 Task: In the event  named  Team Building Game: Laser Tag Competition, Set a range of dates when you can accept meetings  '29 Jul â€" 20 Aug 2023'. Select a duration of  30 min. Select working hours  	_x000D_
MON- SAT 10:00am â€" 6:00pm. Add time before or after your events  as 10 min. Set the frequency of available time slots for invitees as  35 min. Set the minimum notice period and maximum events allowed per day as  40 hour and 6. , logged in from the account softage.4@softage.net and add another guest for the event, softage.7@softage.net
Action: Mouse pressed left at (333, 300)
Screenshot: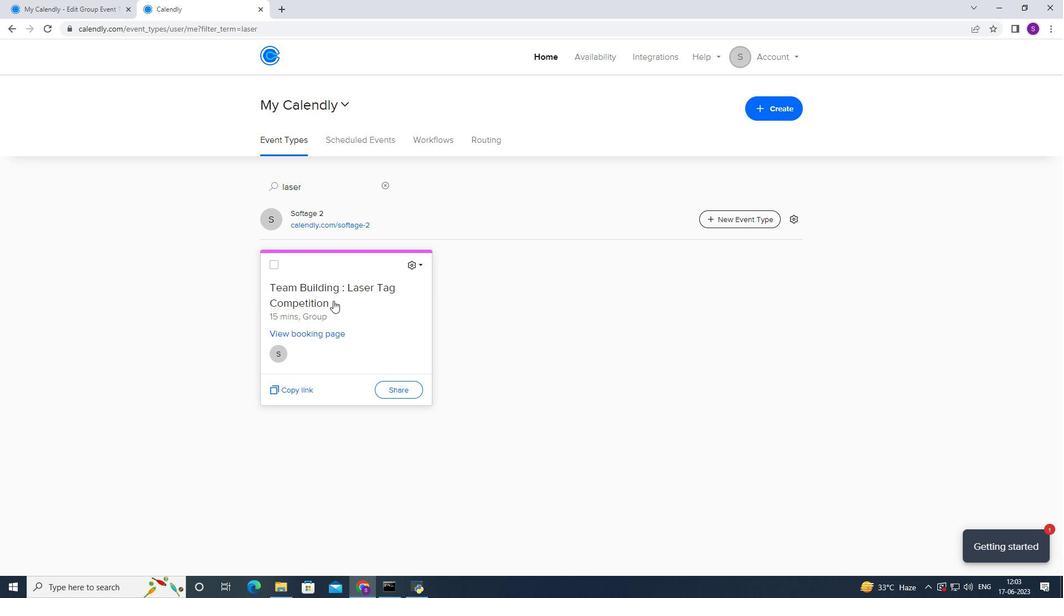 
Action: Mouse moved to (324, 238)
Screenshot: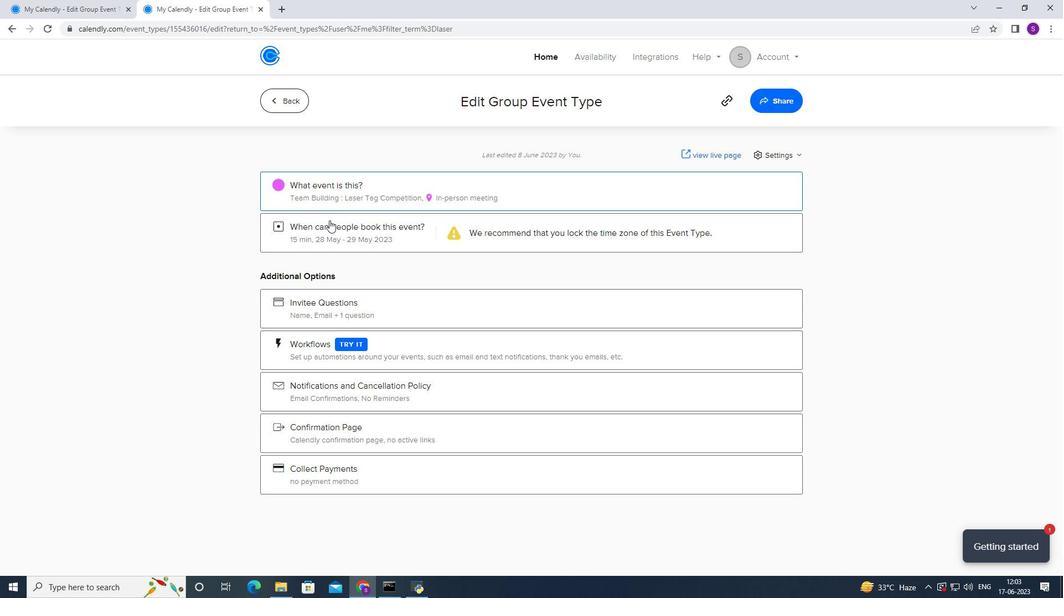 
Action: Mouse pressed left at (324, 238)
Screenshot: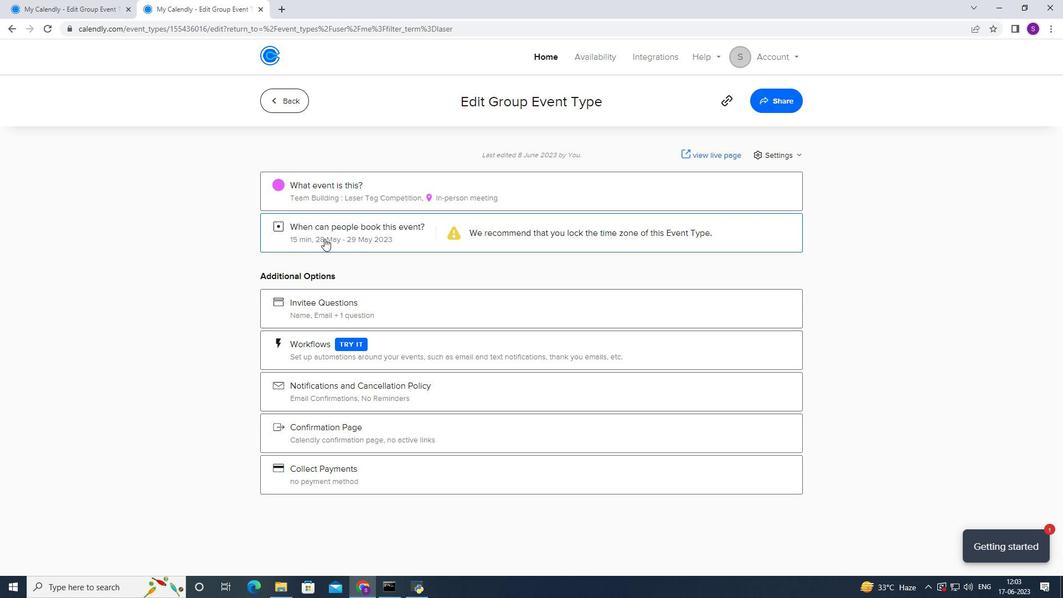 
Action: Mouse moved to (385, 365)
Screenshot: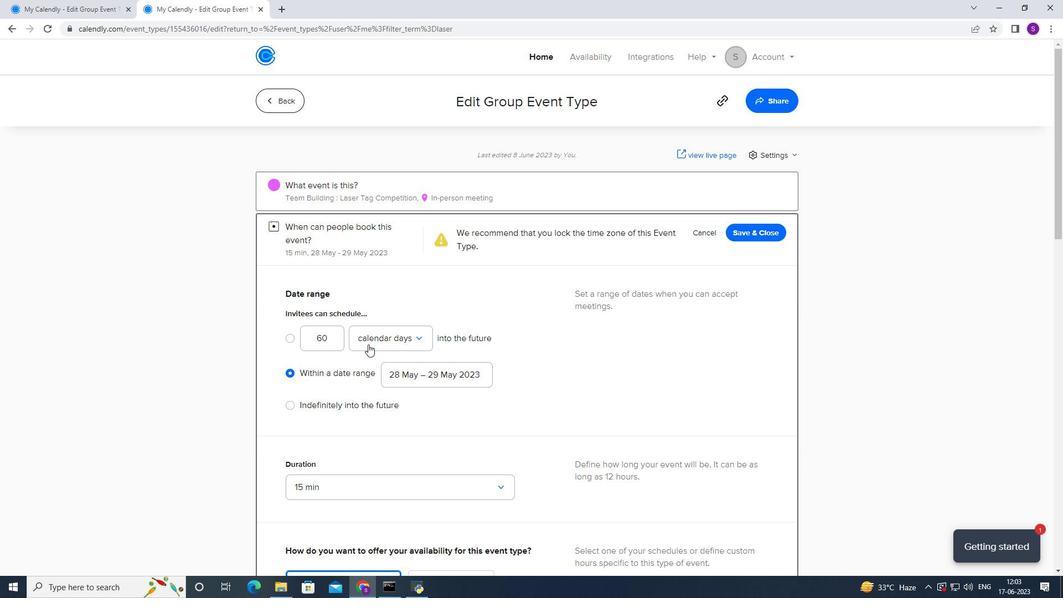 
Action: Mouse pressed left at (385, 365)
Screenshot: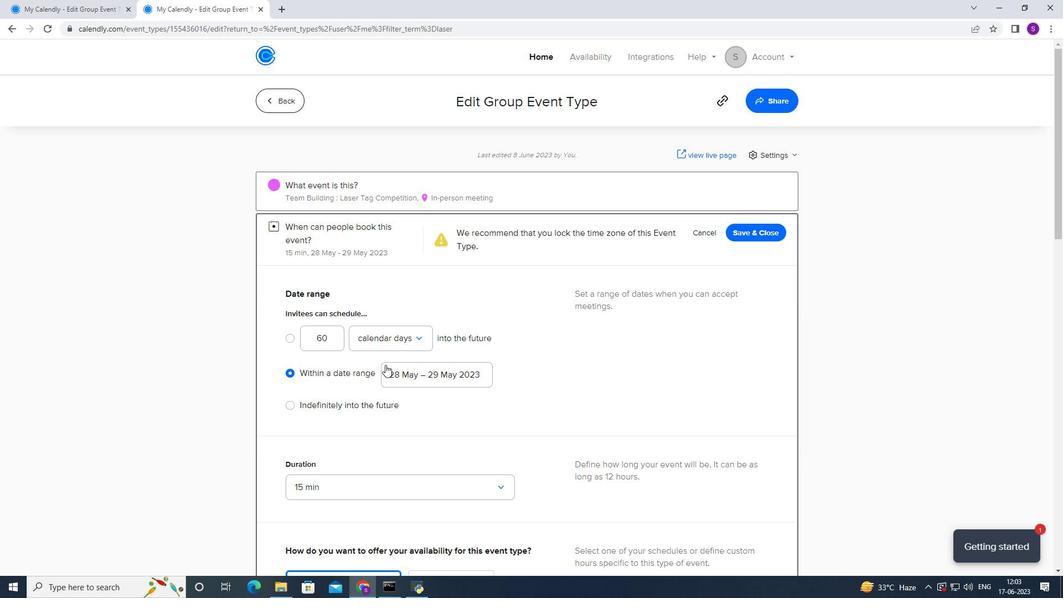 
Action: Mouse moved to (465, 275)
Screenshot: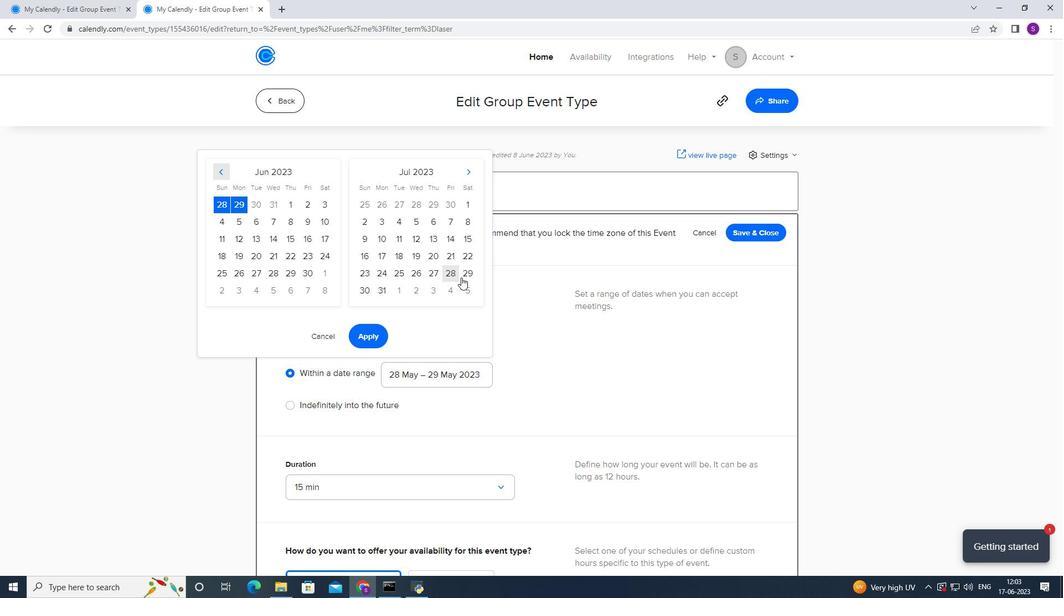 
Action: Mouse pressed left at (465, 275)
Screenshot: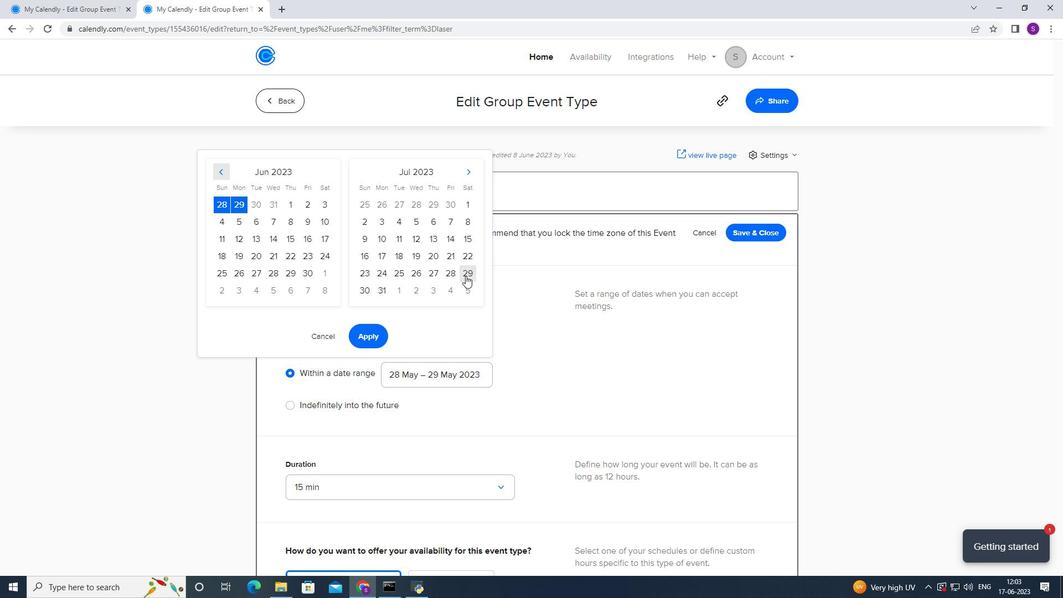 
Action: Mouse moved to (465, 170)
Screenshot: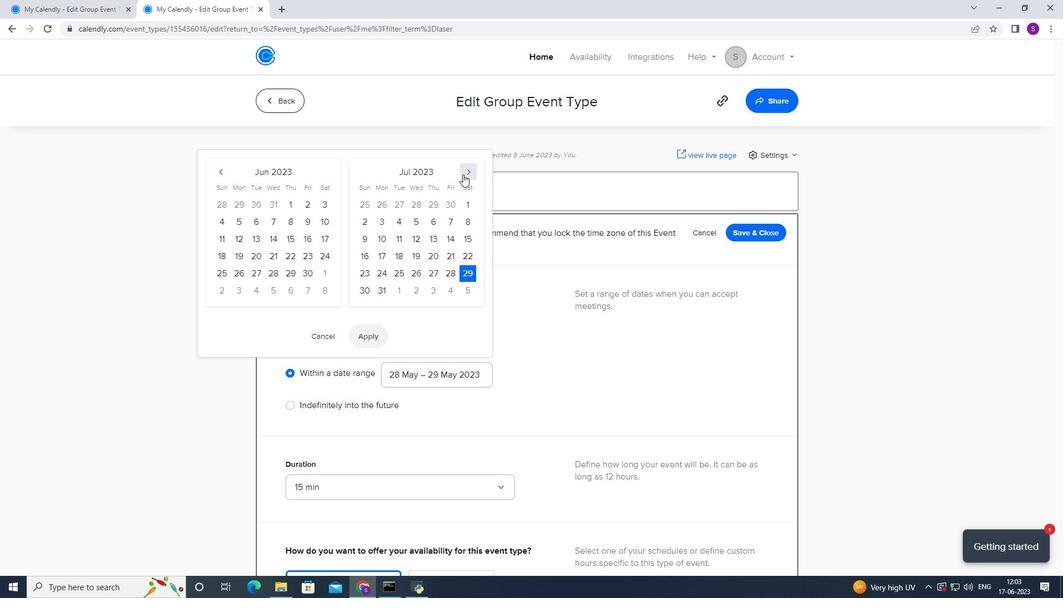 
Action: Mouse pressed left at (465, 170)
Screenshot: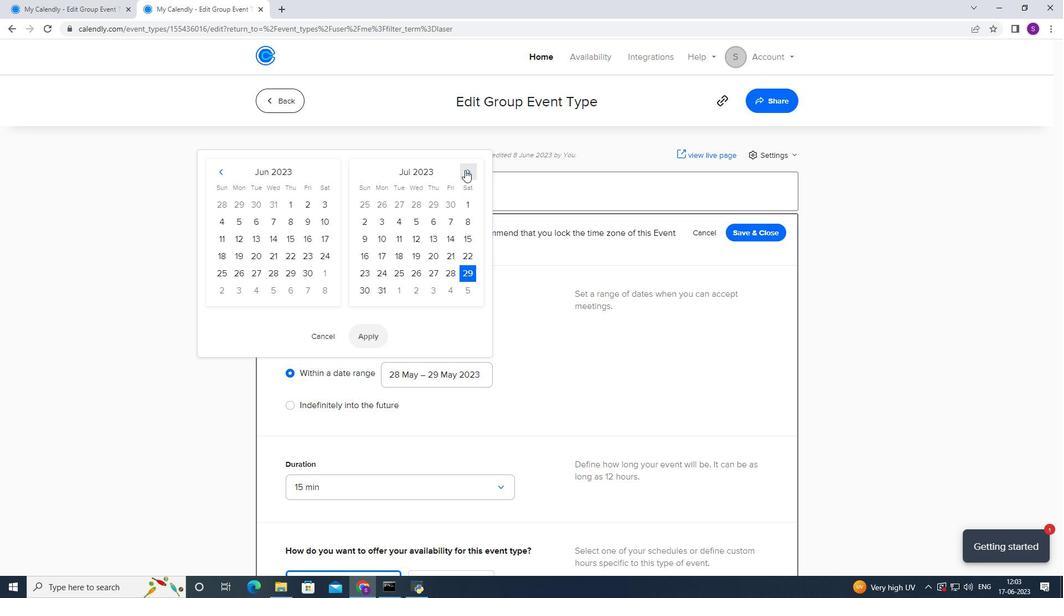 
Action: Mouse moved to (368, 254)
Screenshot: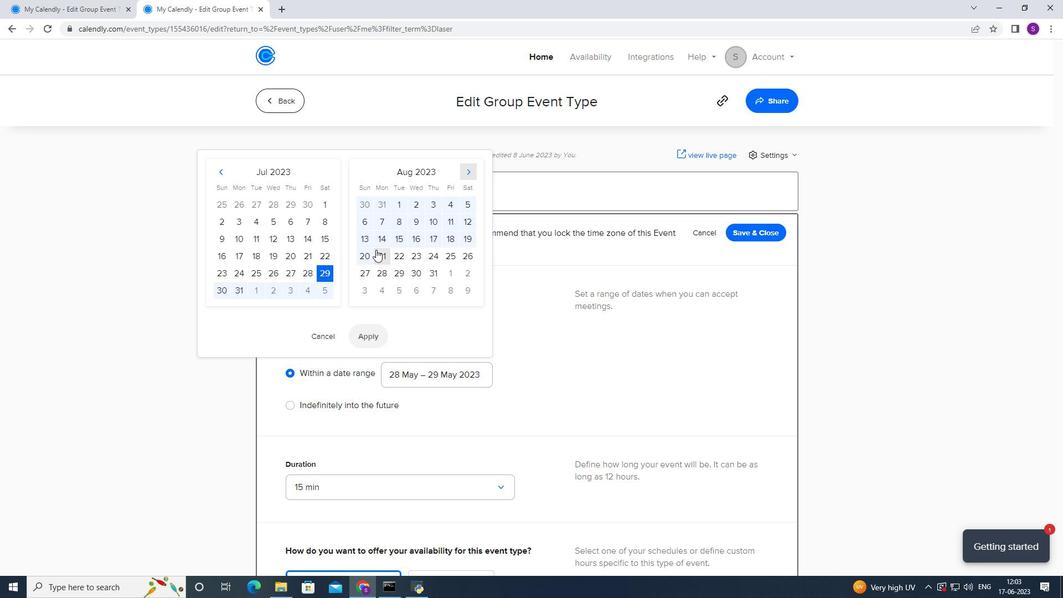 
Action: Mouse pressed left at (368, 254)
Screenshot: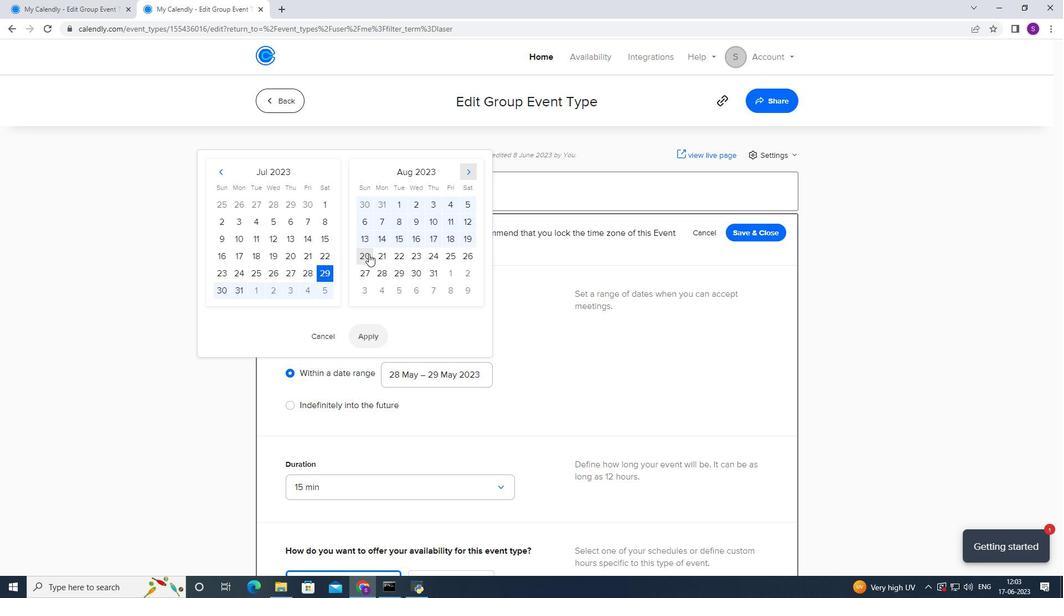 
Action: Mouse moved to (356, 335)
Screenshot: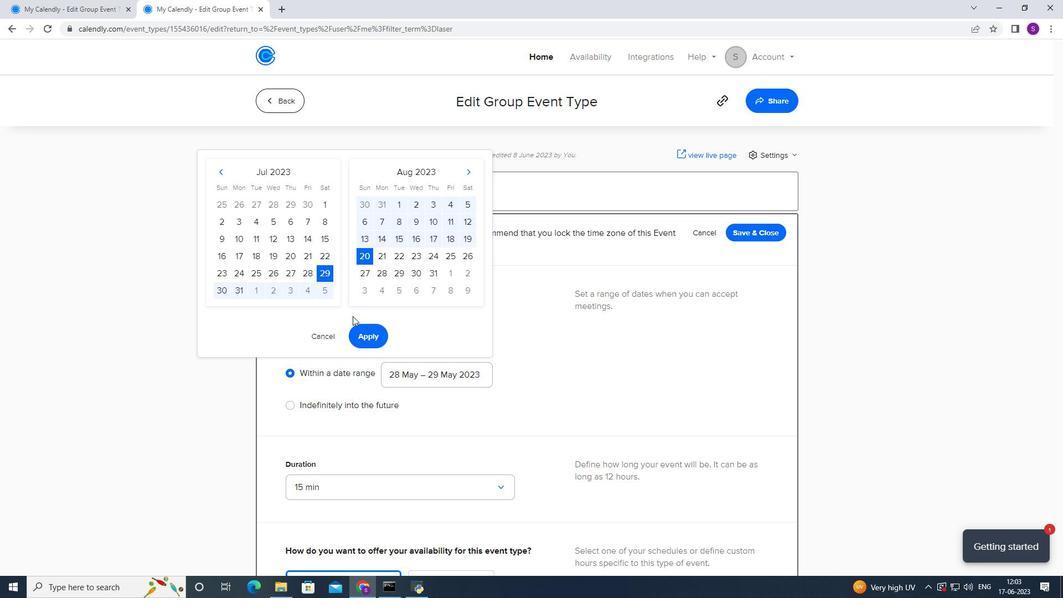 
Action: Mouse pressed left at (356, 335)
Screenshot: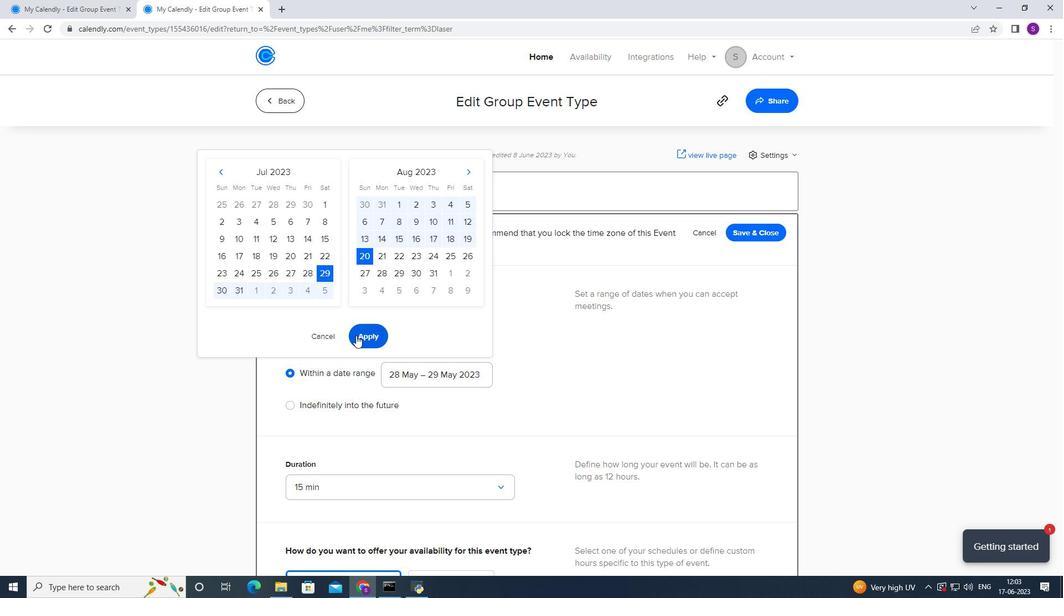 
Action: Mouse moved to (360, 327)
Screenshot: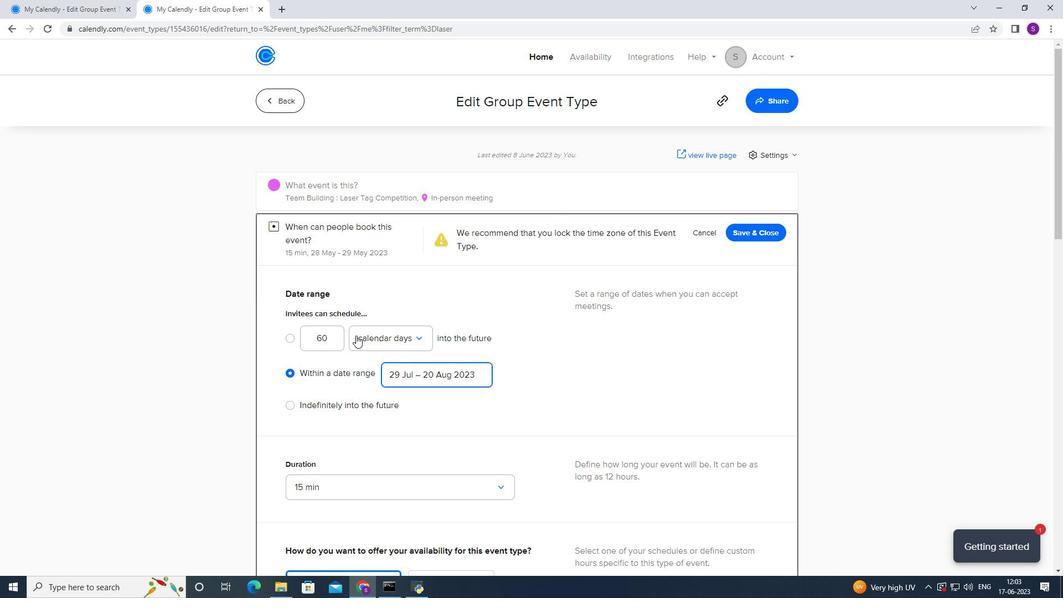 
Action: Mouse scrolled (360, 326) with delta (0, 0)
Screenshot: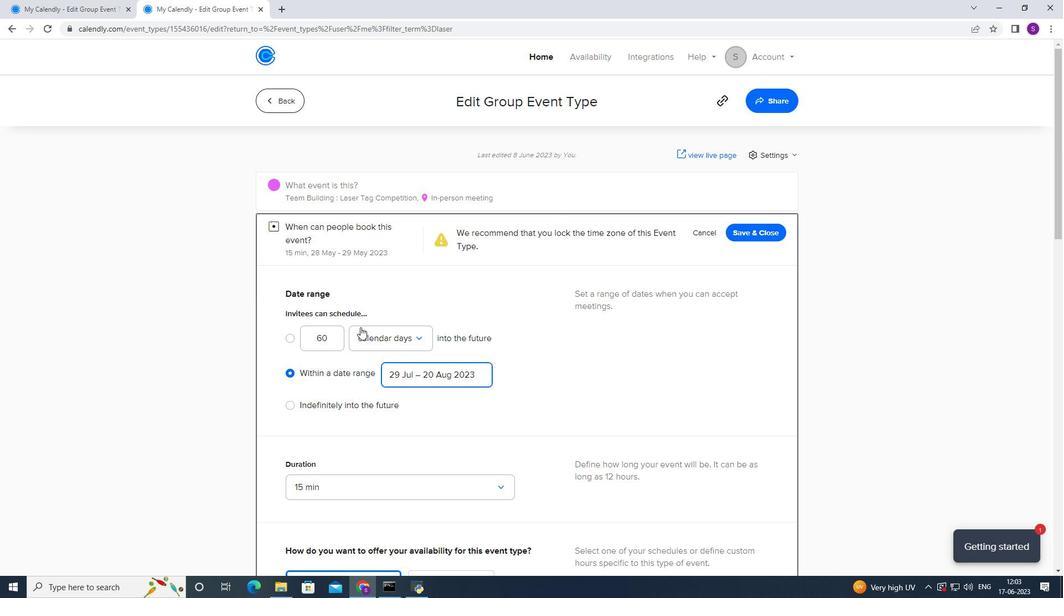 
Action: Mouse scrolled (360, 326) with delta (0, 0)
Screenshot: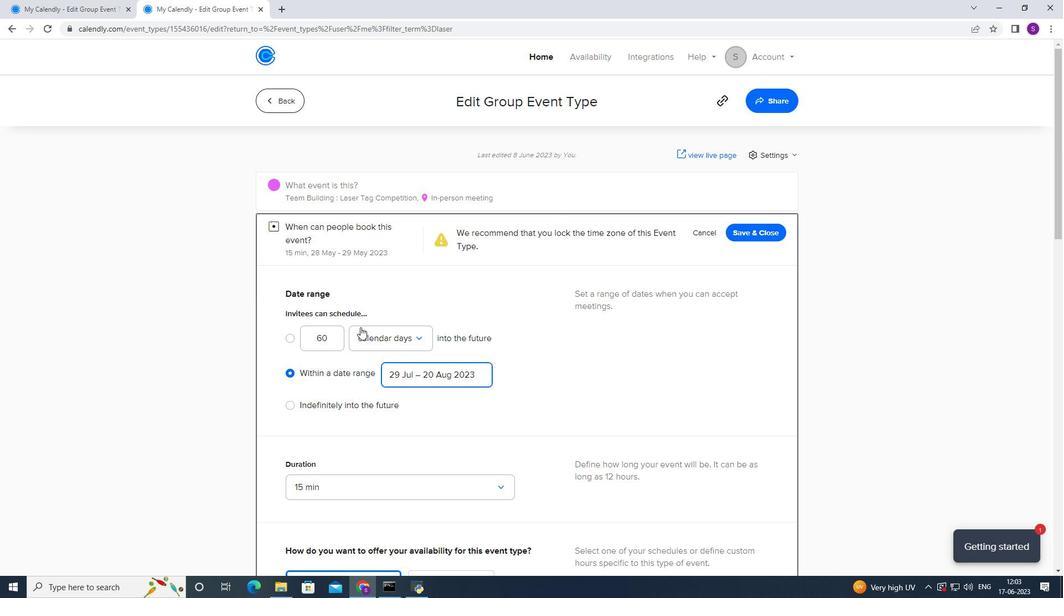 
Action: Mouse scrolled (360, 326) with delta (0, 0)
Screenshot: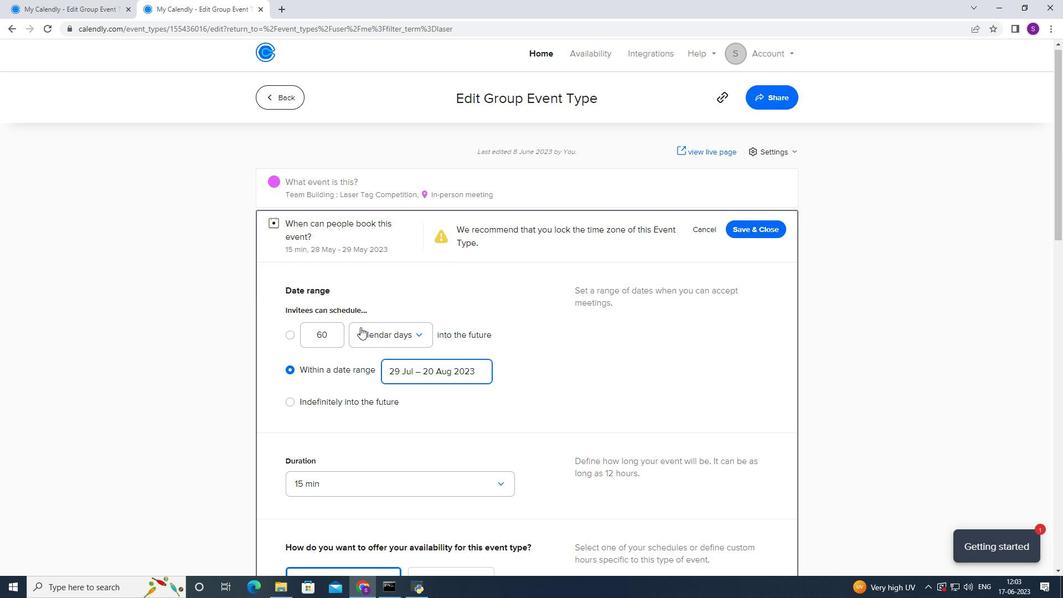 
Action: Mouse scrolled (360, 326) with delta (0, 0)
Screenshot: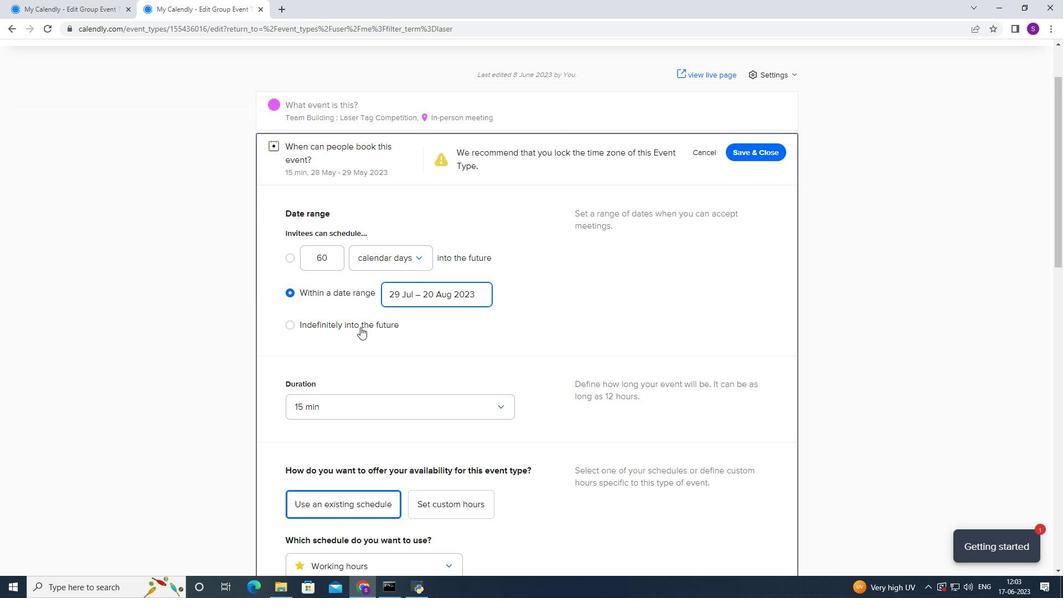 
Action: Mouse moved to (444, 272)
Screenshot: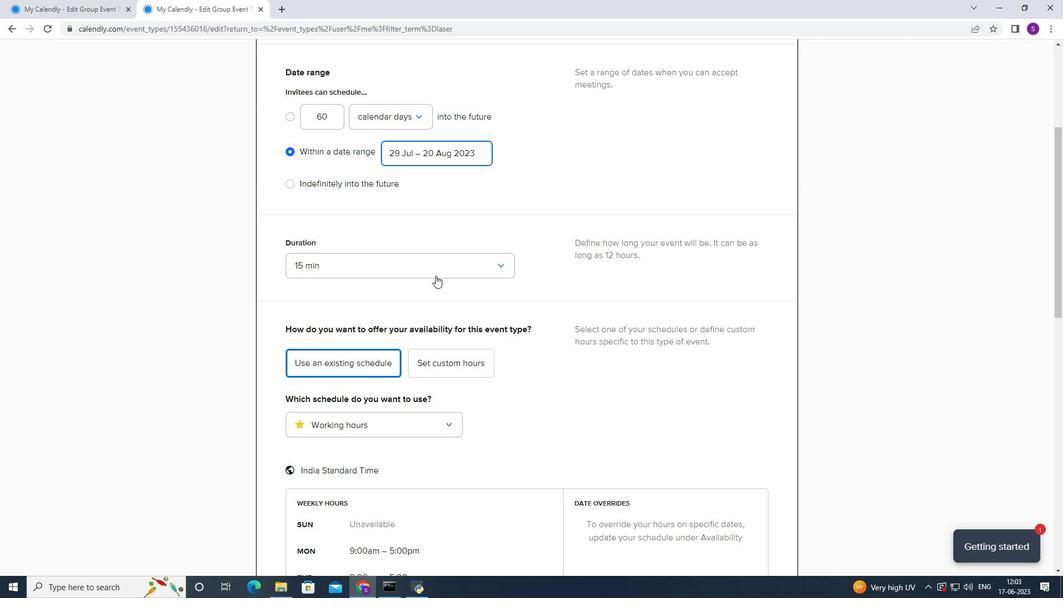 
Action: Mouse pressed left at (444, 272)
Screenshot: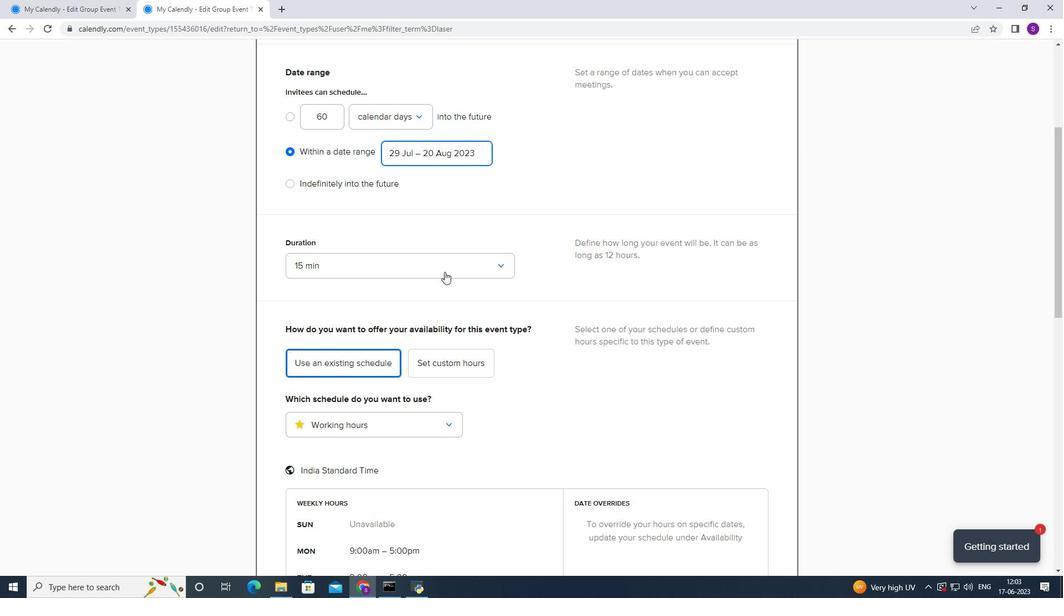 
Action: Mouse moved to (350, 315)
Screenshot: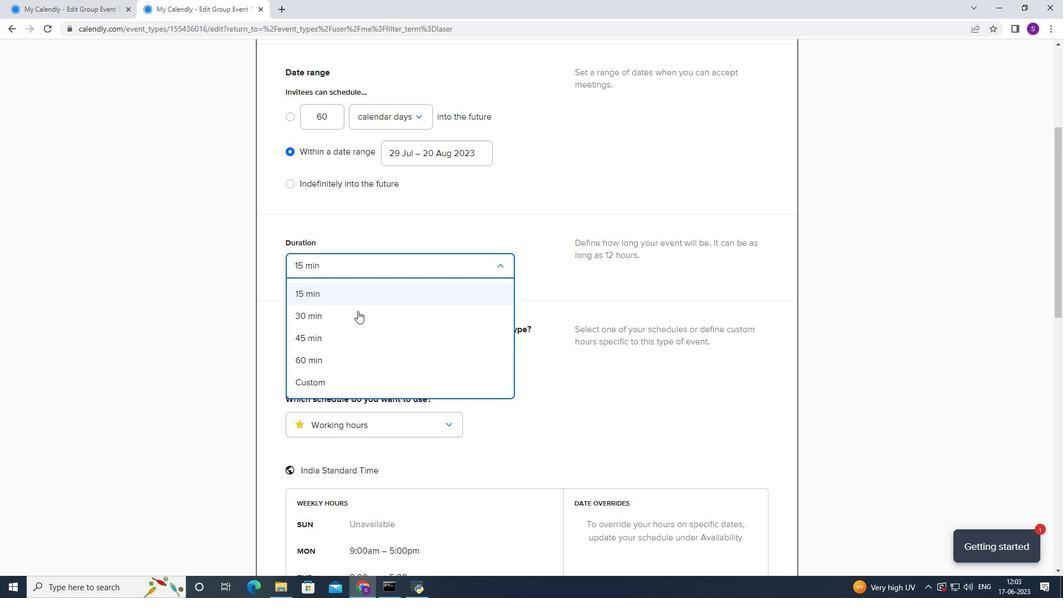 
Action: Mouse pressed left at (350, 315)
Screenshot: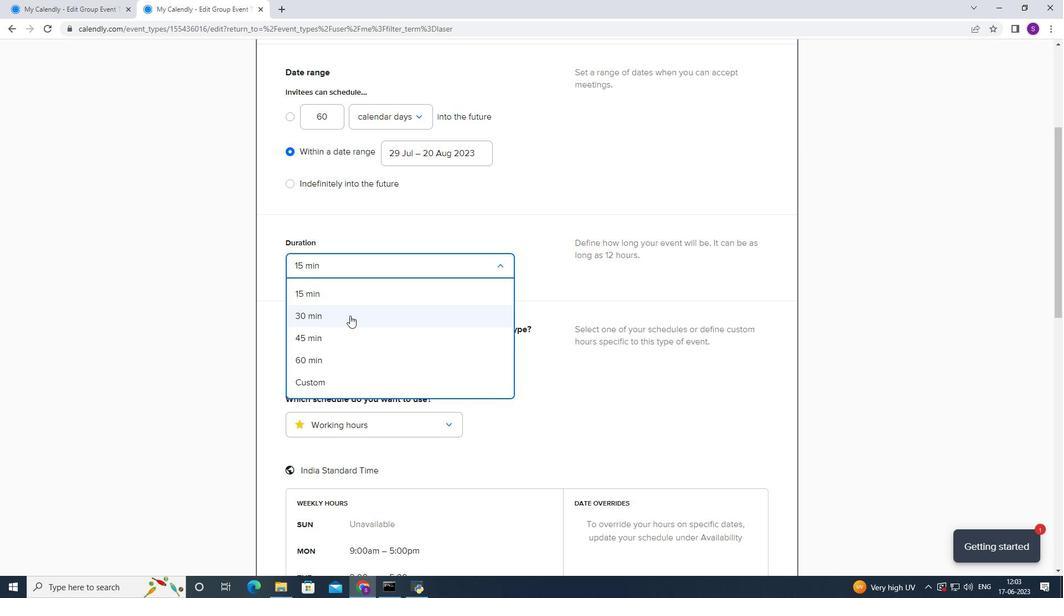 
Action: Mouse scrolled (350, 315) with delta (0, 0)
Screenshot: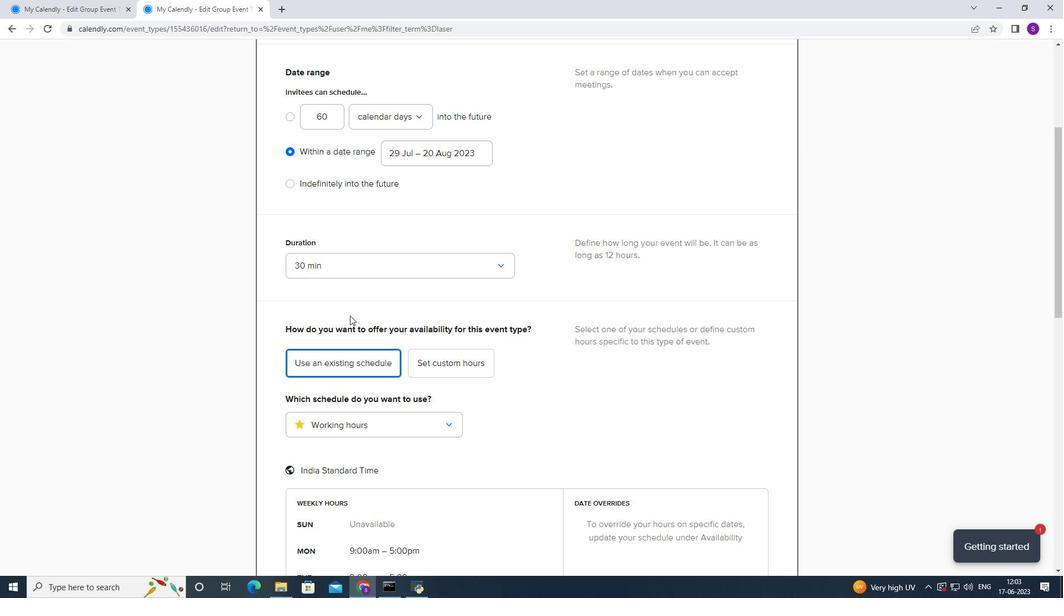 
Action: Mouse scrolled (350, 315) with delta (0, 0)
Screenshot: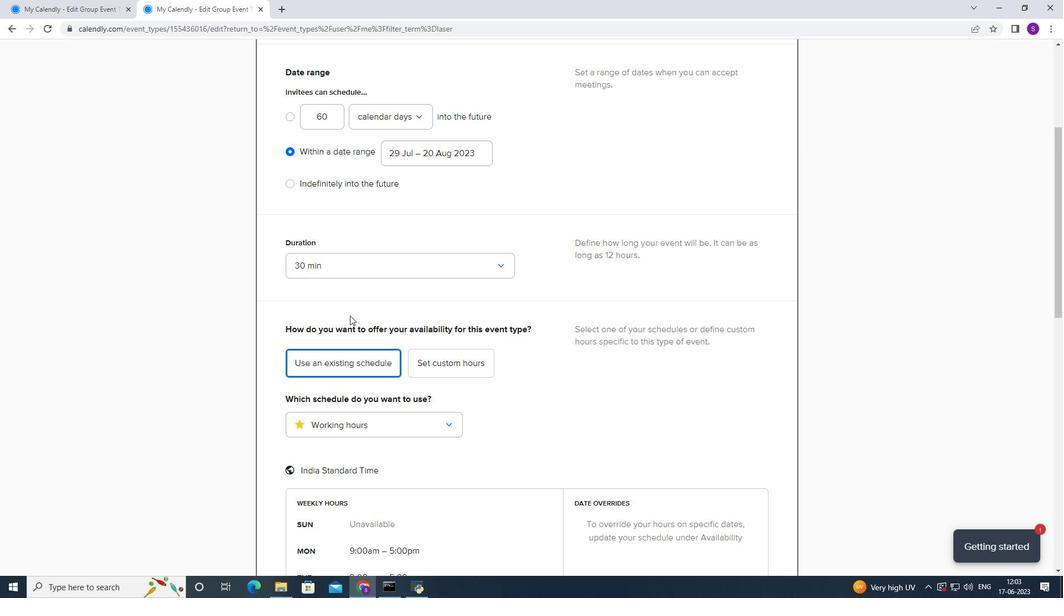 
Action: Mouse scrolled (350, 315) with delta (0, 0)
Screenshot: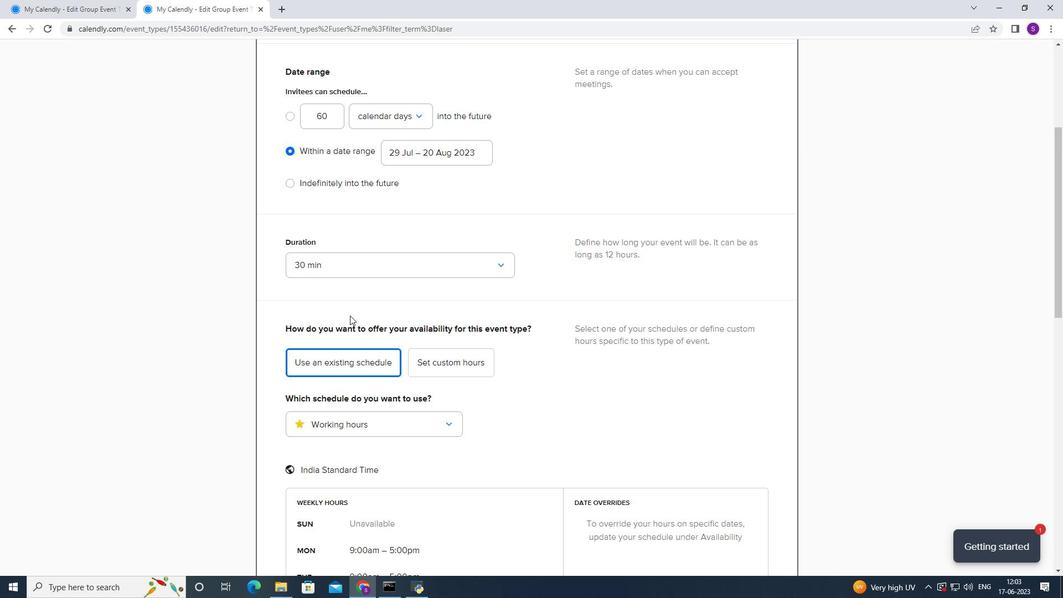 
Action: Mouse moved to (375, 270)
Screenshot: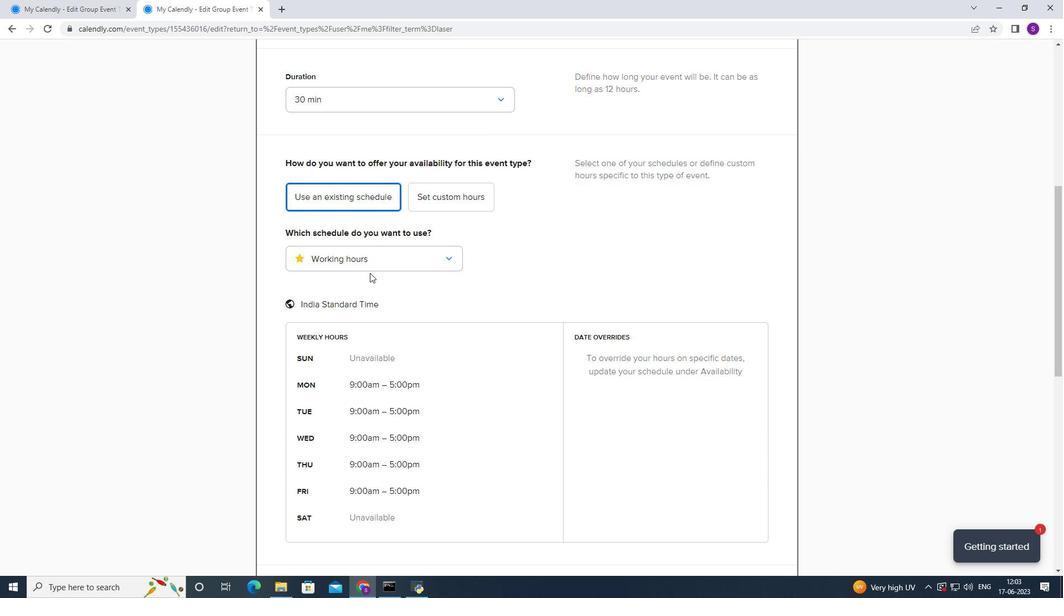 
Action: Mouse pressed left at (375, 270)
Screenshot: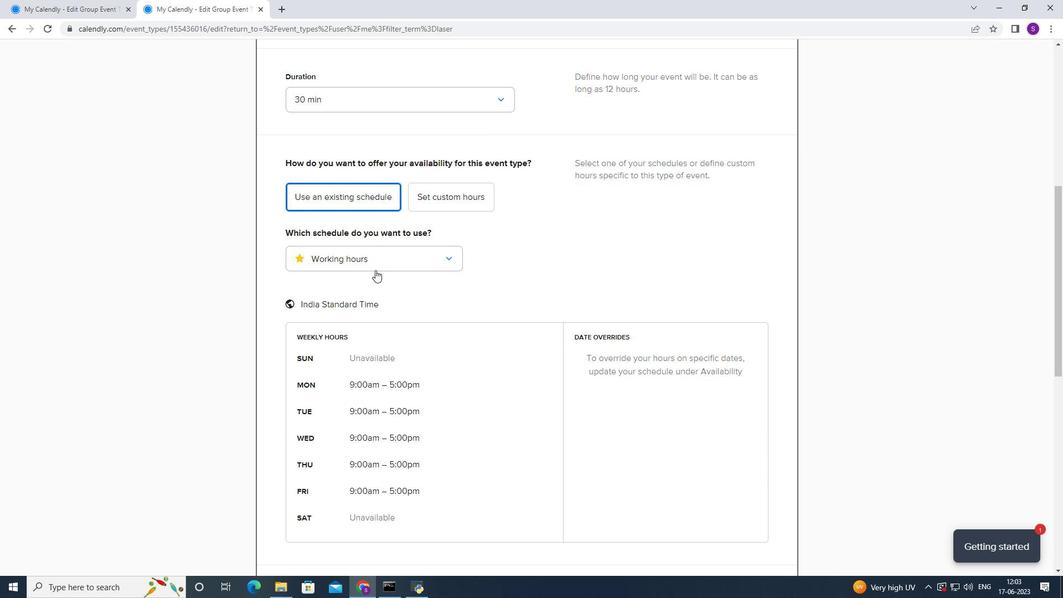 
Action: Mouse moved to (474, 202)
Screenshot: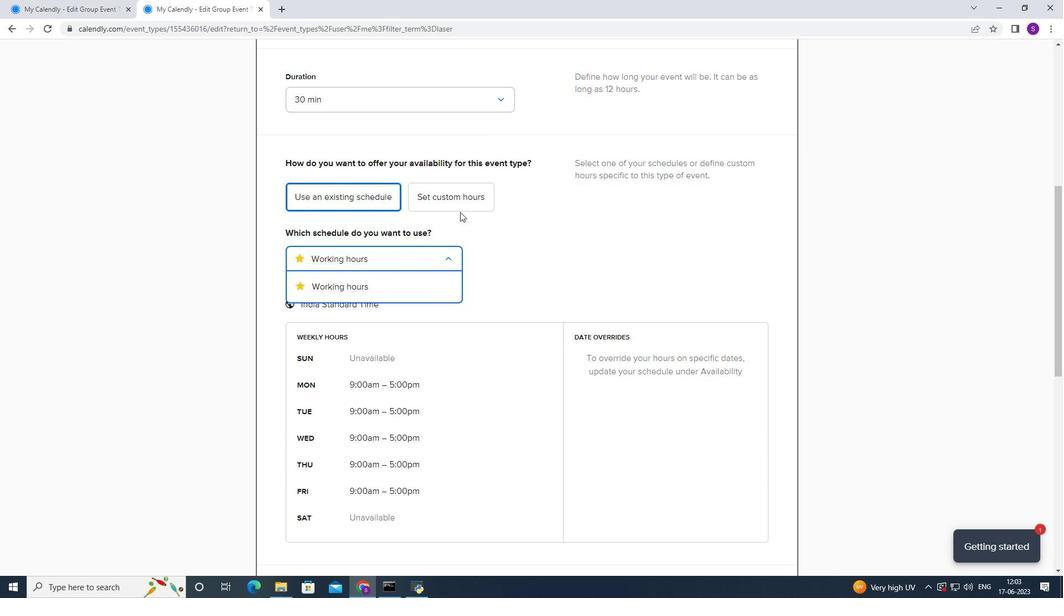 
Action: Mouse pressed left at (474, 202)
Screenshot: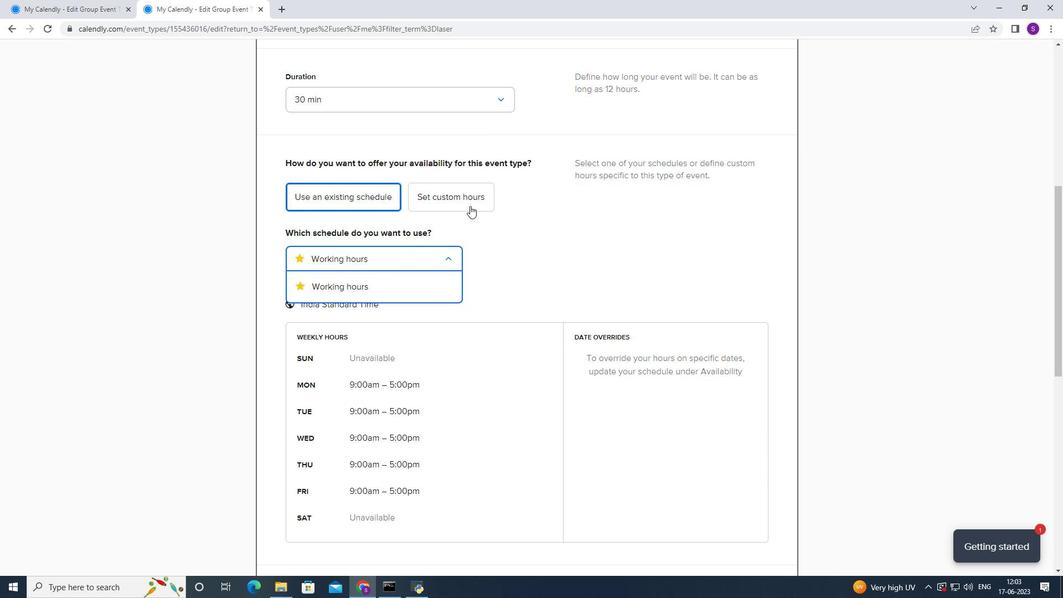 
Action: Mouse moved to (421, 259)
Screenshot: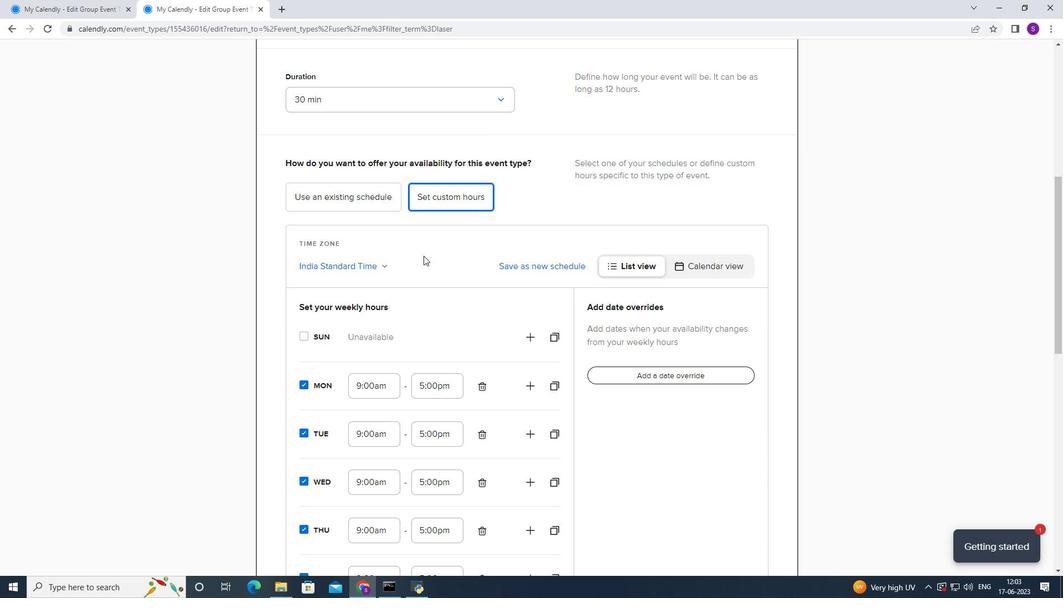 
Action: Mouse scrolled (421, 258) with delta (0, 0)
Screenshot: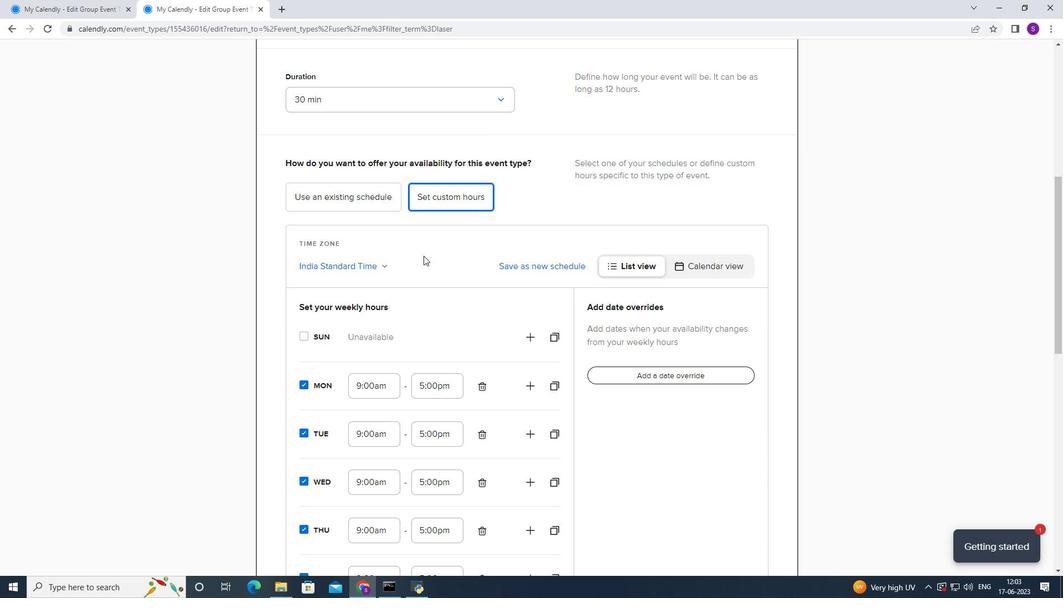
Action: Mouse moved to (421, 260)
Screenshot: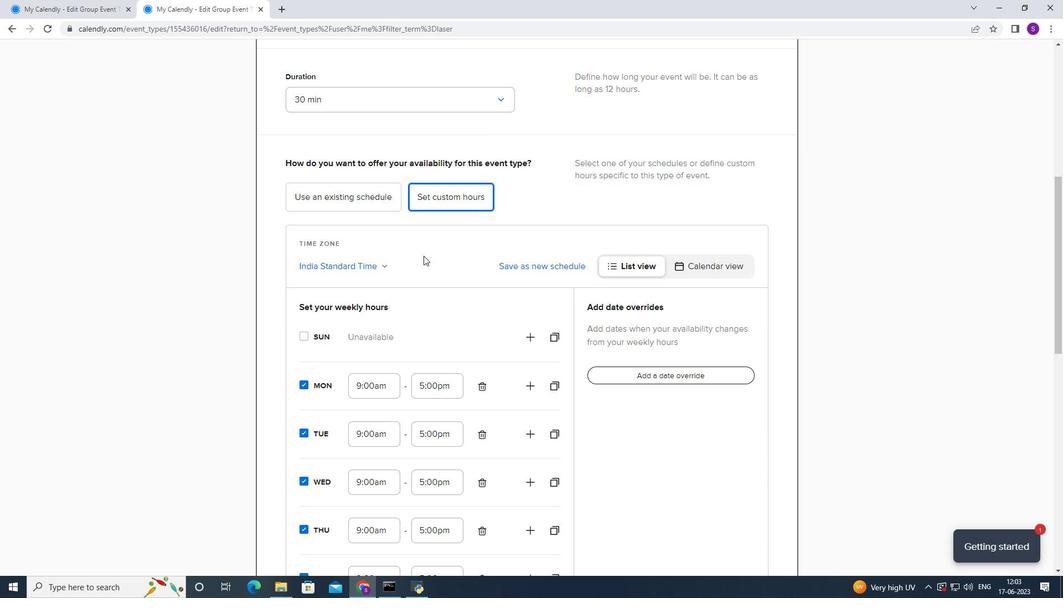 
Action: Mouse scrolled (421, 260) with delta (0, 0)
Screenshot: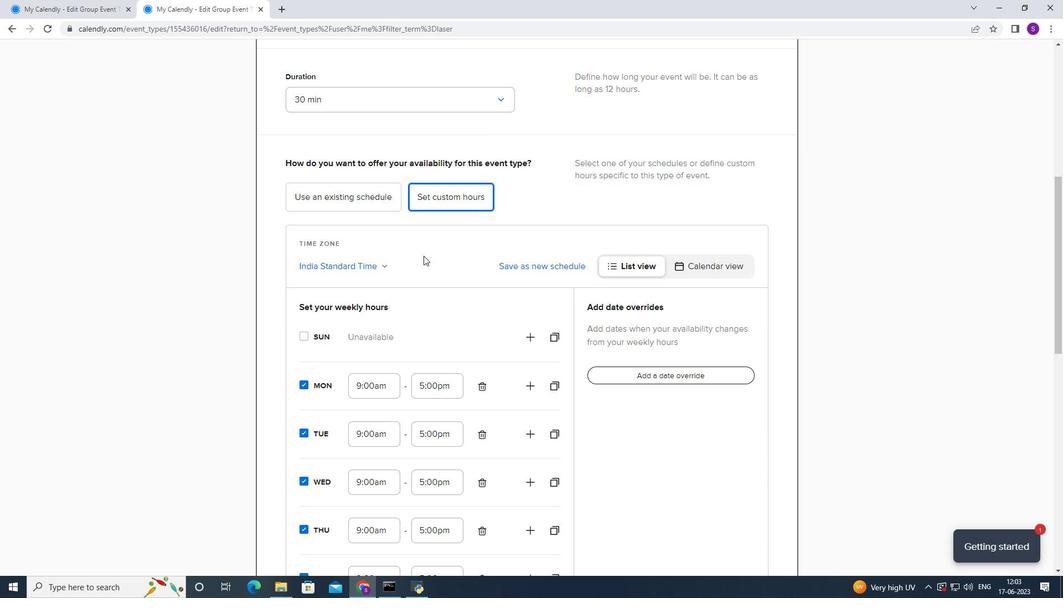 
Action: Mouse scrolled (421, 260) with delta (0, 0)
Screenshot: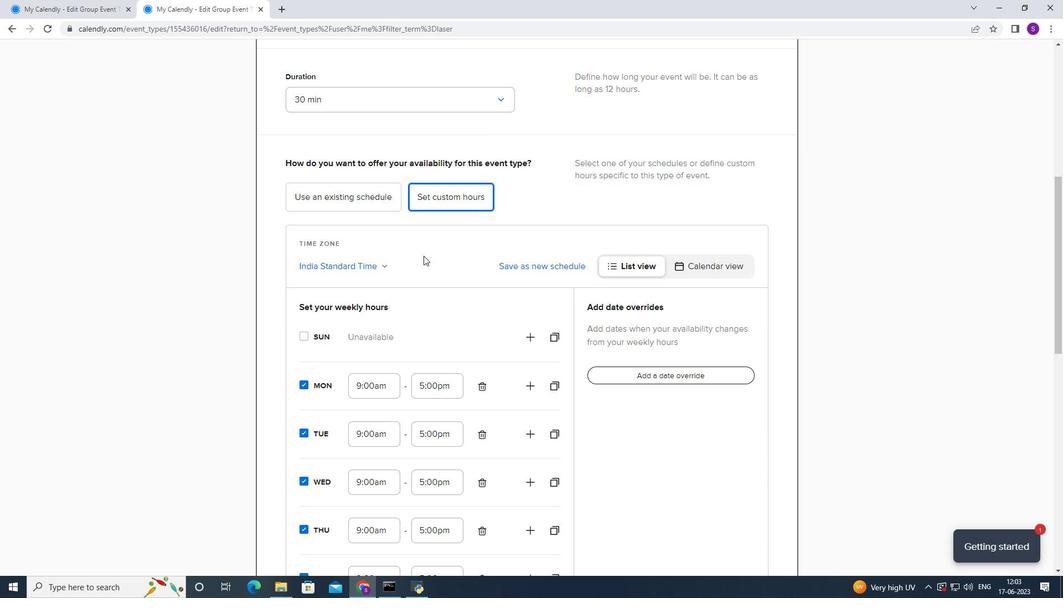 
Action: Mouse moved to (300, 458)
Screenshot: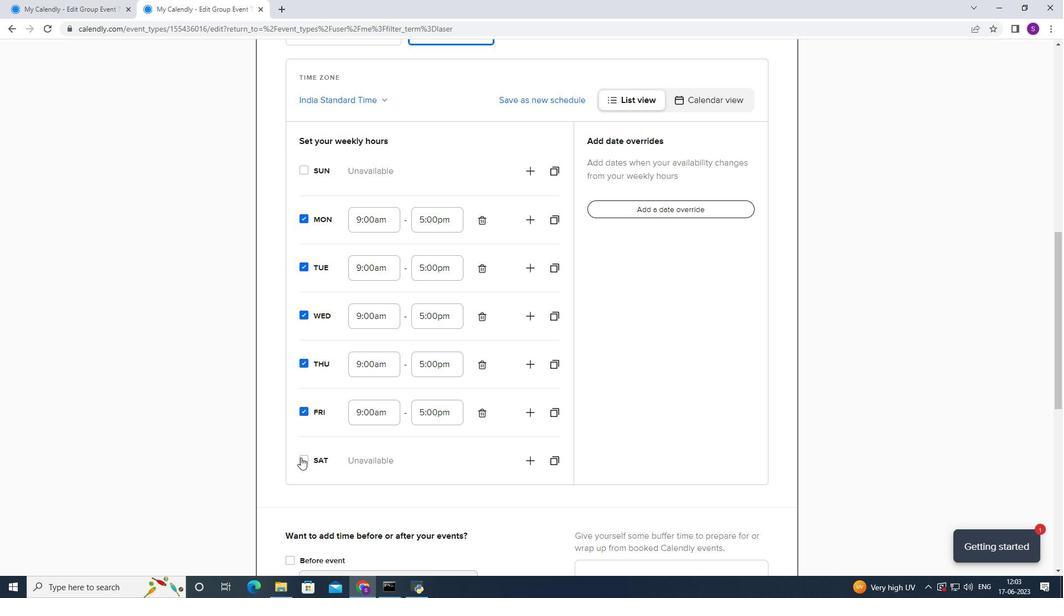 
Action: Mouse pressed left at (300, 458)
Screenshot: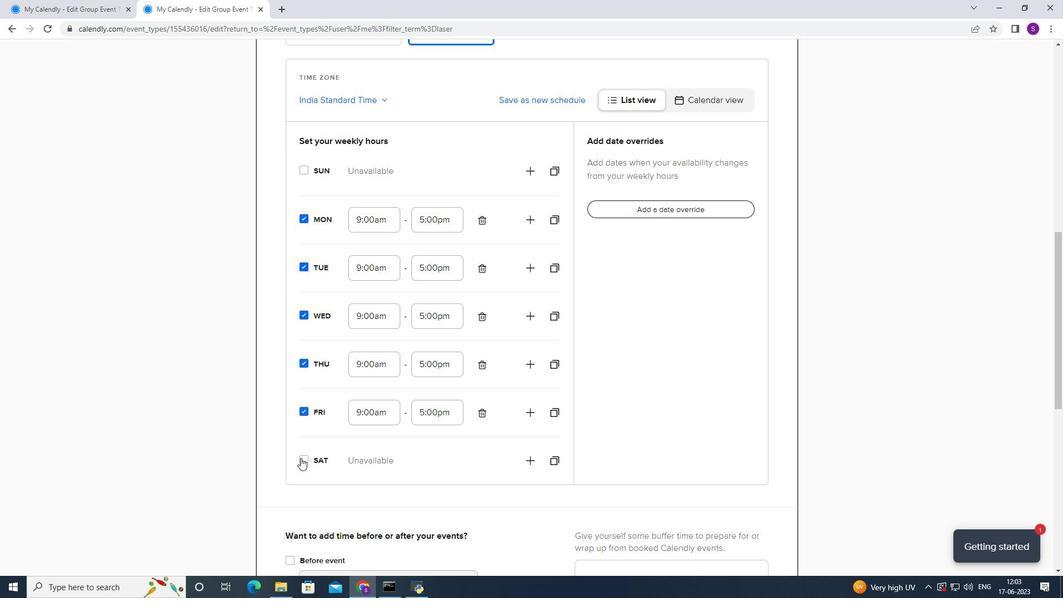 
Action: Mouse moved to (383, 418)
Screenshot: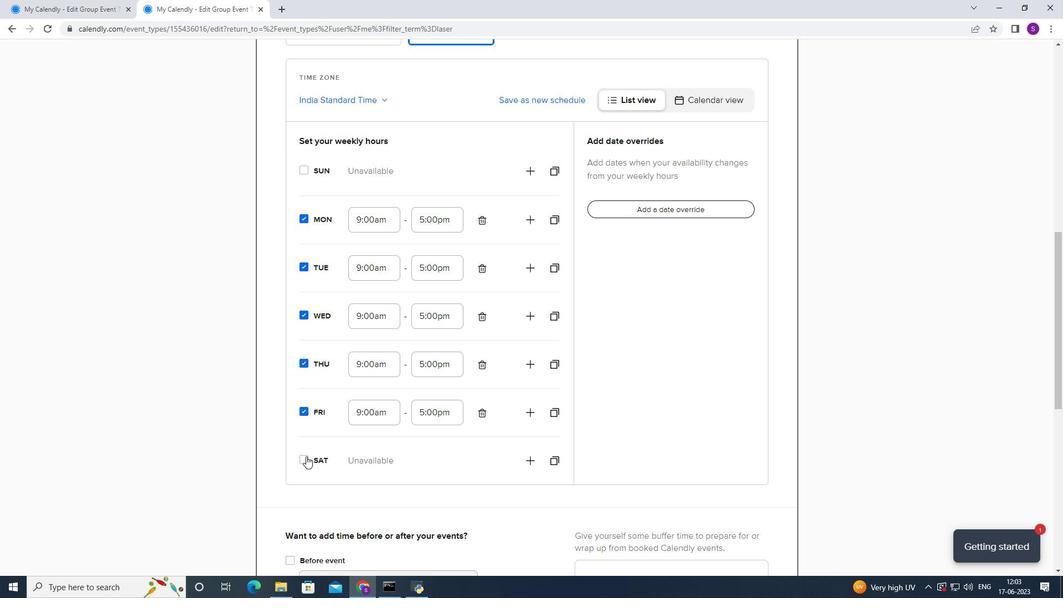 
Action: Mouse pressed left at (383, 418)
Screenshot: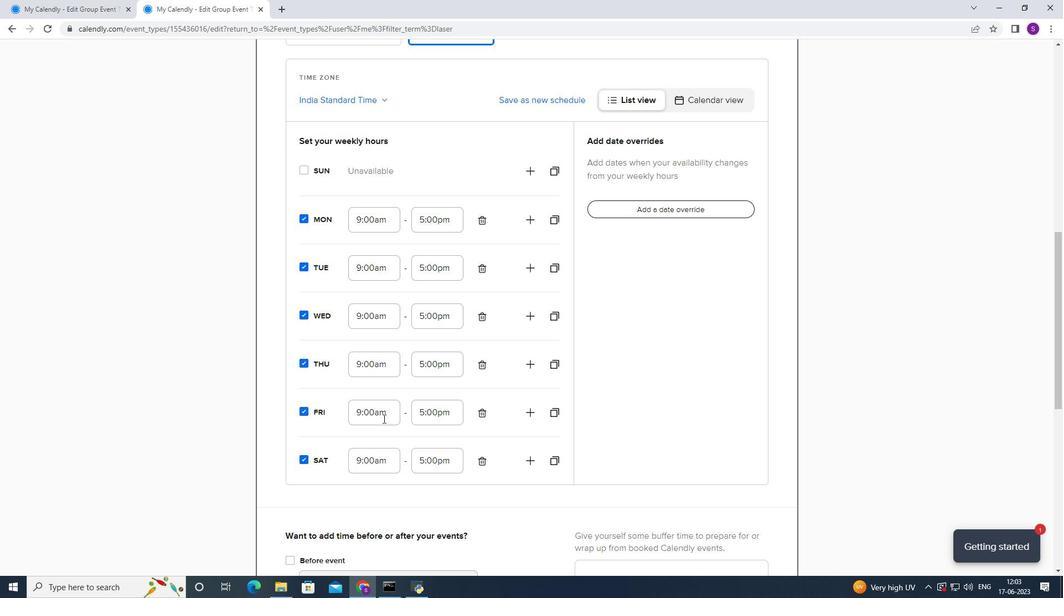 
Action: Mouse moved to (376, 473)
Screenshot: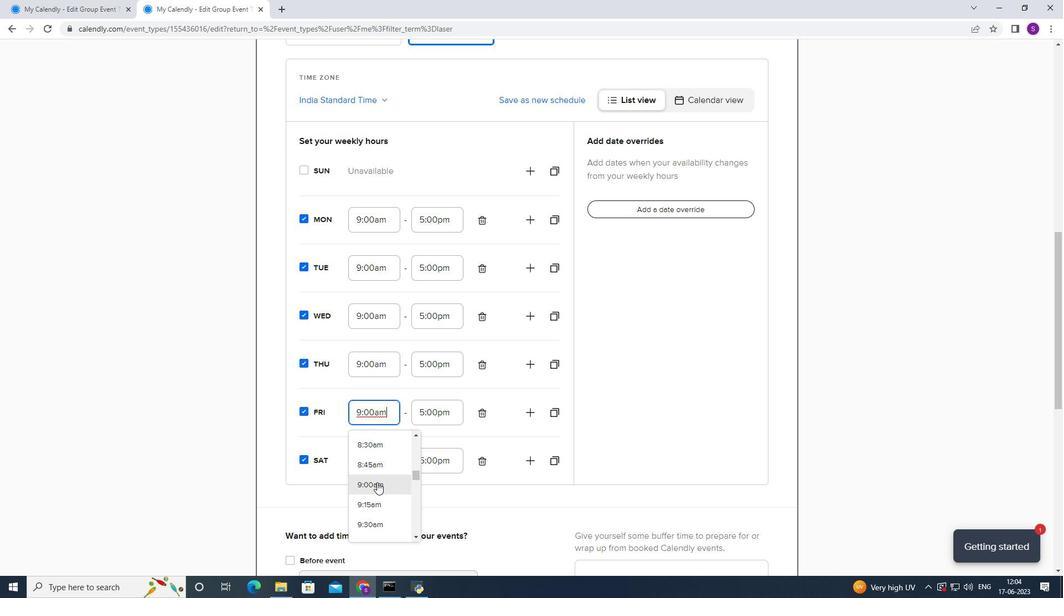 
Action: Mouse scrolled (376, 473) with delta (0, 0)
Screenshot: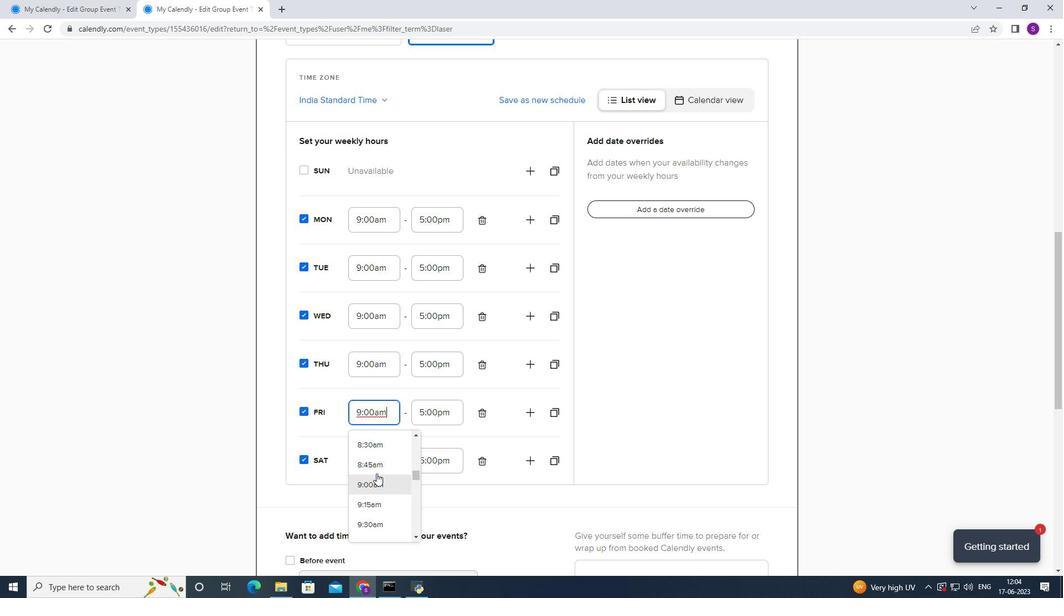 
Action: Mouse scrolled (376, 473) with delta (0, 0)
Screenshot: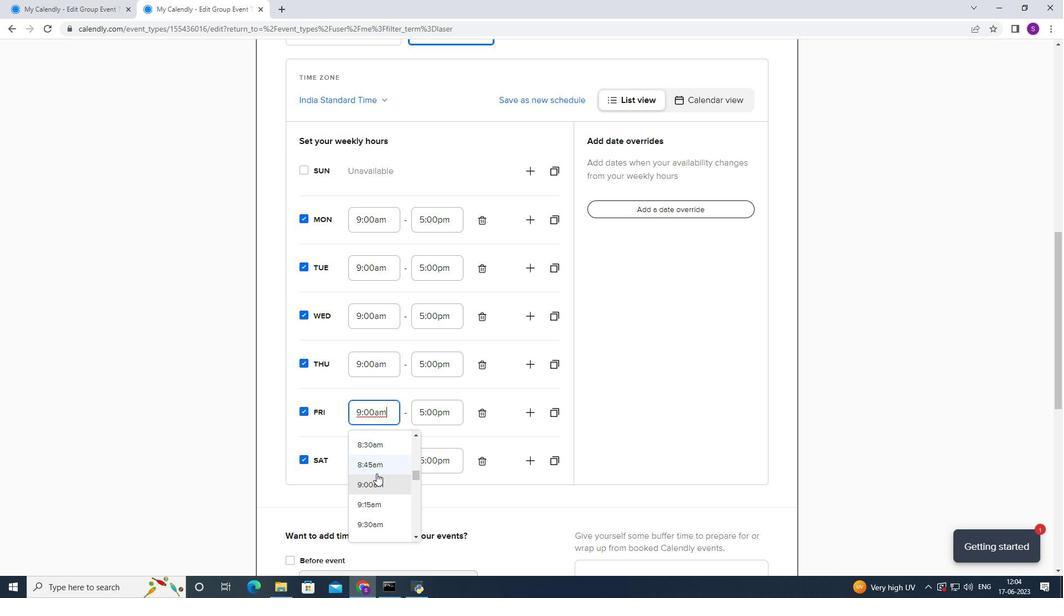 
Action: Mouse moved to (381, 450)
Screenshot: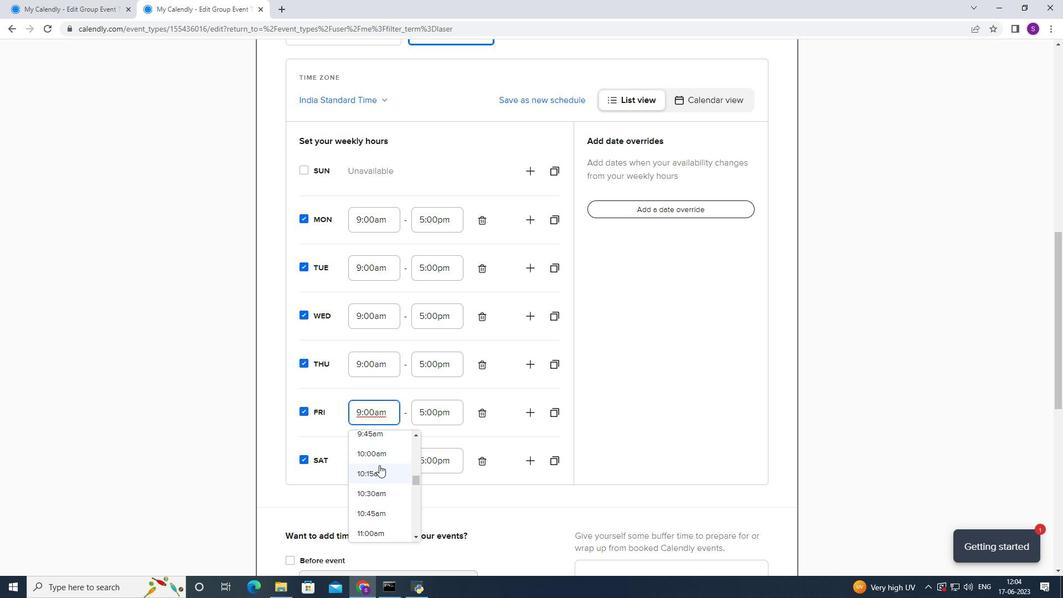 
Action: Mouse pressed left at (381, 450)
Screenshot: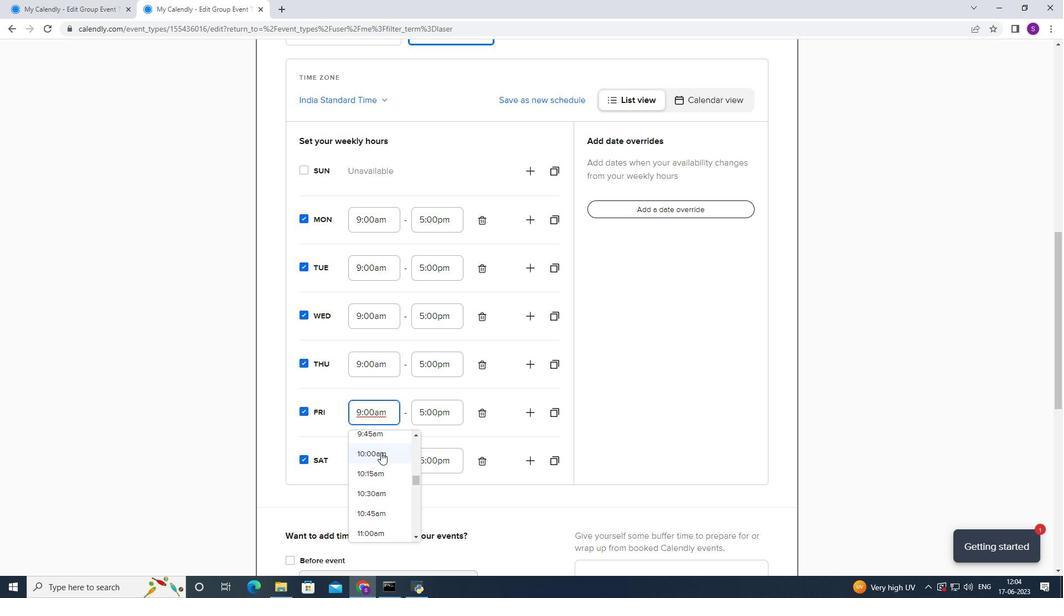 
Action: Mouse moved to (376, 466)
Screenshot: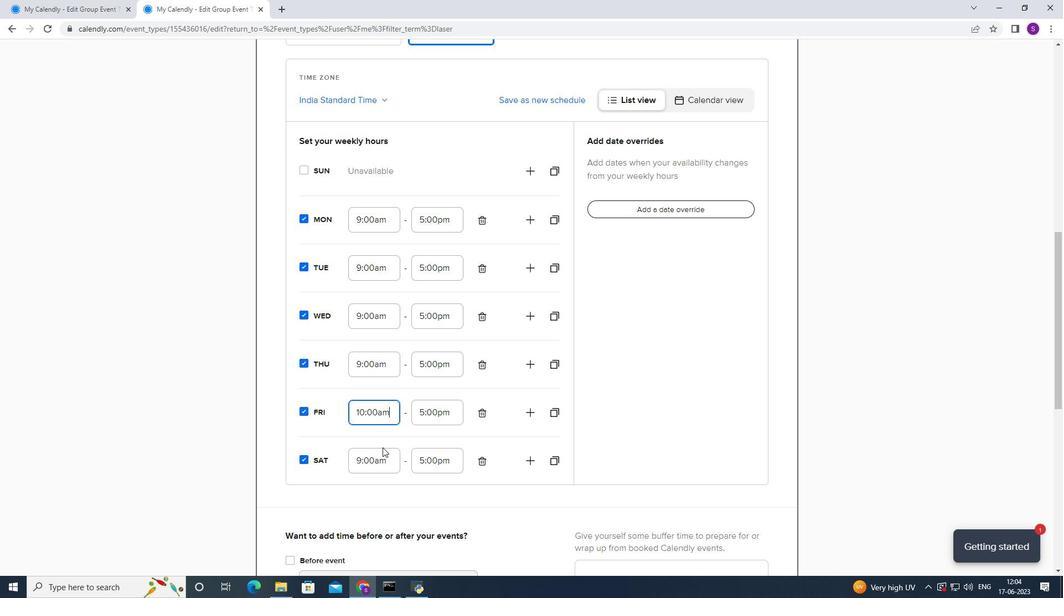 
Action: Mouse pressed left at (376, 466)
Screenshot: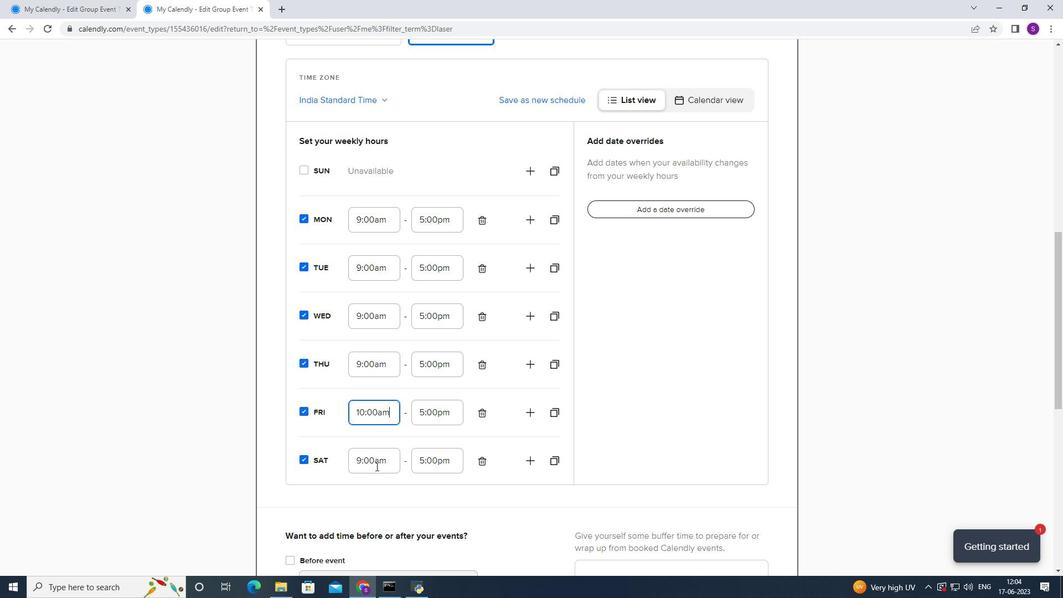 
Action: Mouse moved to (376, 465)
Screenshot: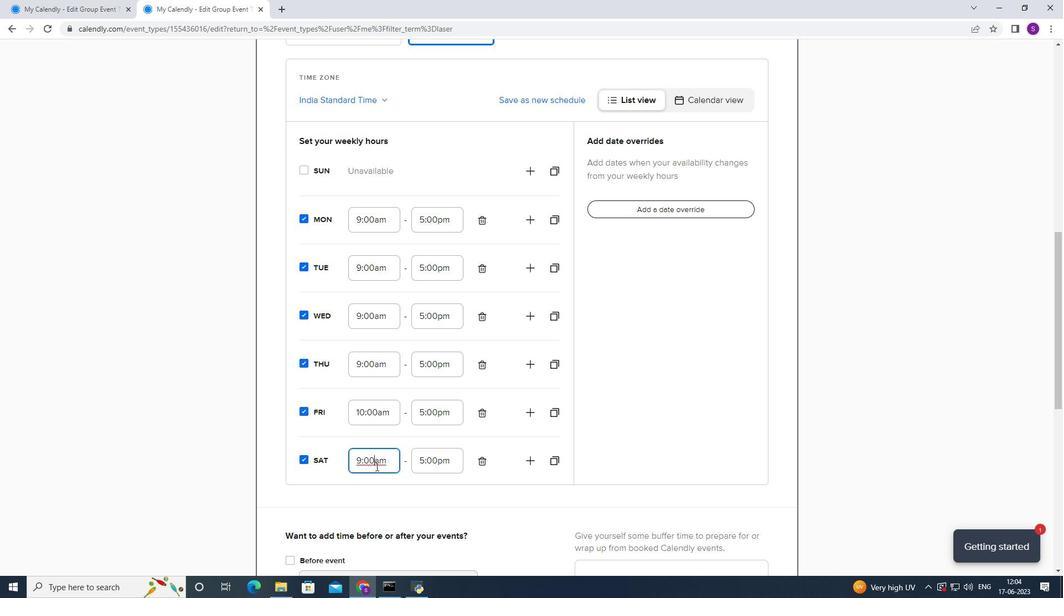 
Action: Mouse scrolled (376, 464) with delta (0, 0)
Screenshot: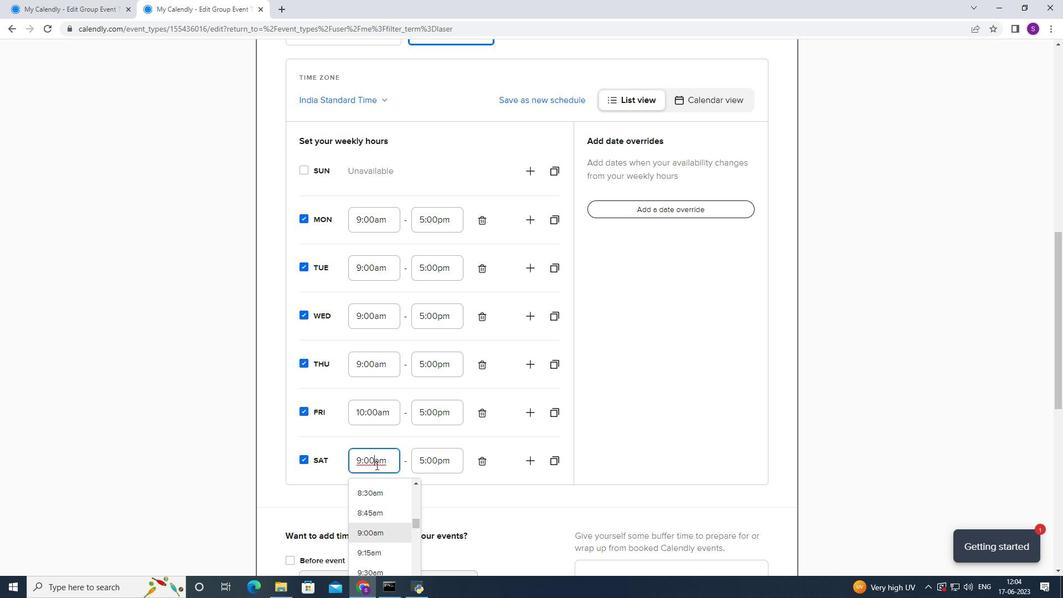 
Action: Mouse scrolled (376, 464) with delta (0, 0)
Screenshot: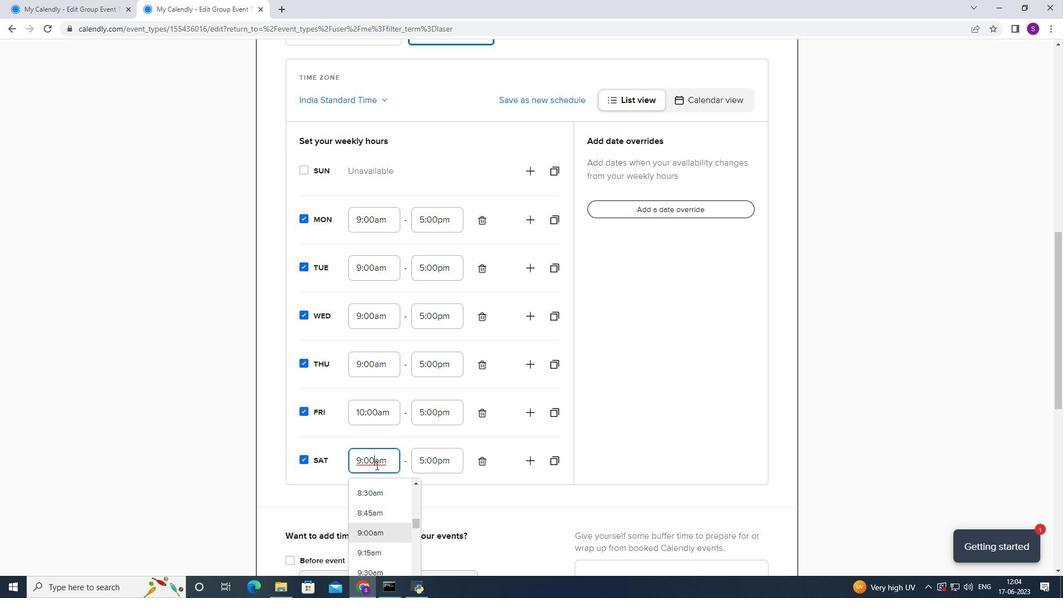 
Action: Mouse moved to (386, 445)
Screenshot: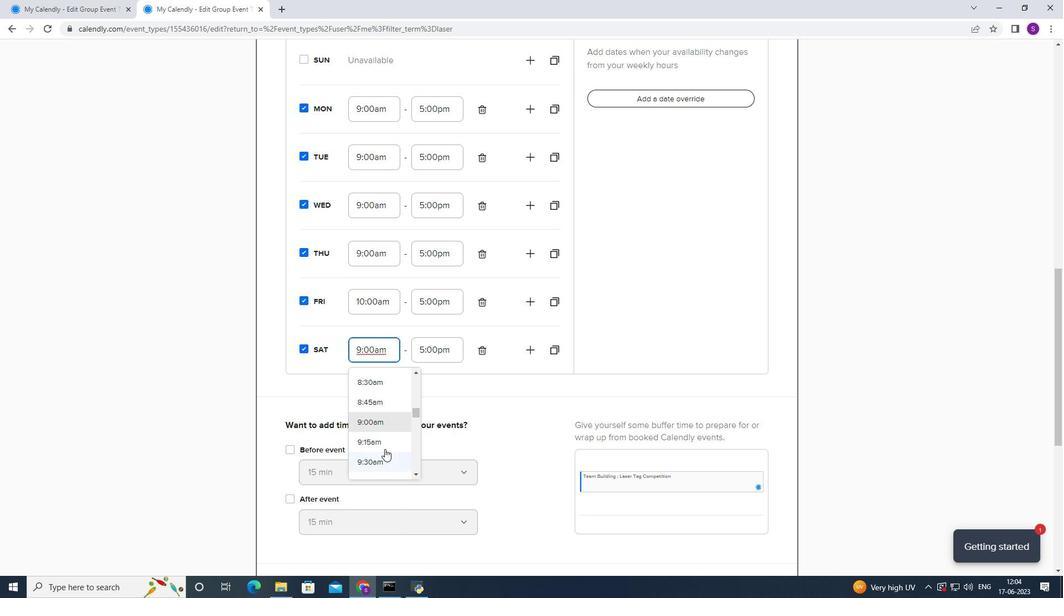 
Action: Mouse scrolled (386, 444) with delta (0, 0)
Screenshot: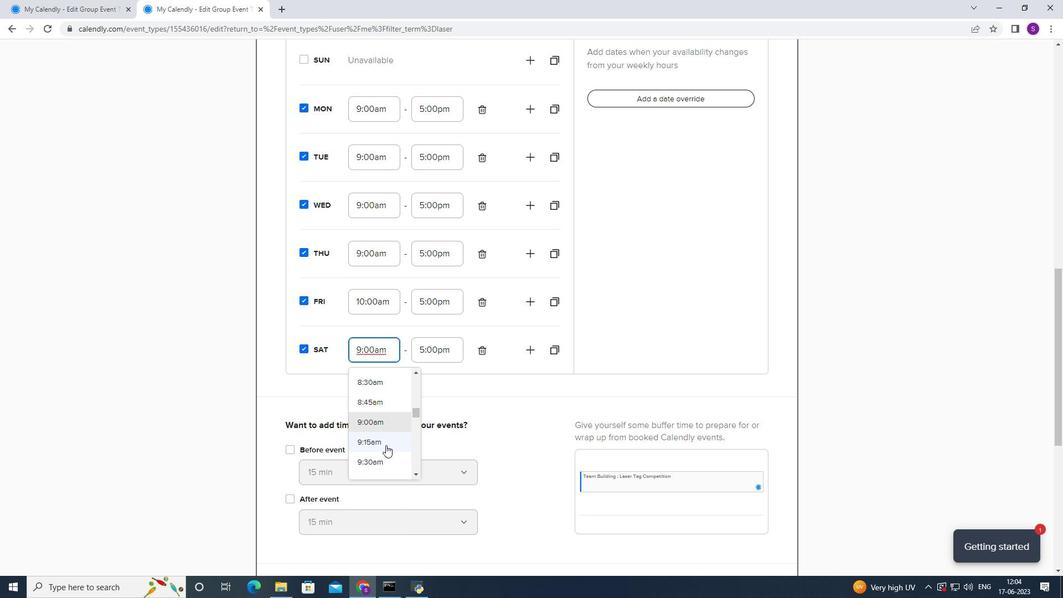 
Action: Mouse moved to (380, 448)
Screenshot: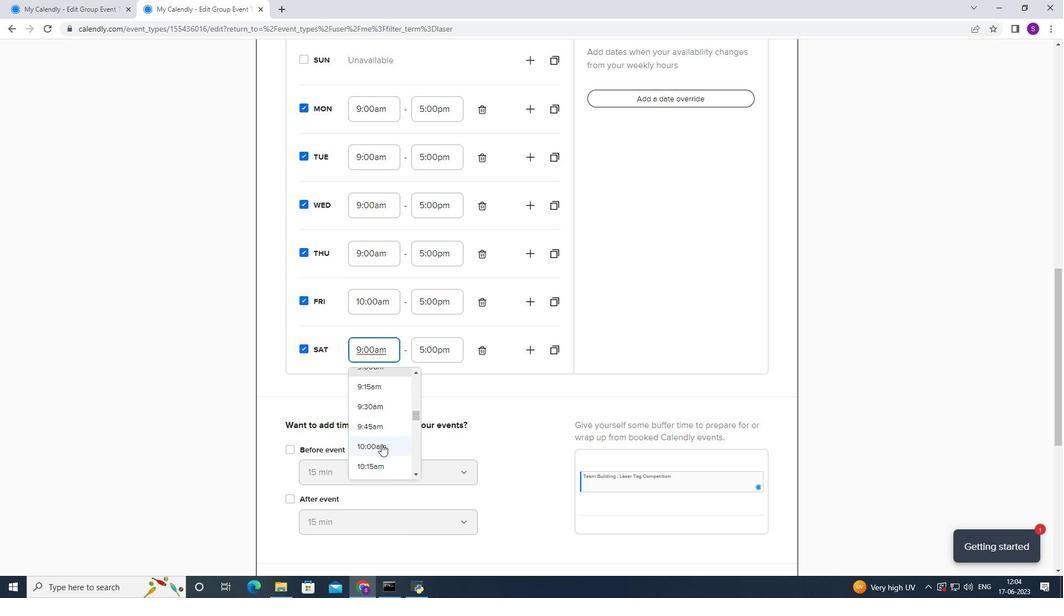 
Action: Mouse pressed left at (380, 448)
Screenshot: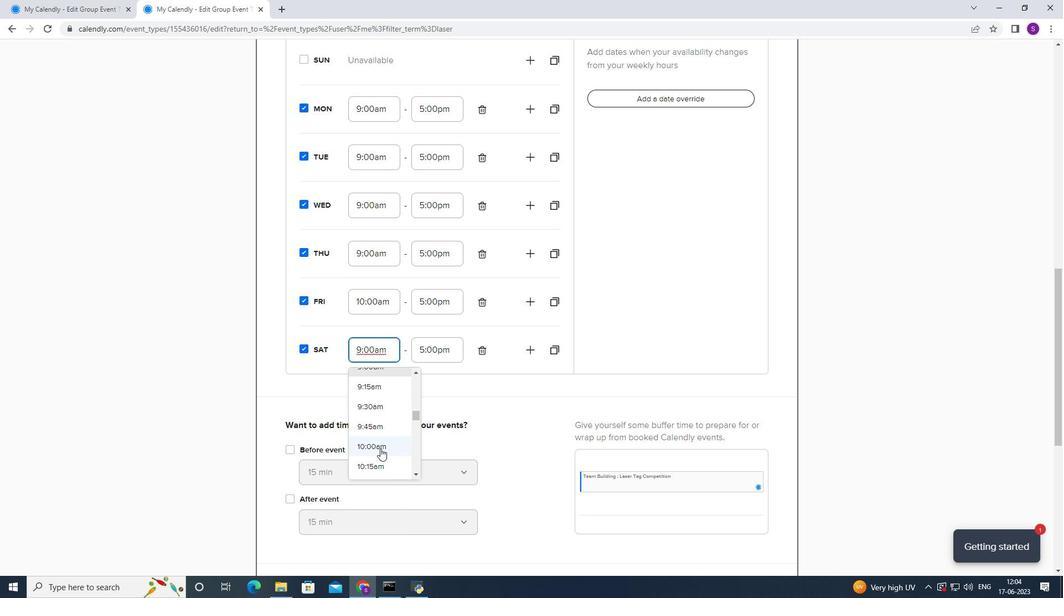 
Action: Mouse moved to (442, 352)
Screenshot: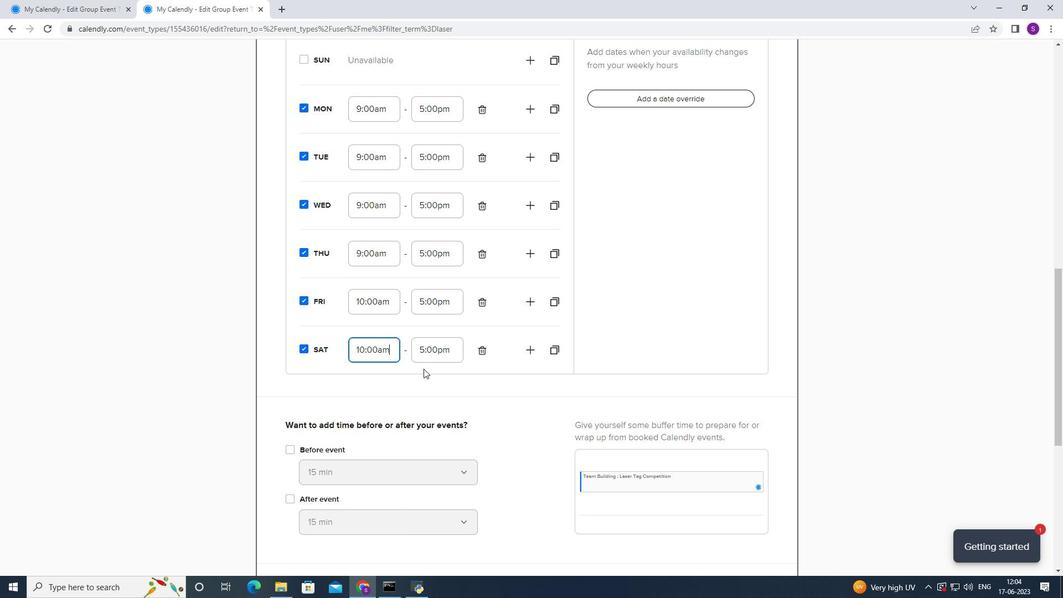 
Action: Mouse pressed left at (442, 352)
Screenshot: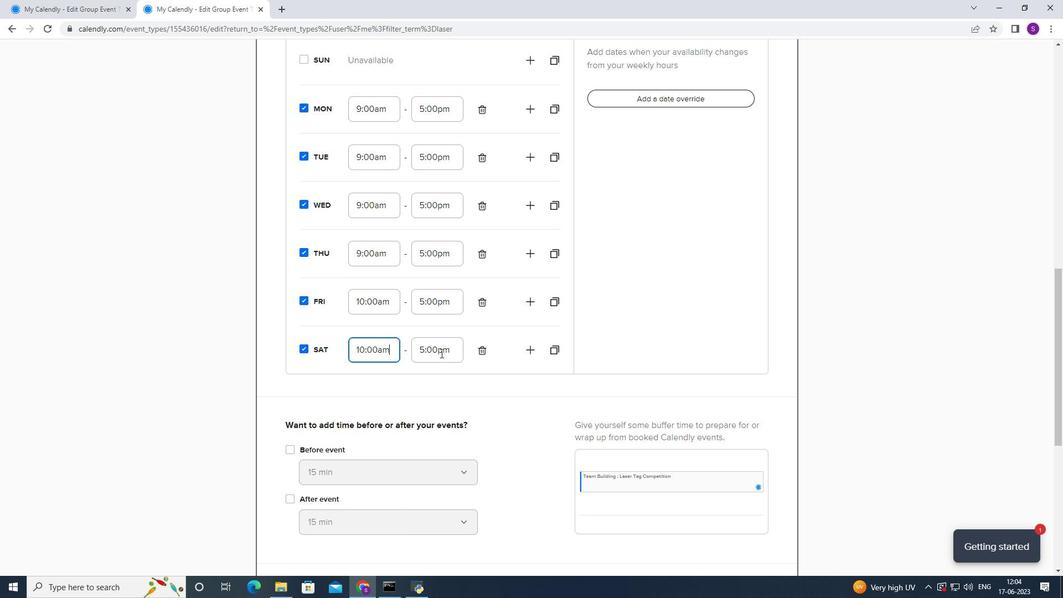 
Action: Mouse moved to (442, 385)
Screenshot: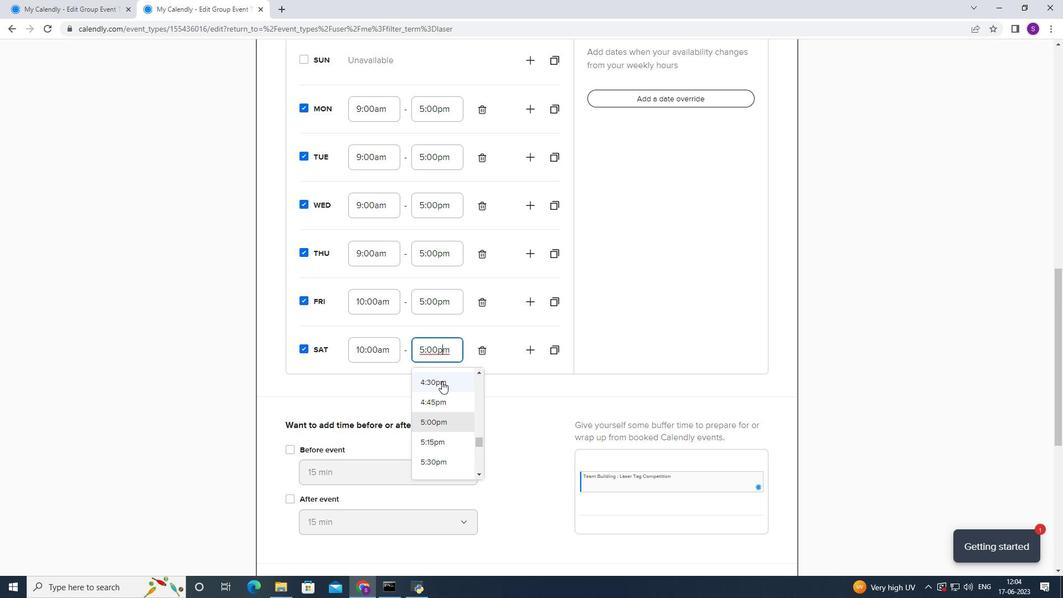 
Action: Mouse scrolled (442, 384) with delta (0, 0)
Screenshot: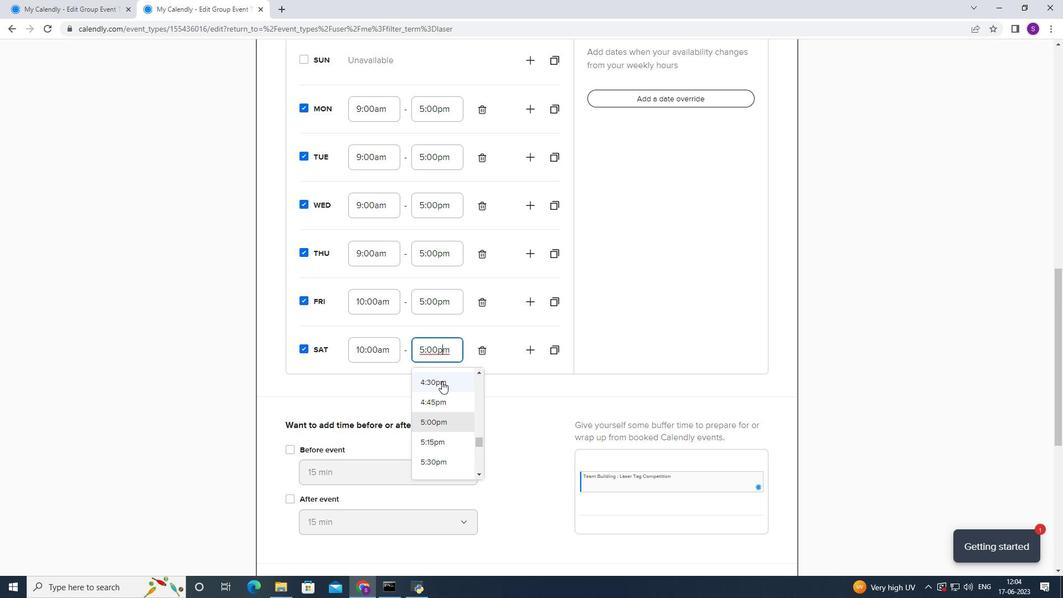 
Action: Mouse moved to (425, 442)
Screenshot: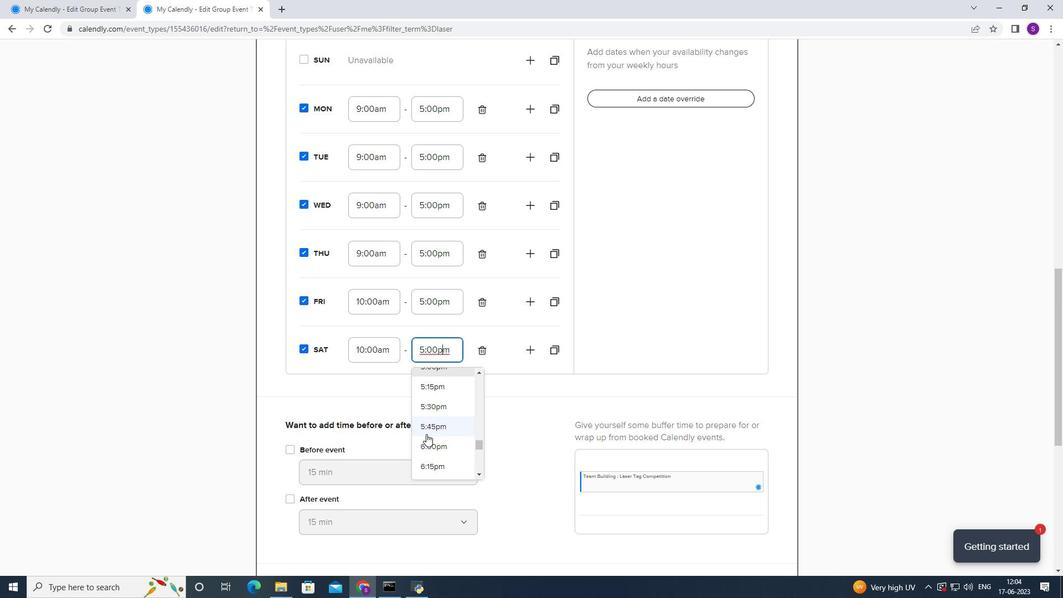 
Action: Mouse pressed left at (425, 442)
Screenshot: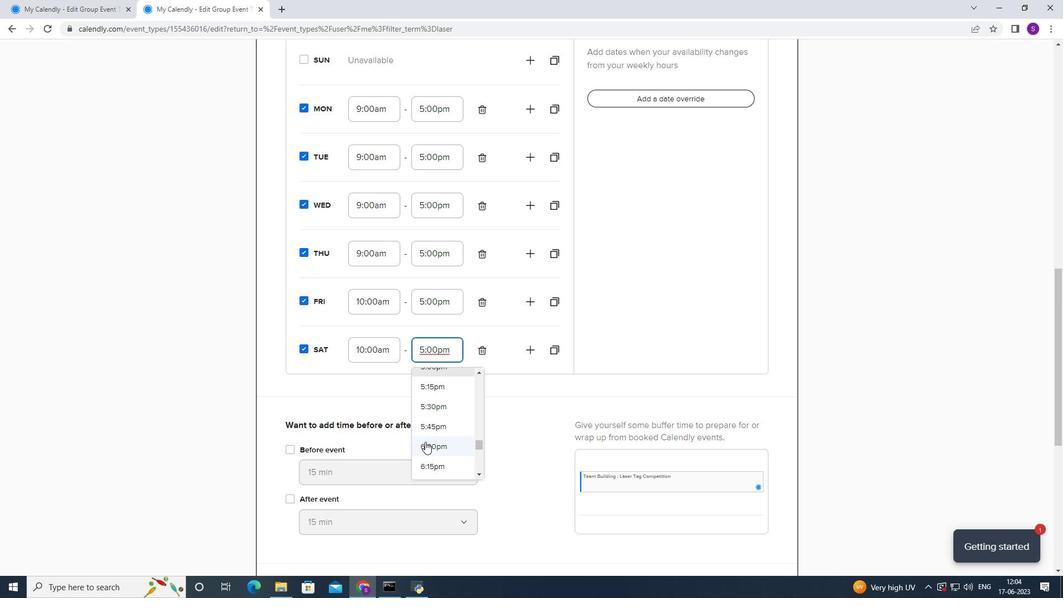 
Action: Mouse moved to (435, 311)
Screenshot: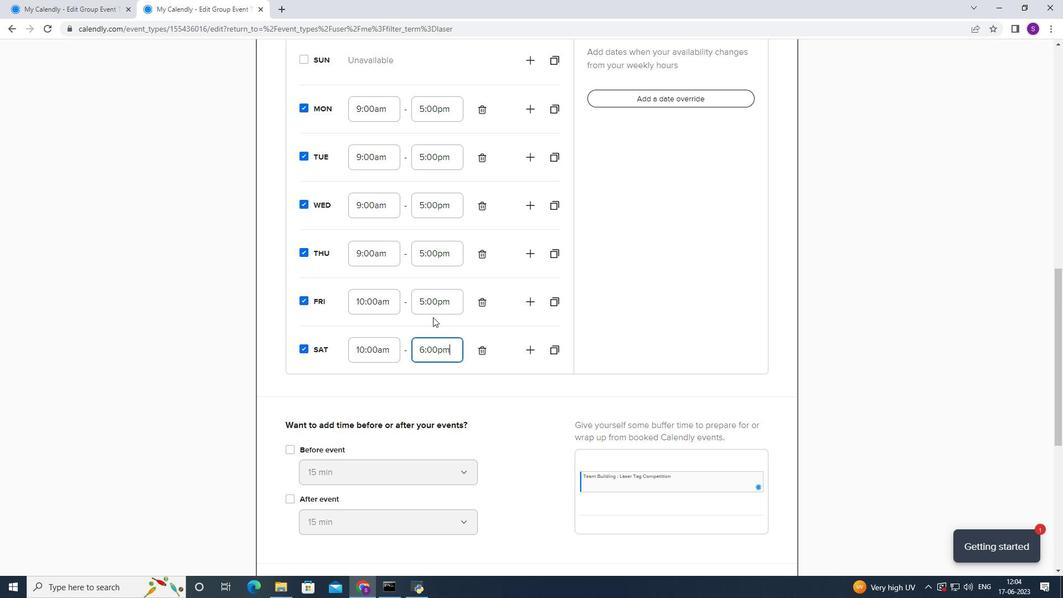 
Action: Mouse pressed left at (435, 311)
Screenshot: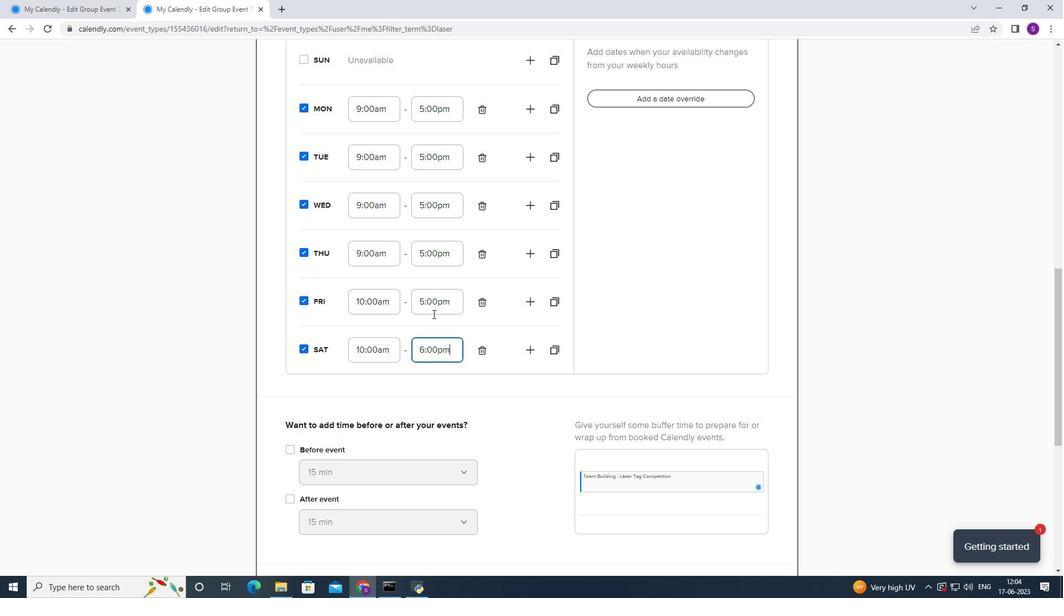 
Action: Mouse moved to (433, 339)
Screenshot: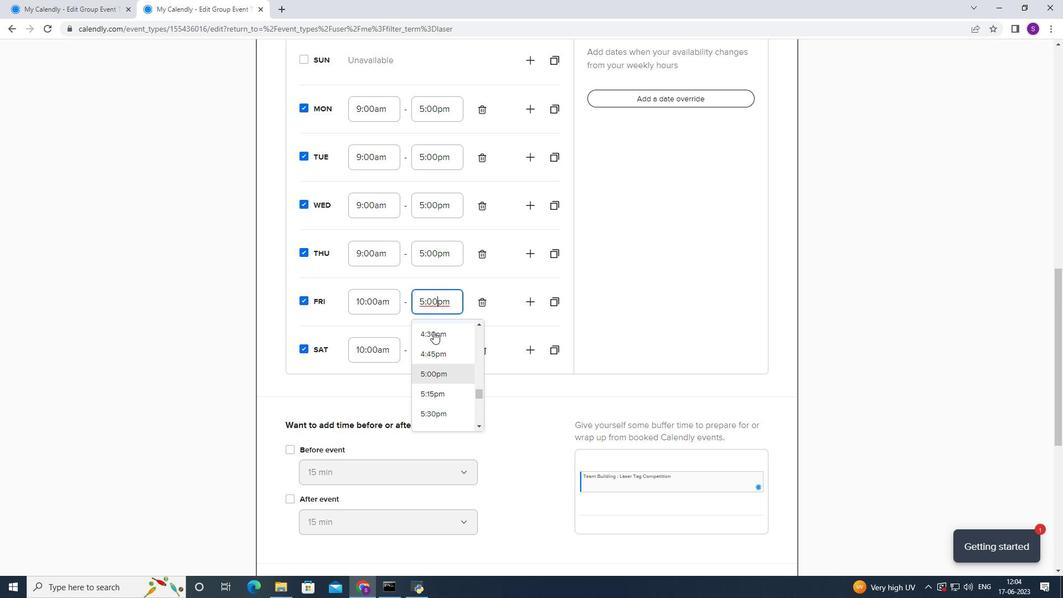 
Action: Mouse scrolled (433, 339) with delta (0, 0)
Screenshot: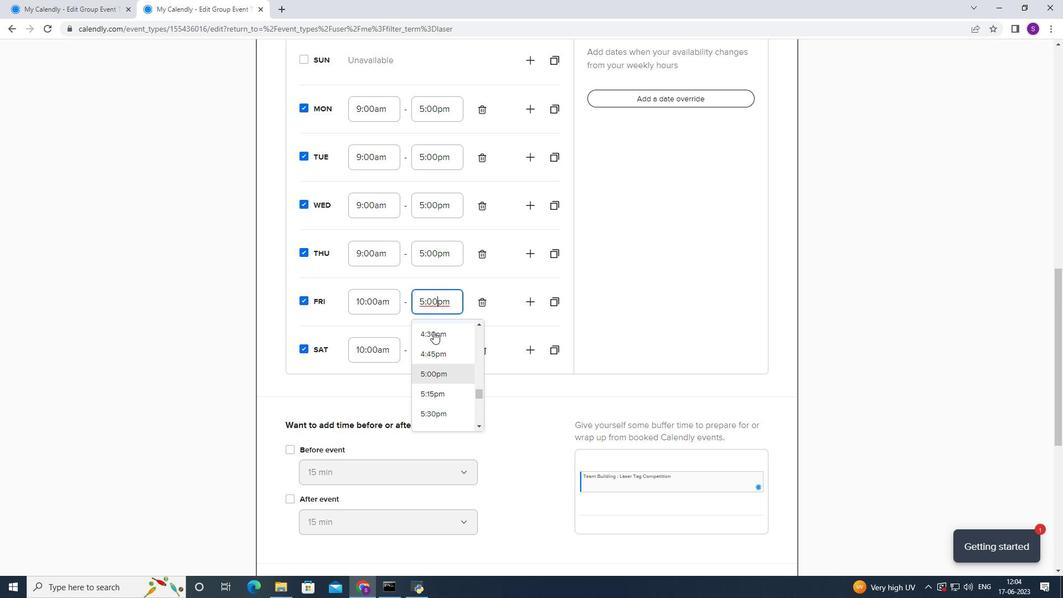 
Action: Mouse moved to (428, 396)
Screenshot: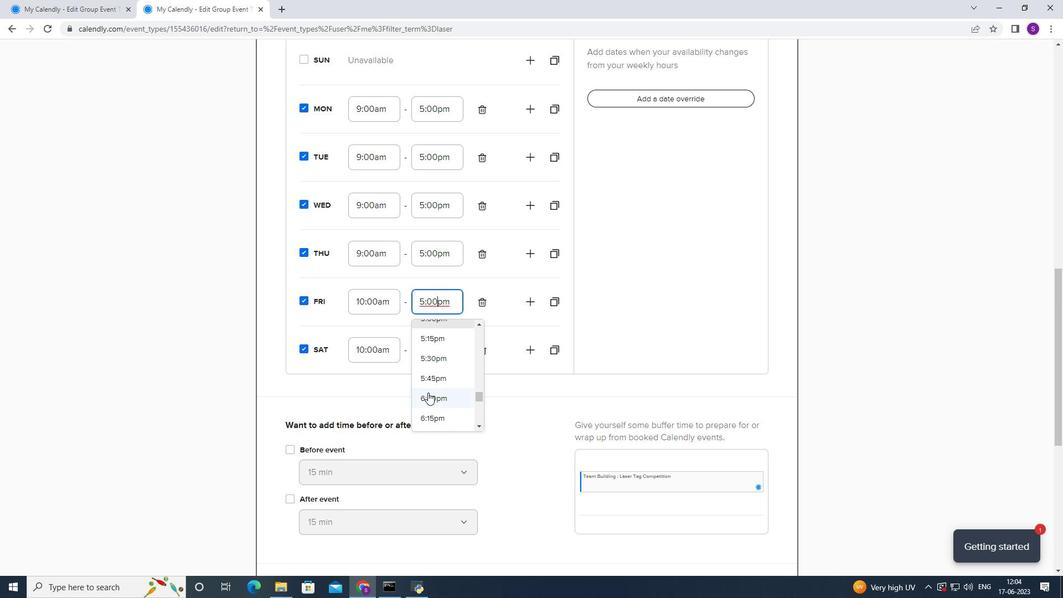 
Action: Mouse pressed left at (428, 396)
Screenshot: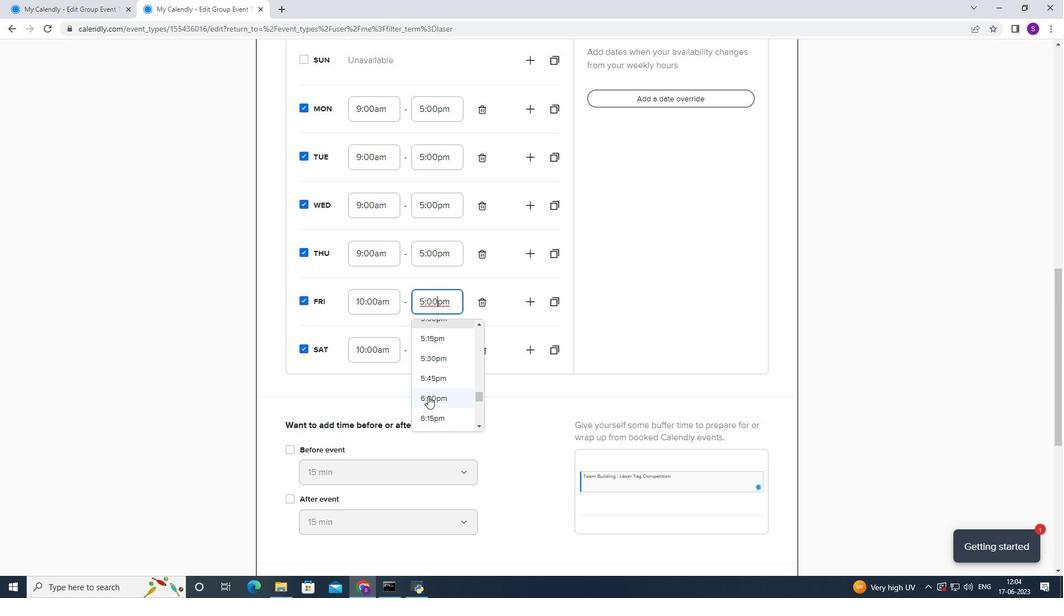 
Action: Mouse moved to (442, 252)
Screenshot: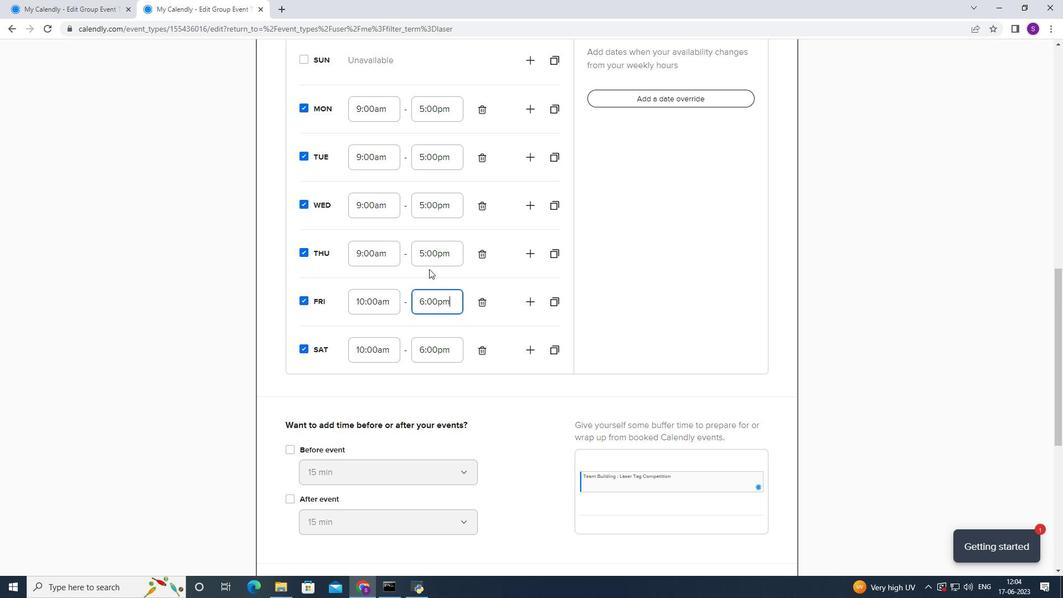 
Action: Mouse pressed left at (442, 252)
Screenshot: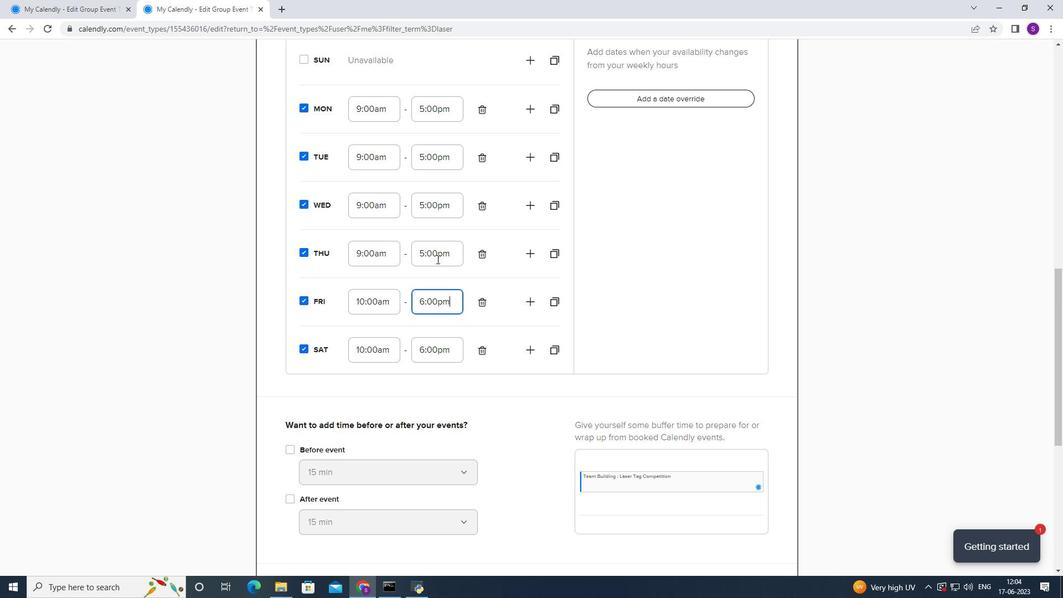 
Action: Mouse moved to (439, 325)
Screenshot: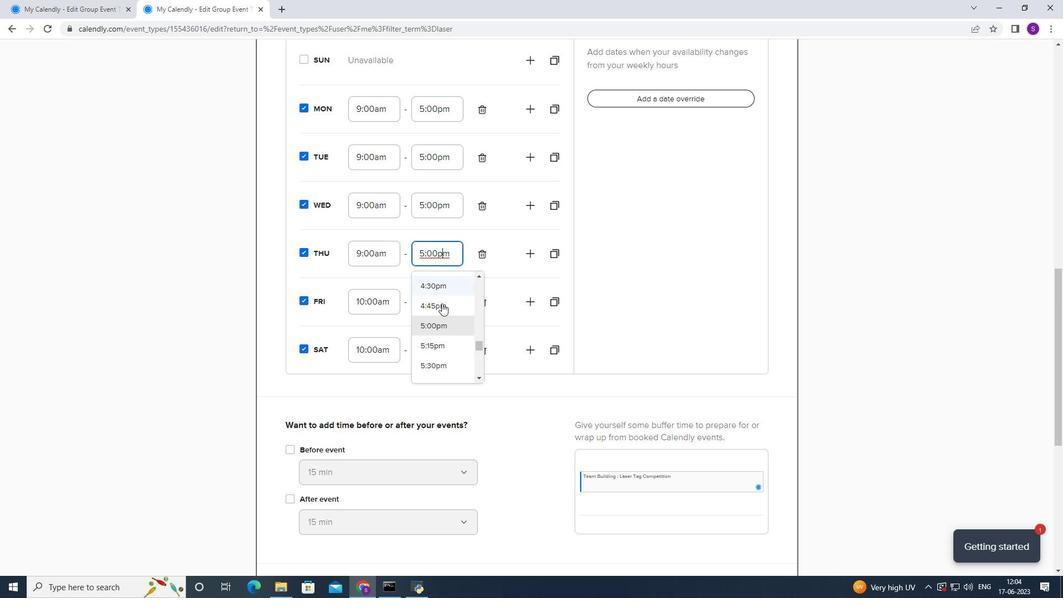 
Action: Mouse scrolled (439, 324) with delta (0, 0)
Screenshot: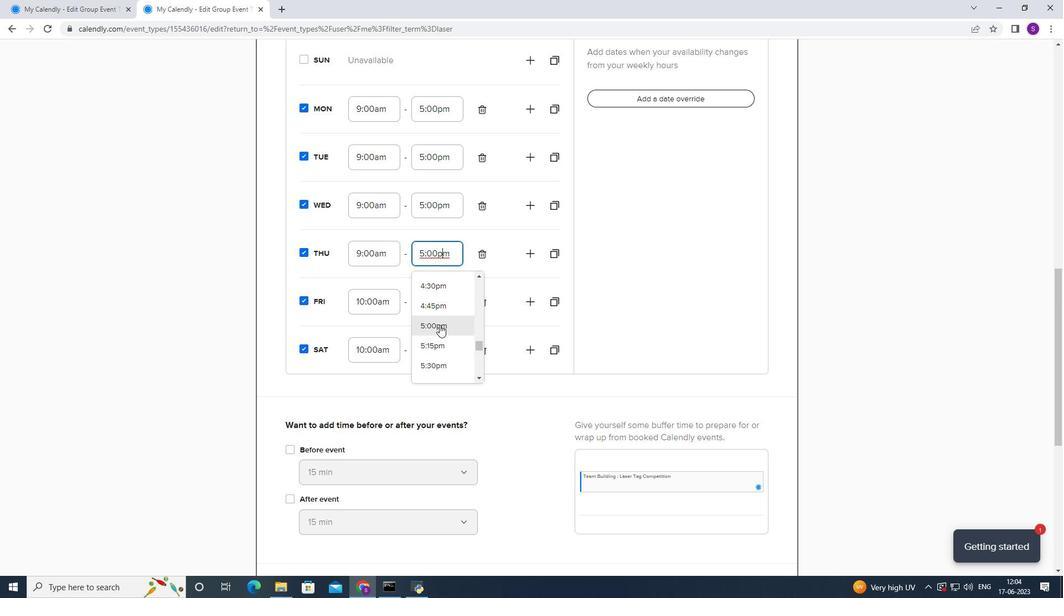 
Action: Mouse moved to (435, 349)
Screenshot: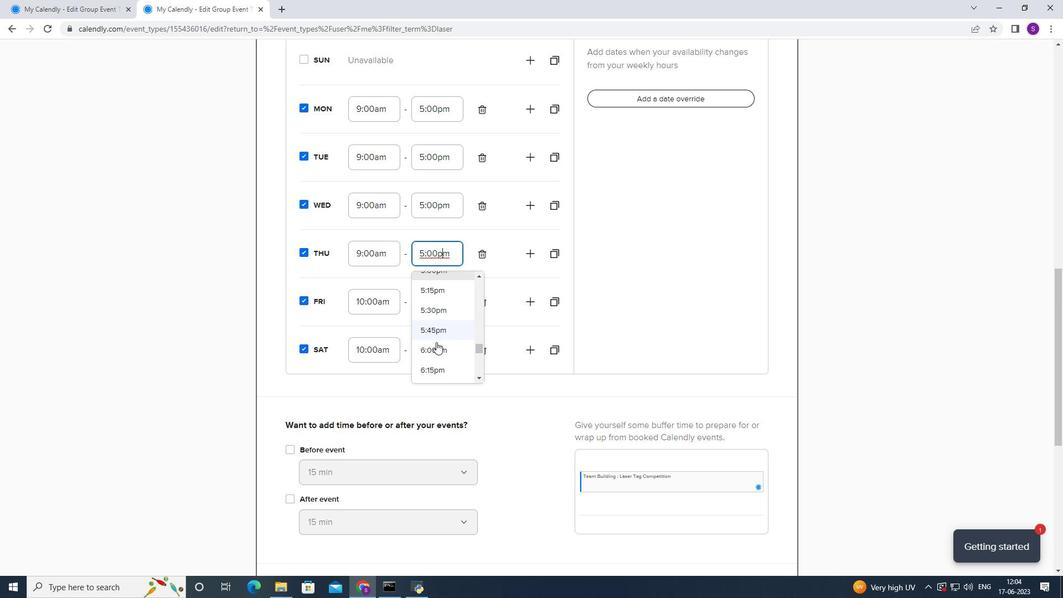 
Action: Mouse pressed left at (435, 349)
Screenshot: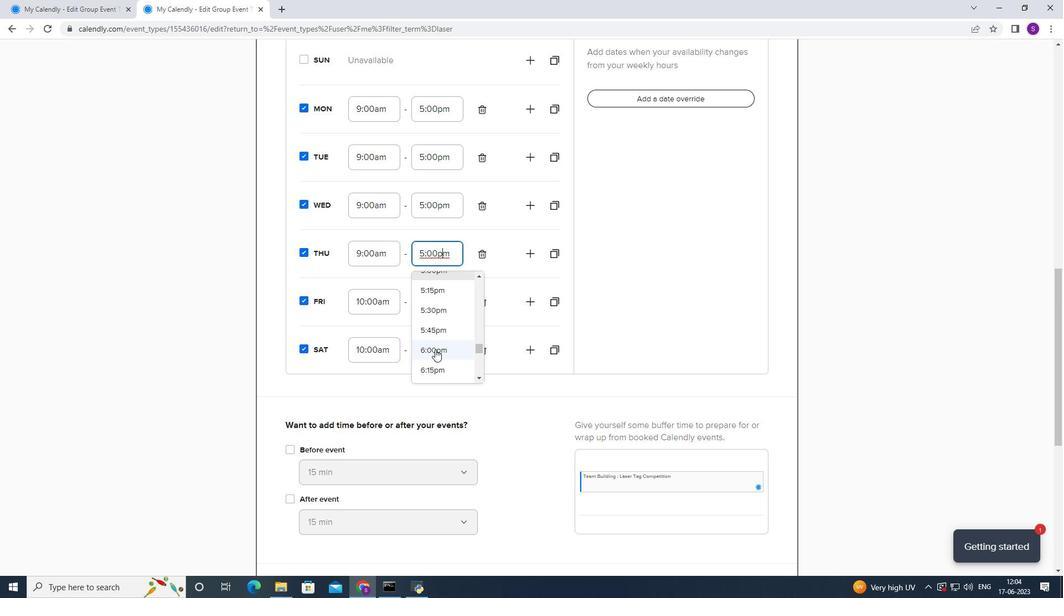
Action: Mouse moved to (444, 211)
Screenshot: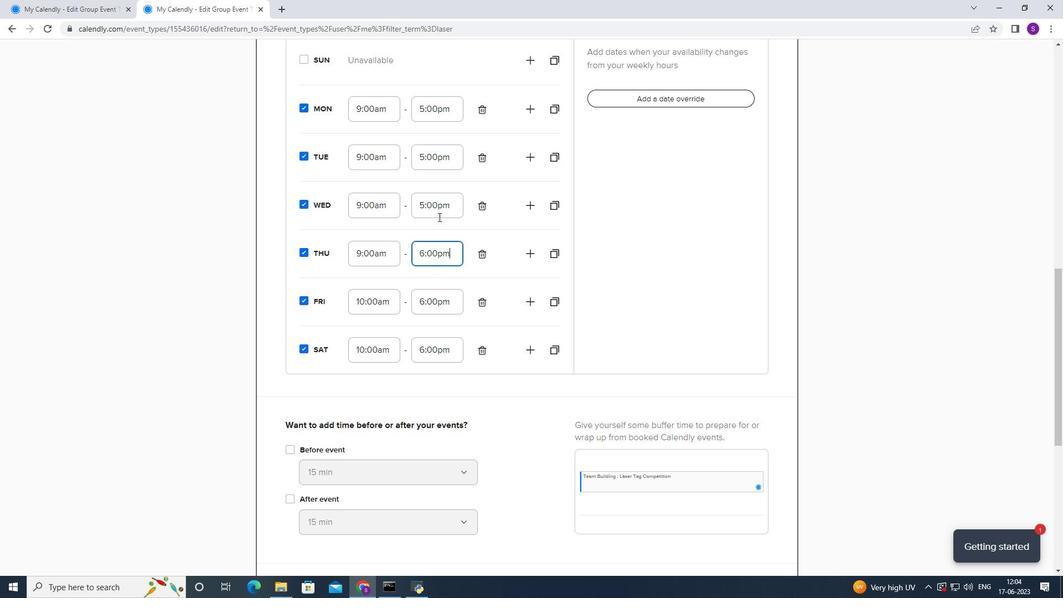 
Action: Mouse pressed left at (444, 211)
Screenshot: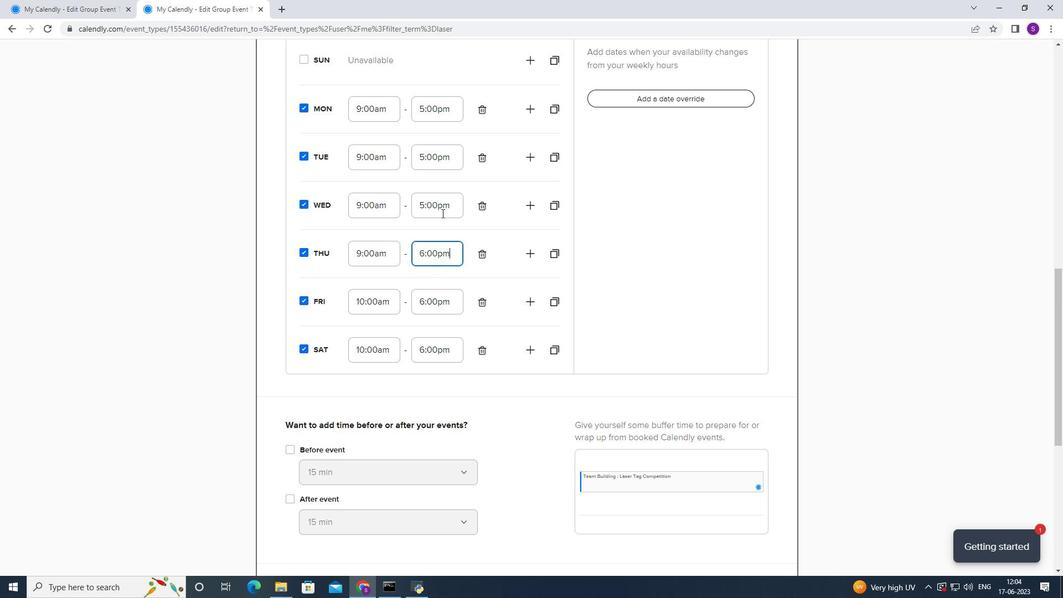 
Action: Mouse moved to (440, 269)
Screenshot: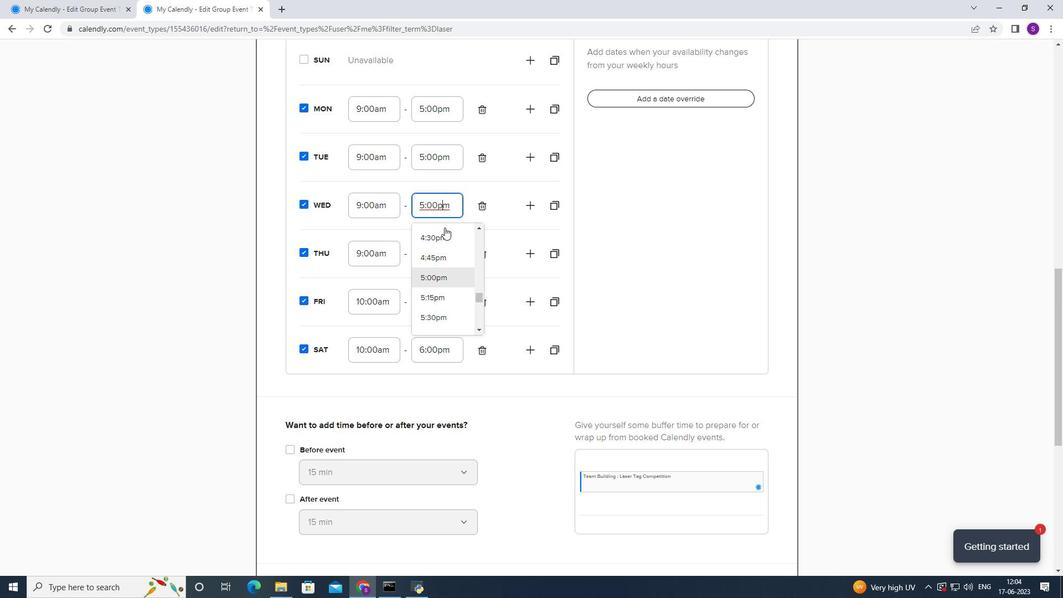
Action: Mouse scrolled (440, 268) with delta (0, 0)
Screenshot: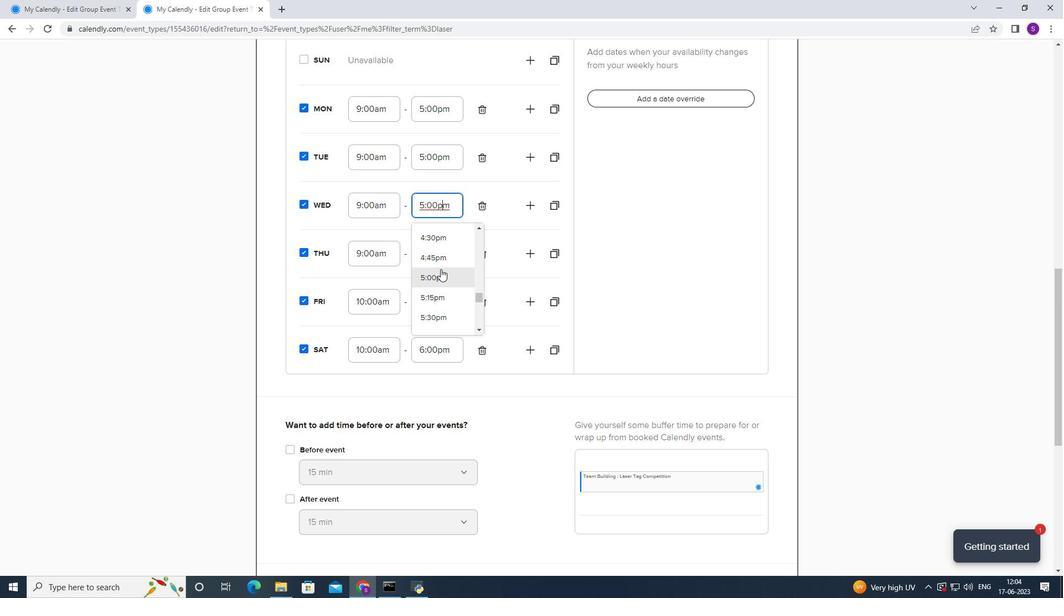 
Action: Mouse scrolled (440, 268) with delta (0, 0)
Screenshot: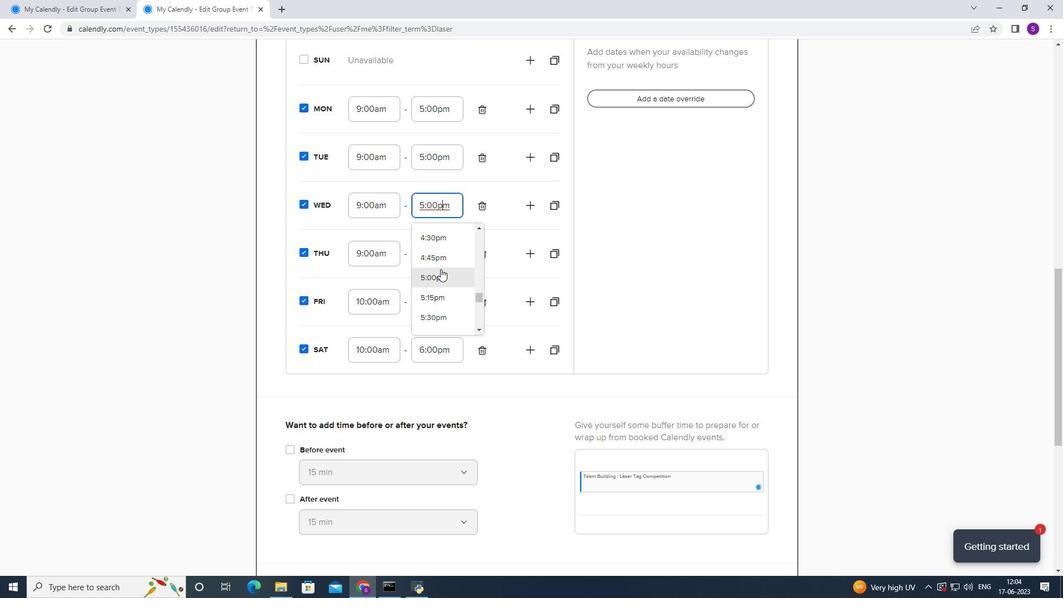 
Action: Mouse moved to (447, 244)
Screenshot: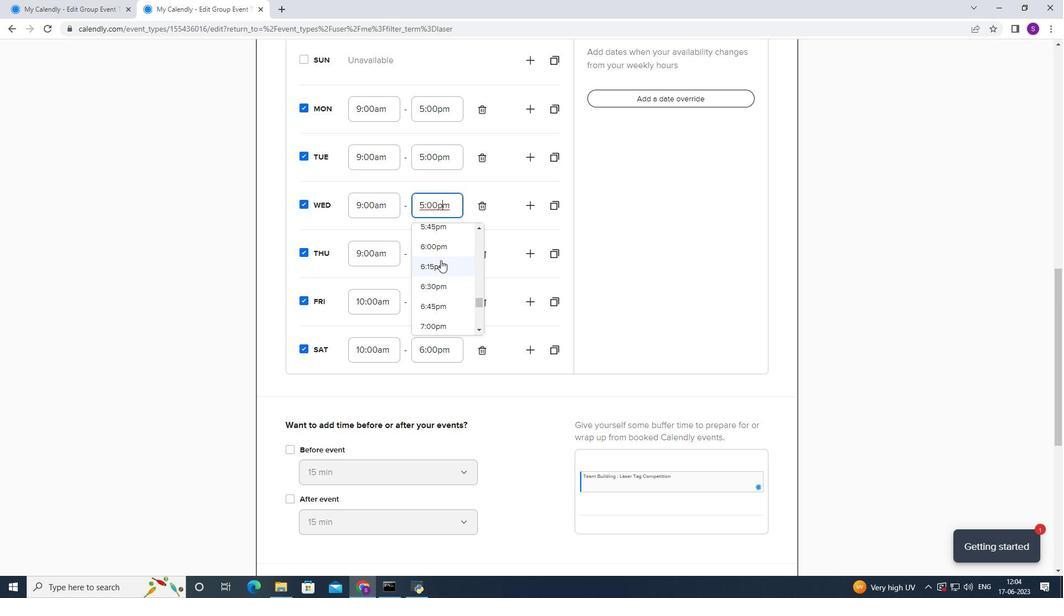
Action: Mouse pressed left at (447, 244)
Screenshot: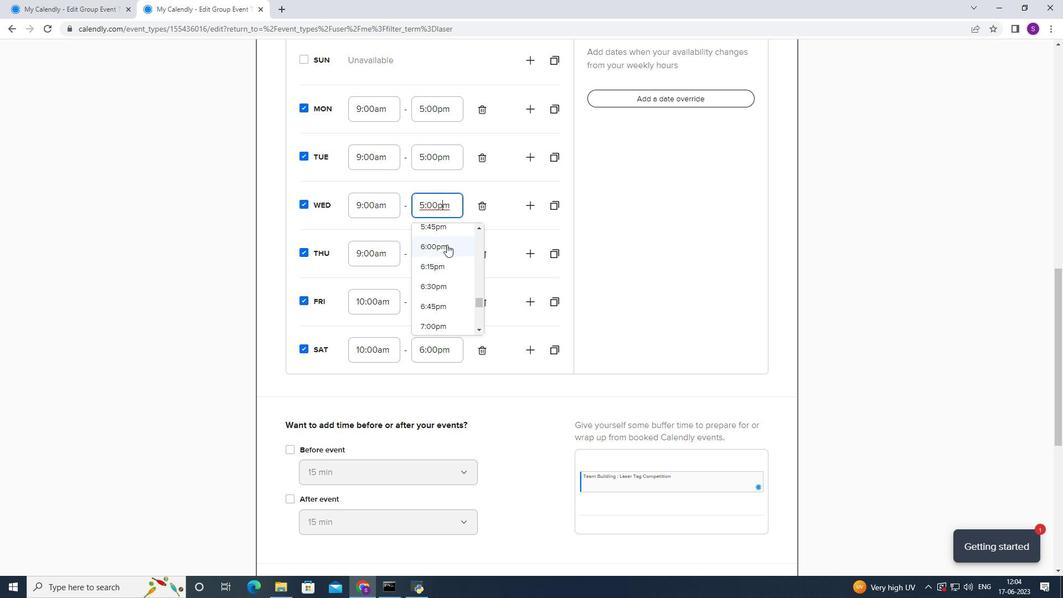 
Action: Mouse moved to (447, 158)
Screenshot: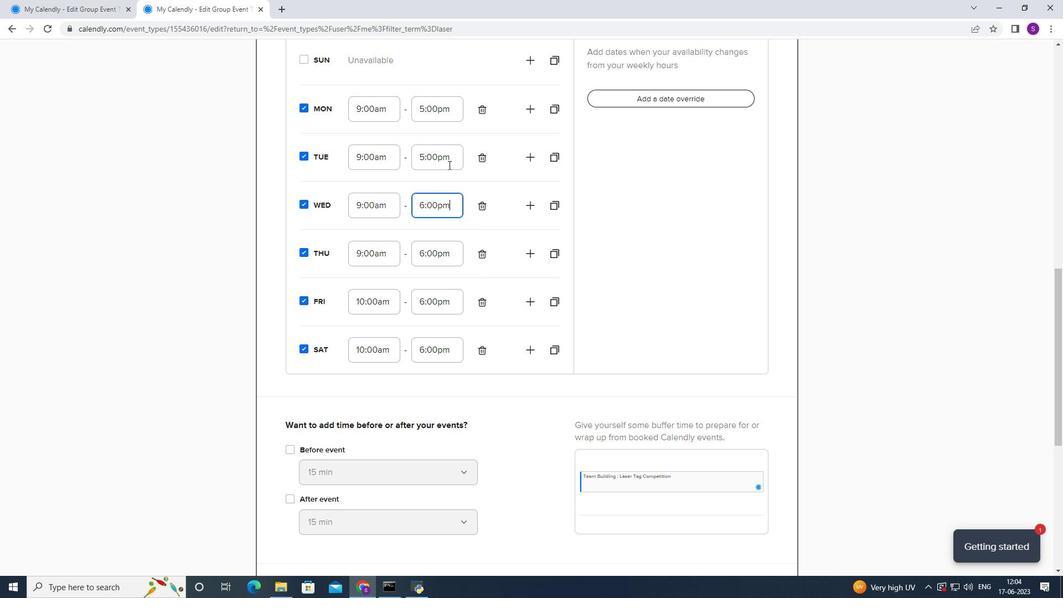 
Action: Mouse pressed left at (447, 158)
Screenshot: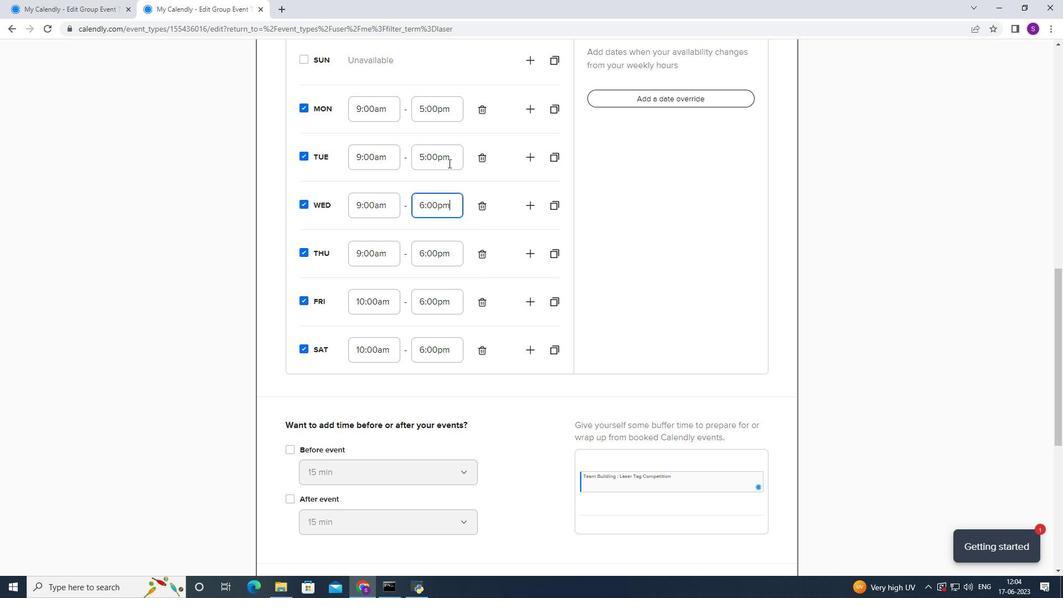 
Action: Mouse moved to (442, 209)
Screenshot: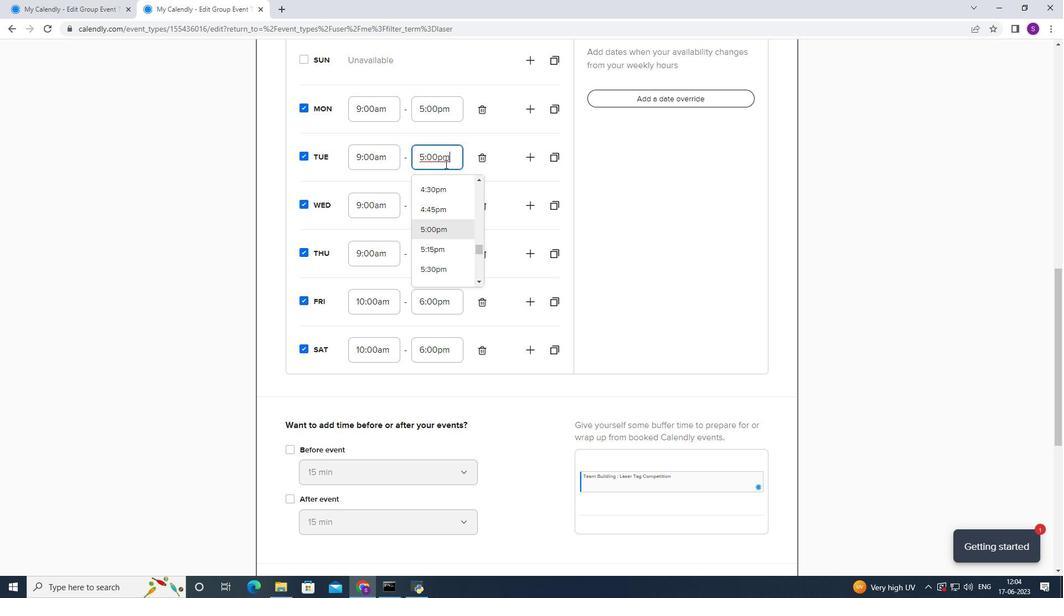 
Action: Mouse scrolled (442, 209) with delta (0, 0)
Screenshot: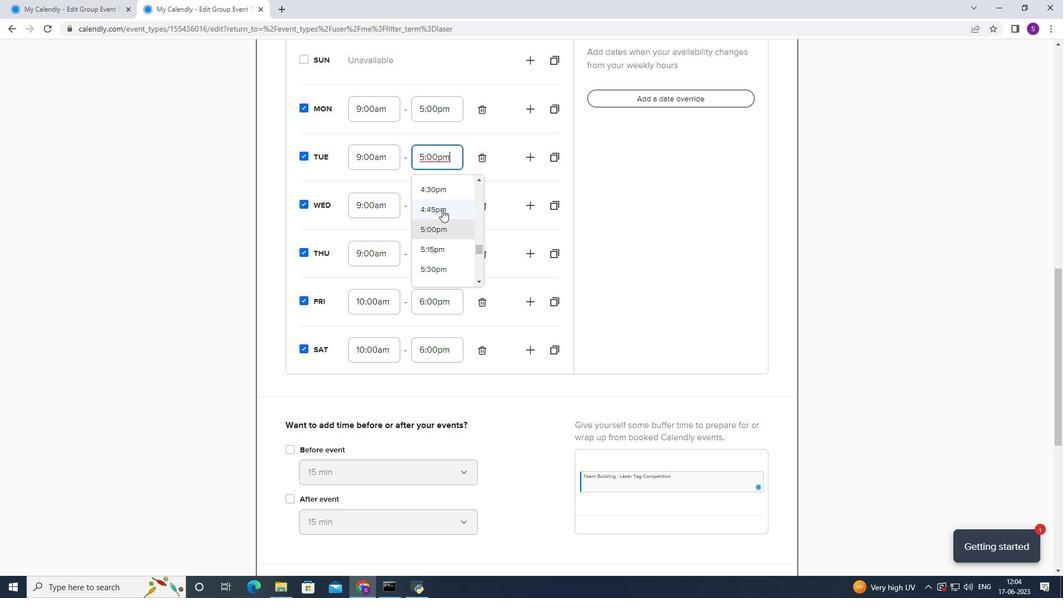 
Action: Mouse moved to (442, 211)
Screenshot: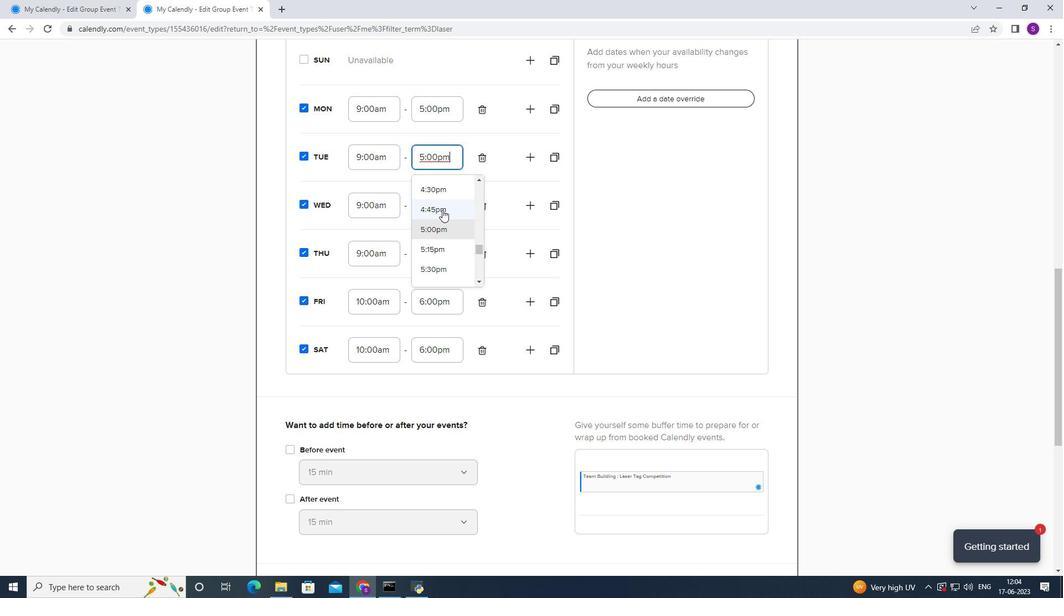 
Action: Mouse scrolled (442, 211) with delta (0, 0)
Screenshot: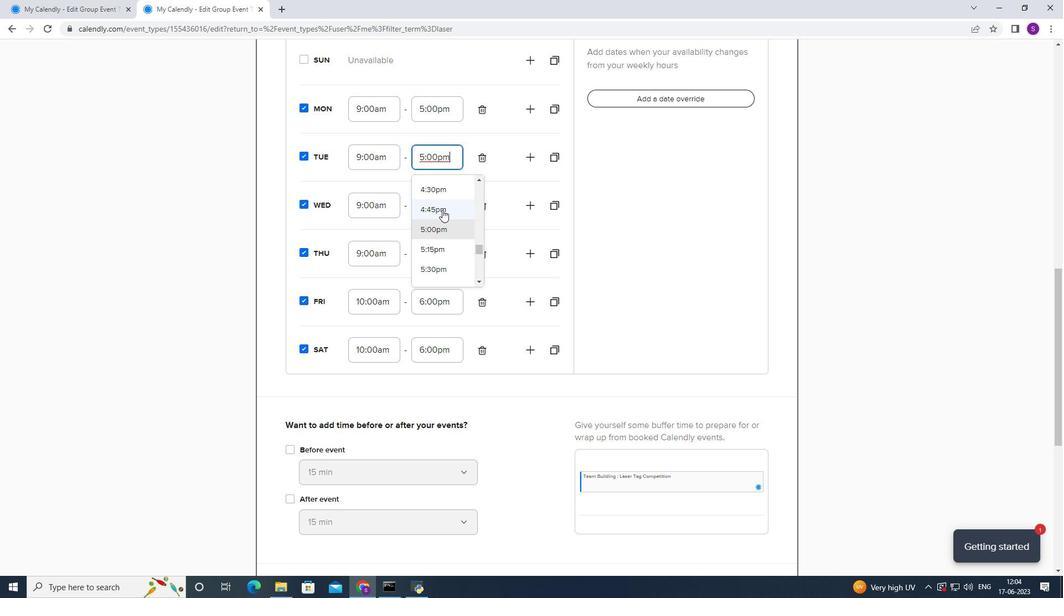 
Action: Mouse moved to (442, 205)
Screenshot: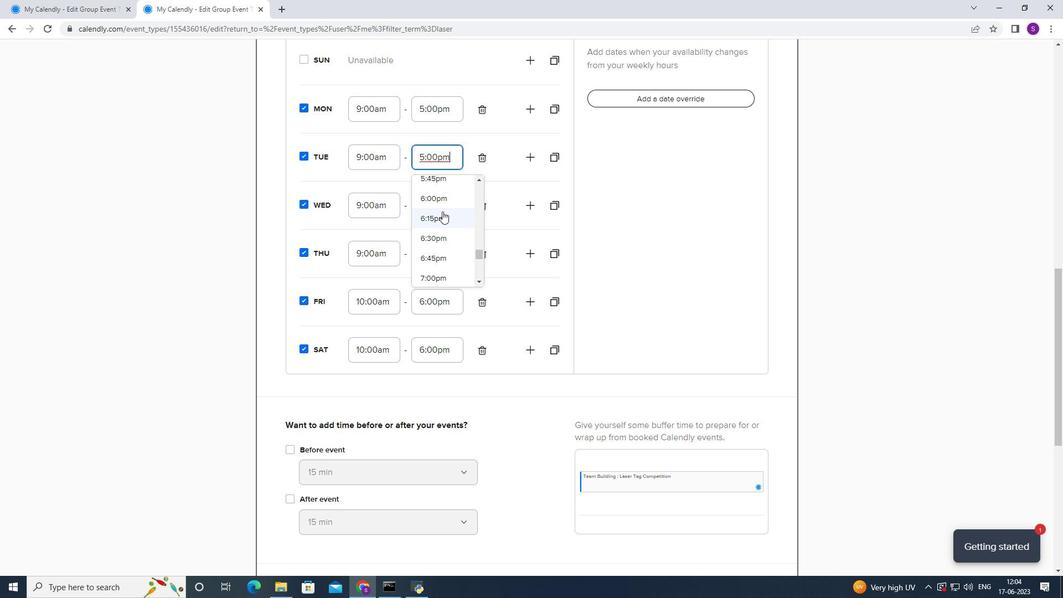 
Action: Mouse pressed left at (442, 205)
Screenshot: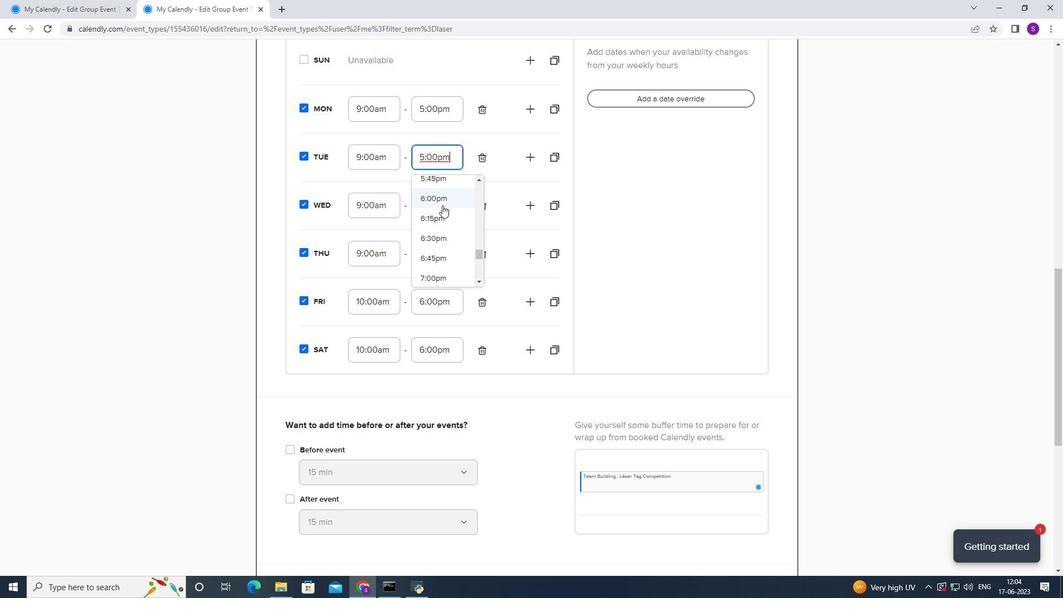 
Action: Mouse moved to (444, 111)
Screenshot: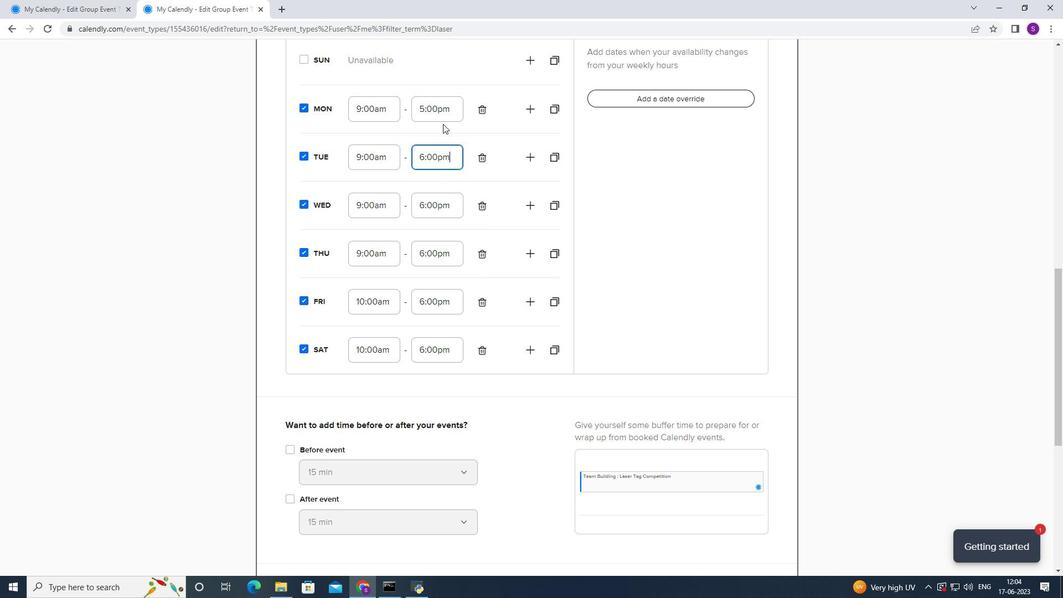 
Action: Mouse pressed left at (444, 111)
Screenshot: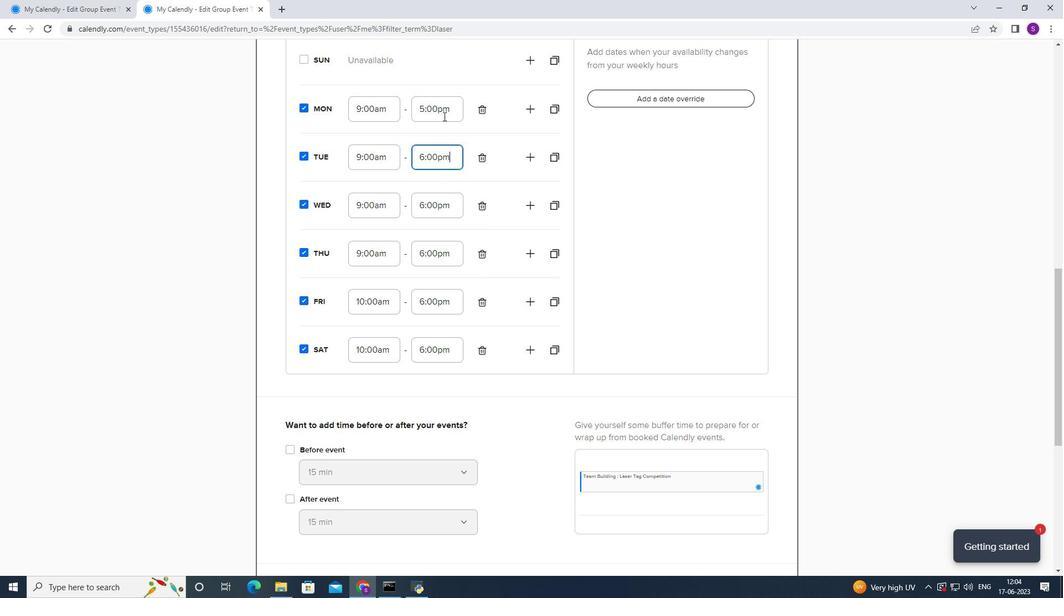 
Action: Mouse moved to (452, 181)
Screenshot: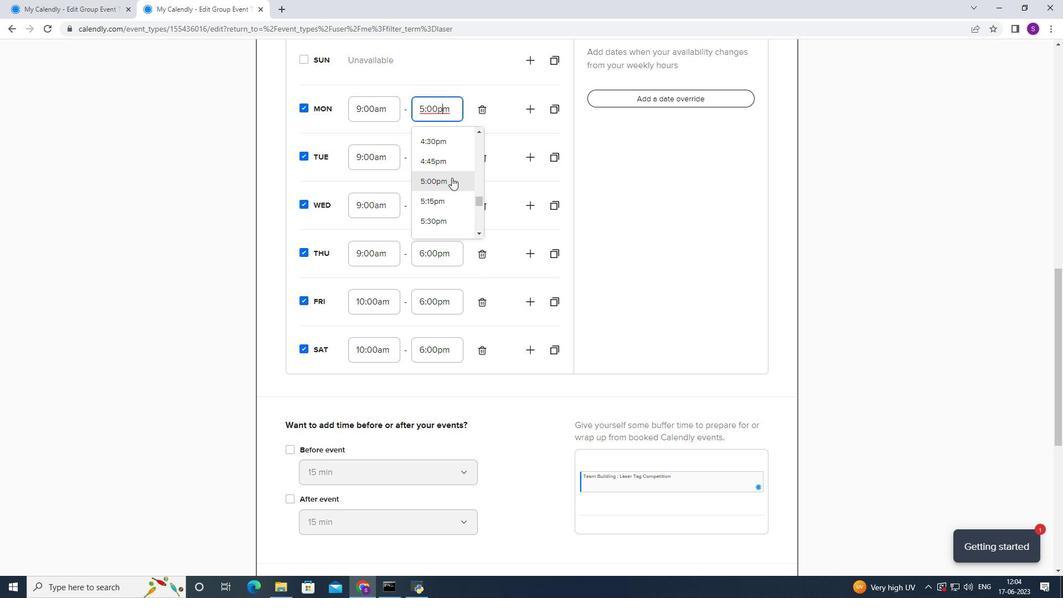 
Action: Mouse scrolled (452, 180) with delta (0, 0)
Screenshot: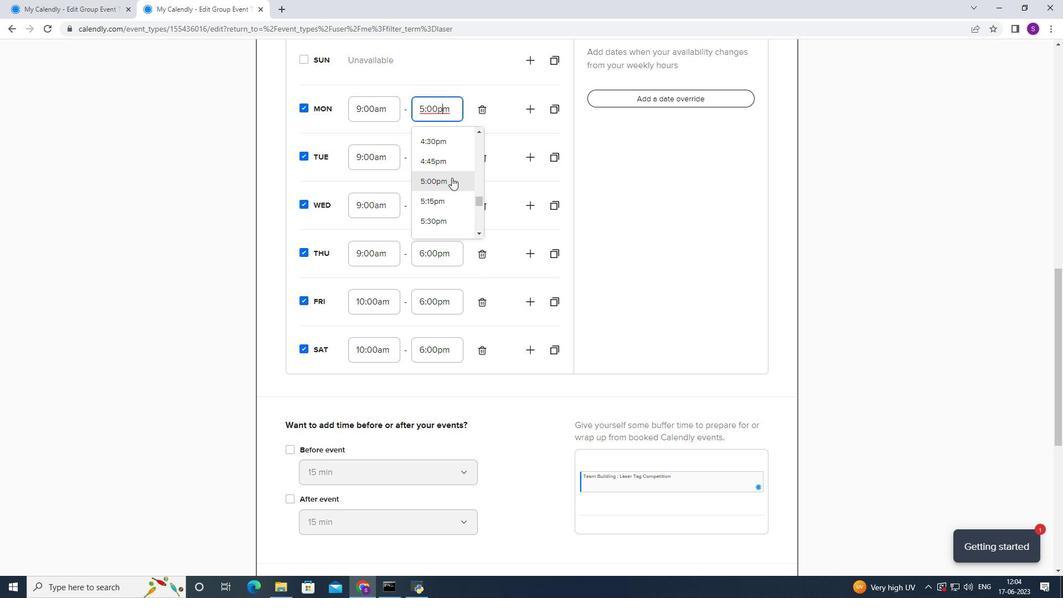 
Action: Mouse moved to (433, 209)
Screenshot: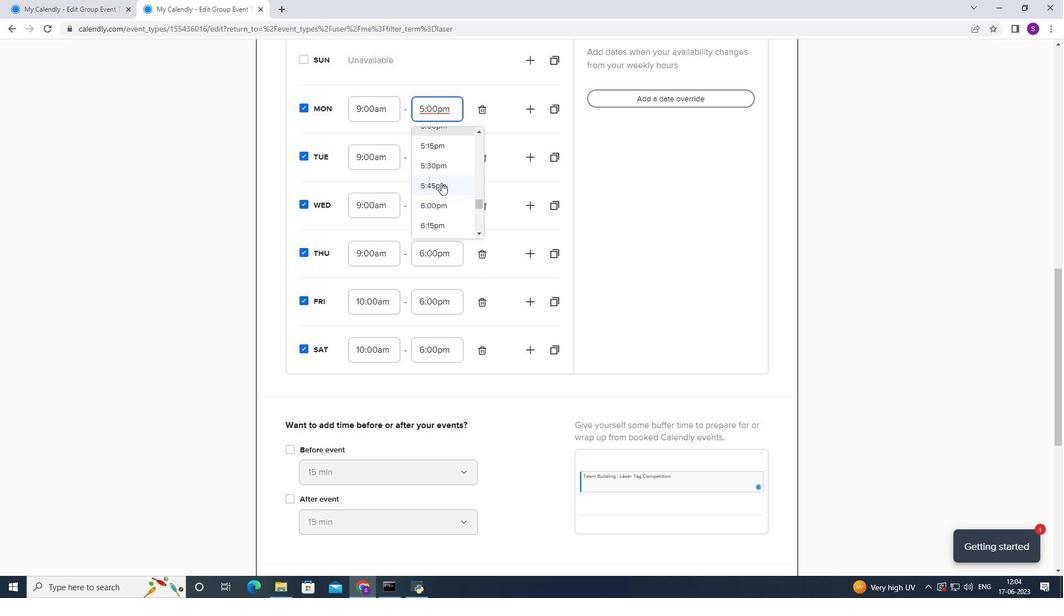 
Action: Mouse pressed left at (433, 209)
Screenshot: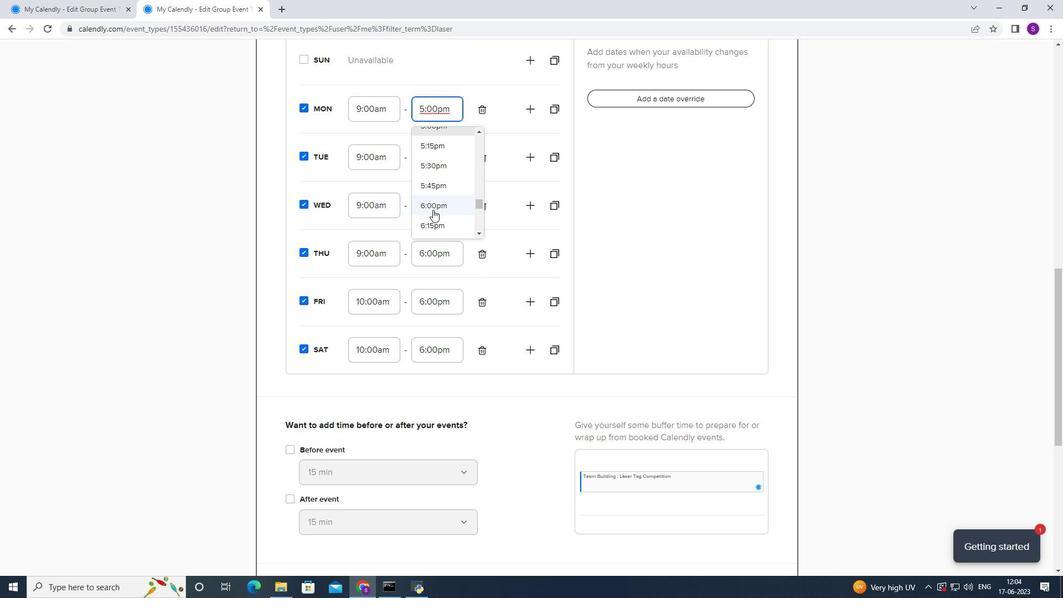 
Action: Mouse moved to (372, 101)
Screenshot: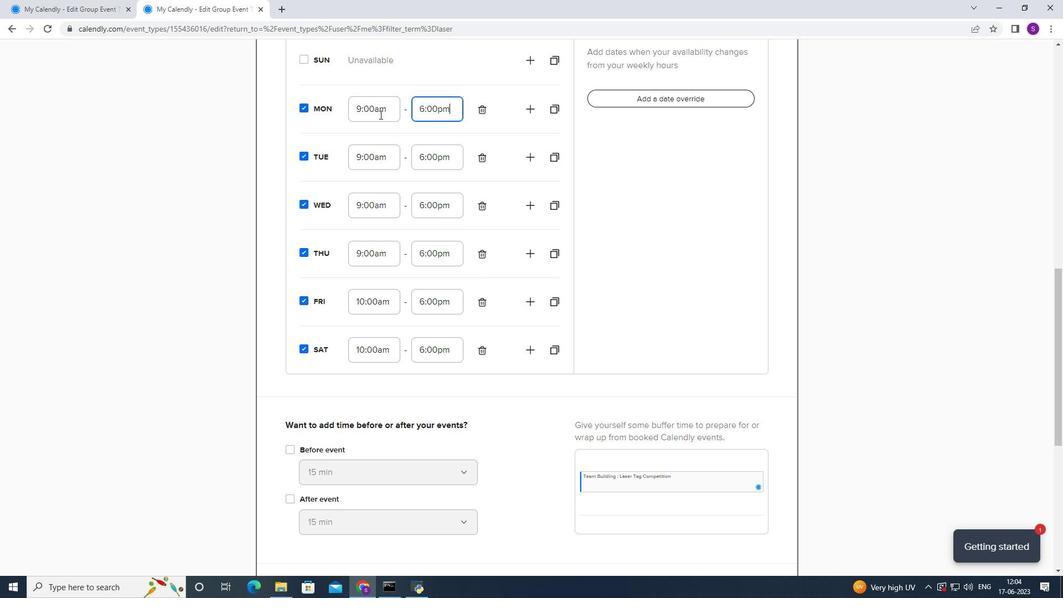 
Action: Mouse pressed left at (372, 101)
Screenshot: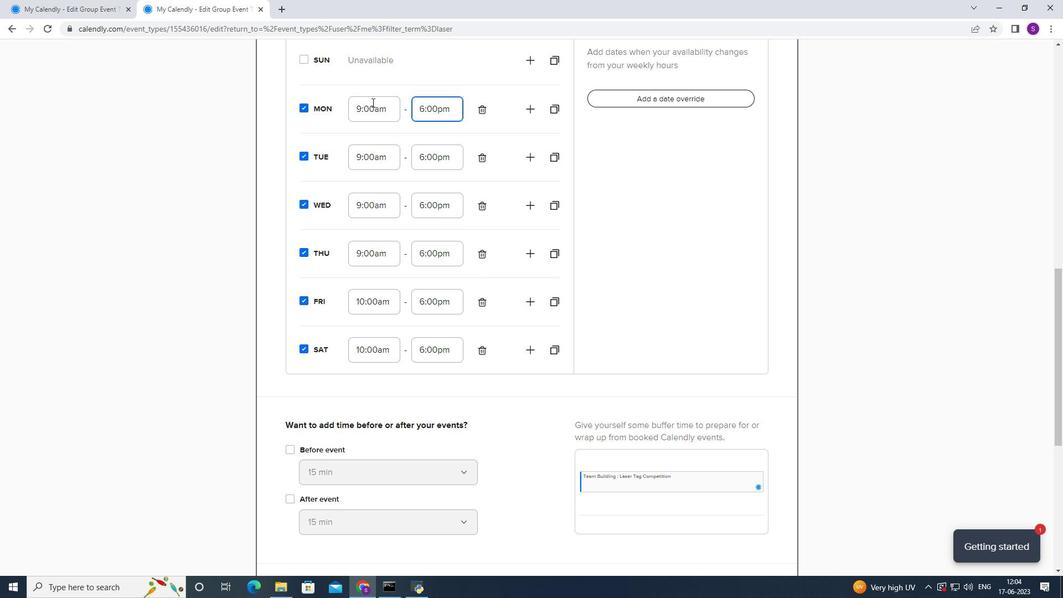
Action: Mouse moved to (370, 156)
Screenshot: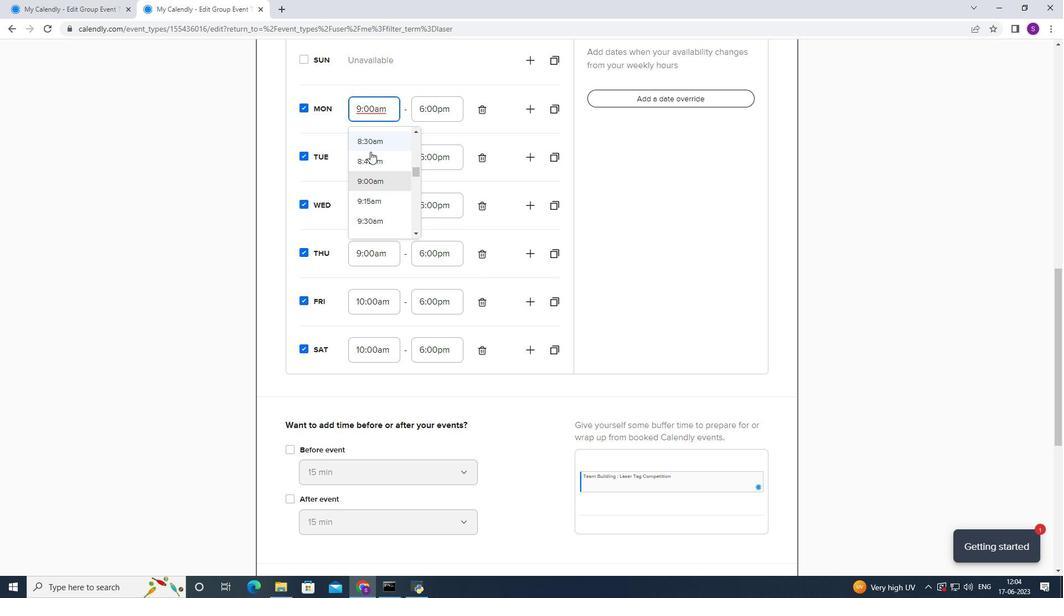 
Action: Mouse scrolled (370, 155) with delta (0, 0)
Screenshot: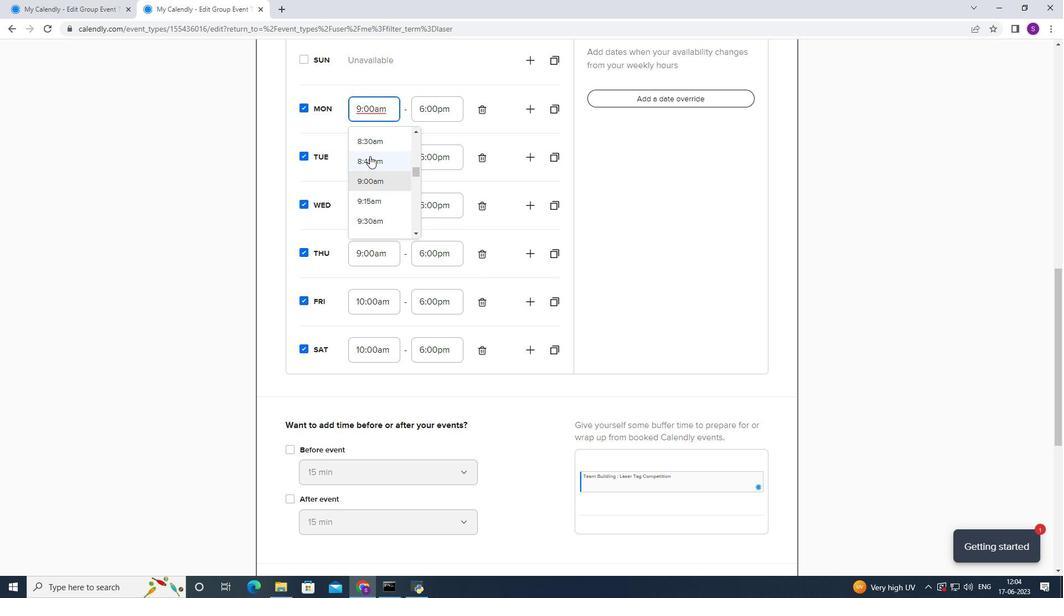 
Action: Mouse moved to (361, 202)
Screenshot: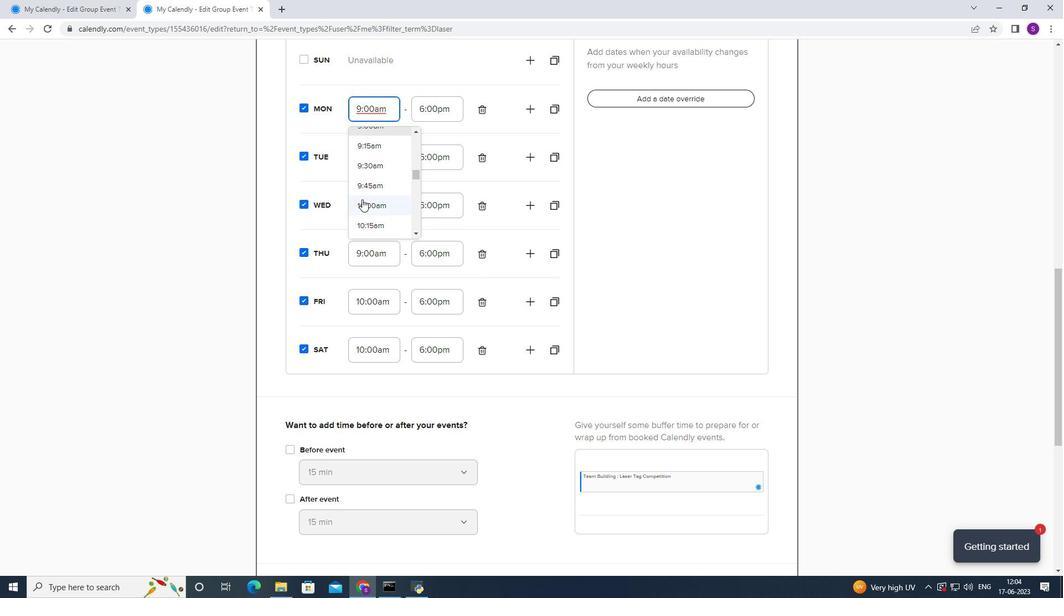 
Action: Mouse pressed left at (361, 202)
Screenshot: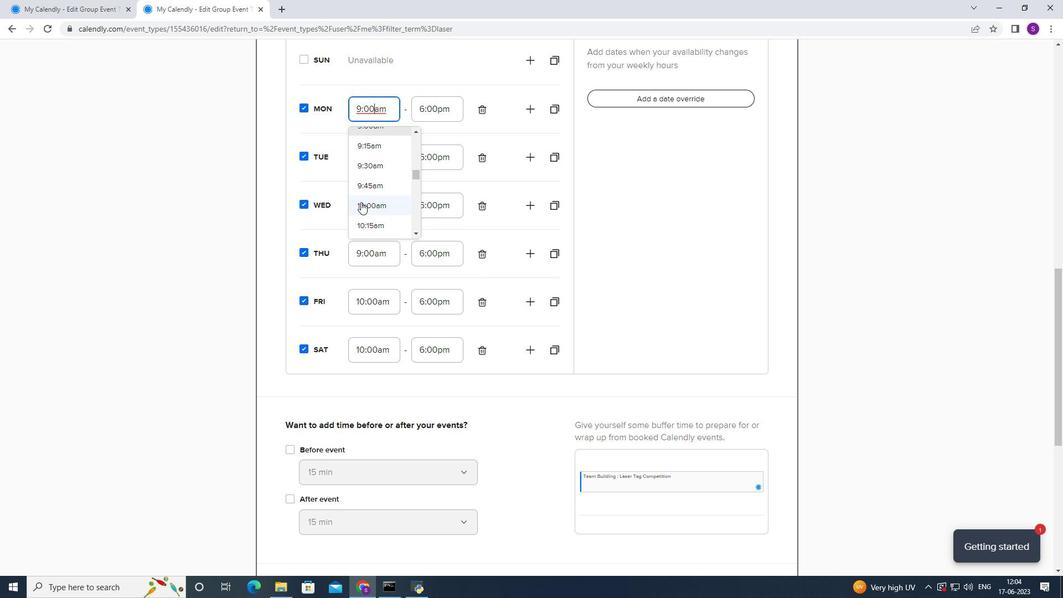 
Action: Mouse moved to (367, 157)
Screenshot: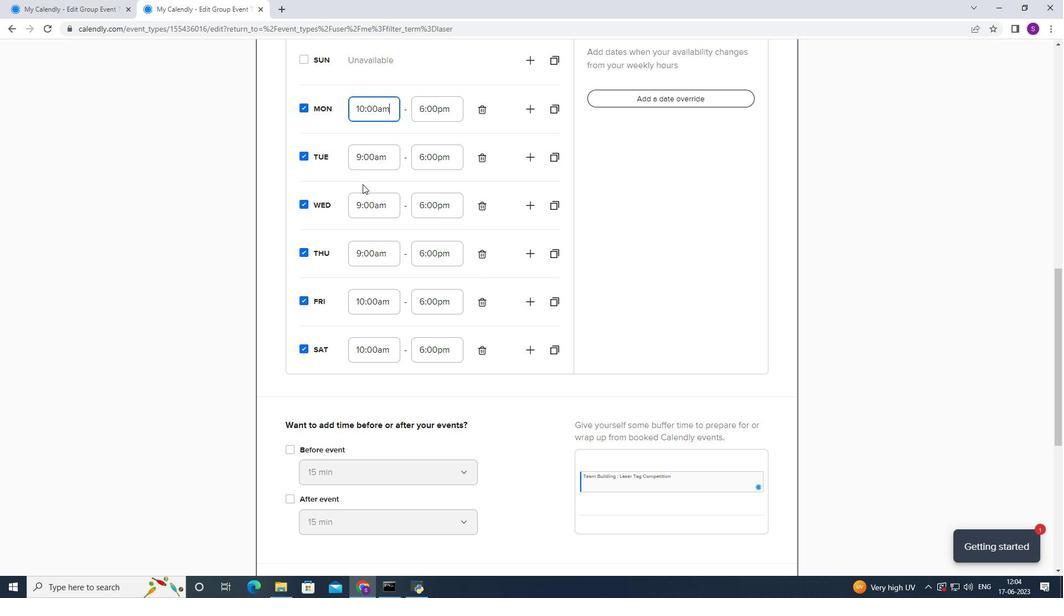 
Action: Mouse pressed left at (367, 157)
Screenshot: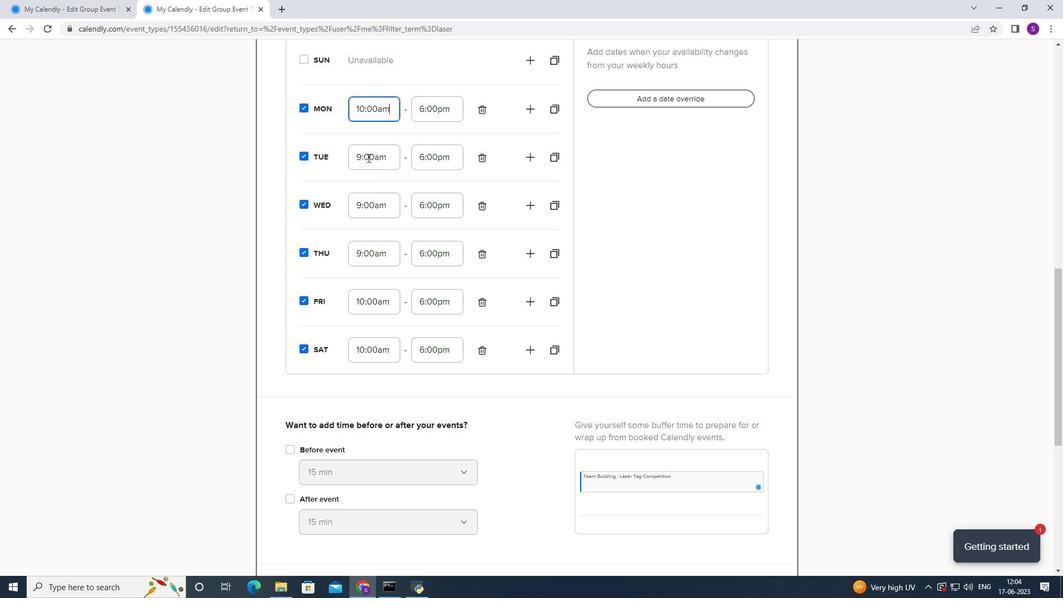 
Action: Mouse moved to (366, 179)
Screenshot: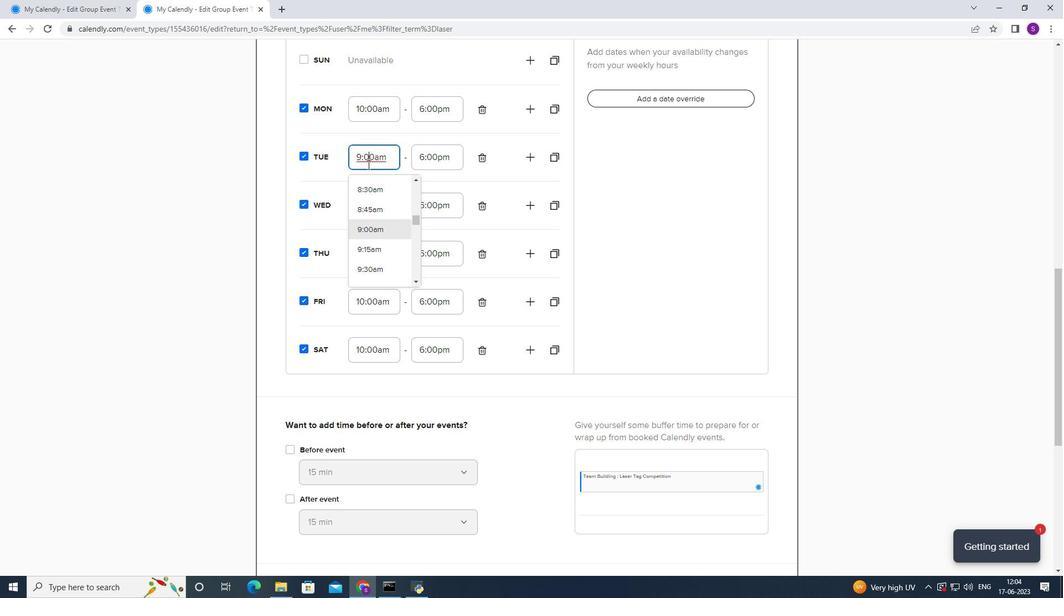 
Action: Mouse scrolled (366, 178) with delta (0, 0)
Screenshot: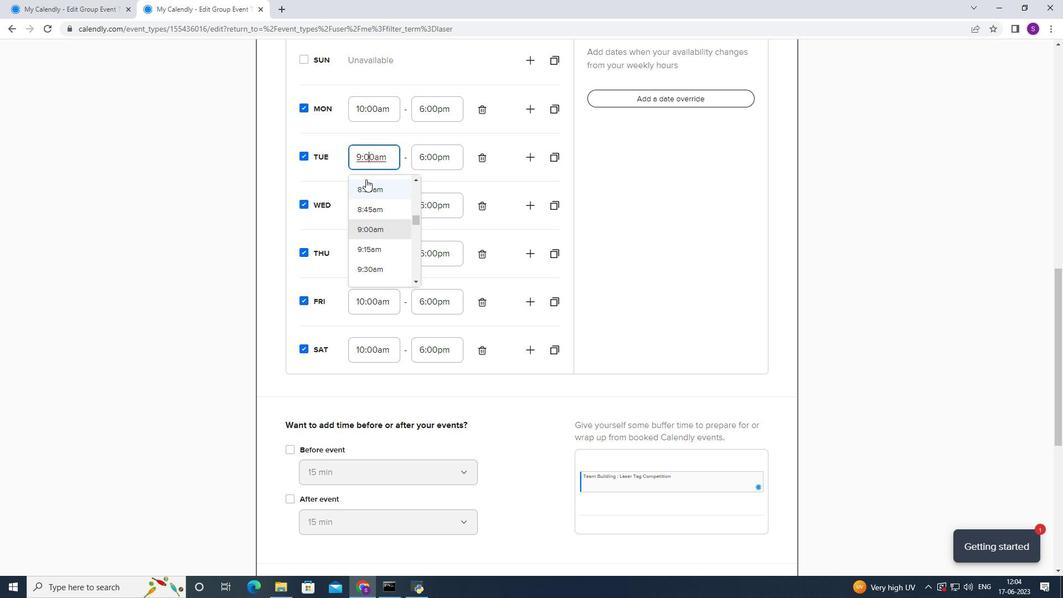 
Action: Mouse scrolled (366, 178) with delta (0, 0)
Screenshot: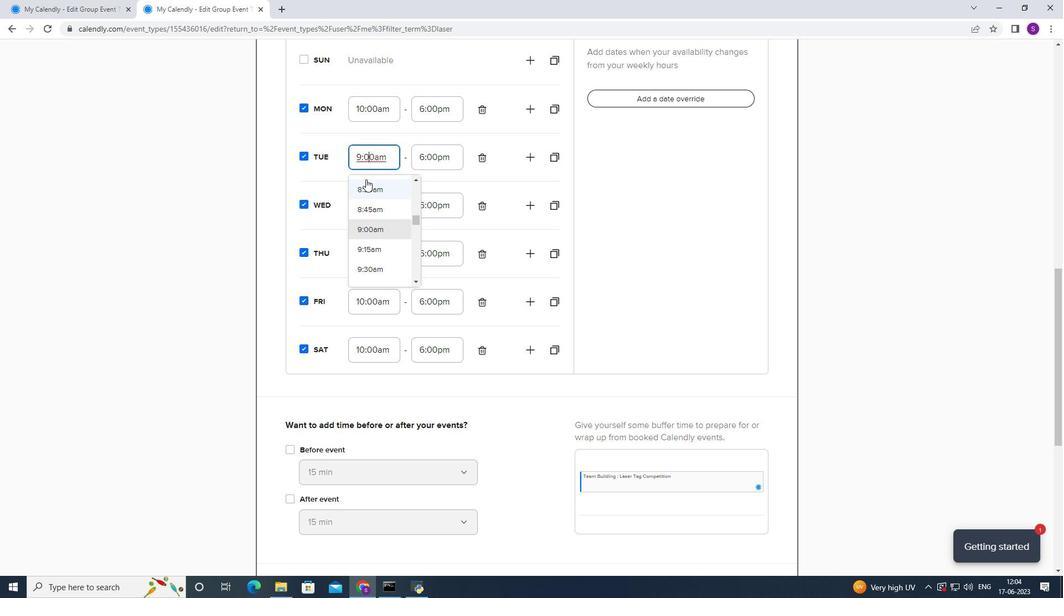 
Action: Mouse moved to (362, 205)
Screenshot: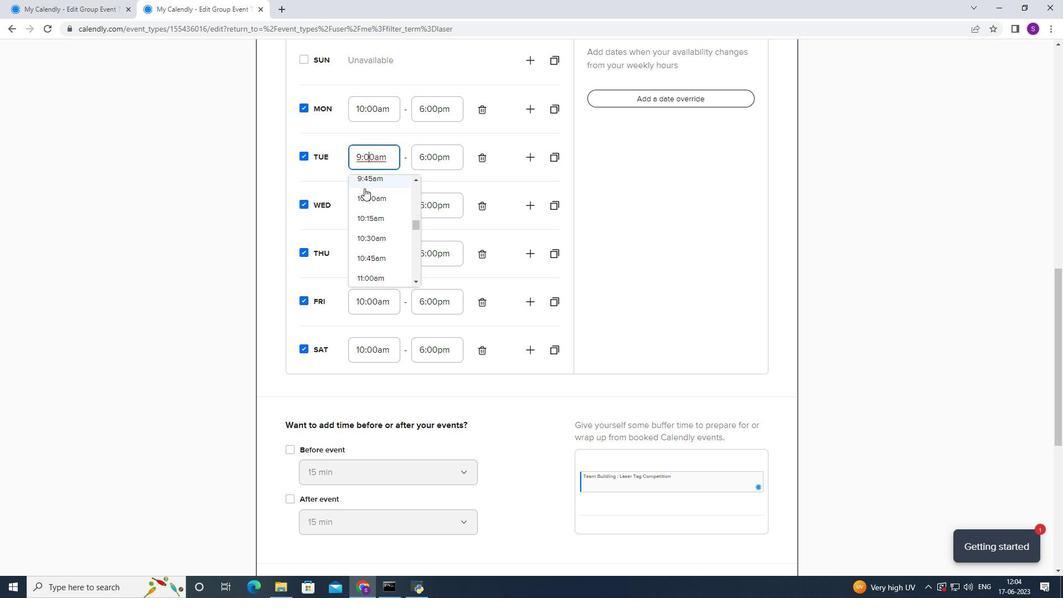 
Action: Mouse pressed left at (362, 205)
Screenshot: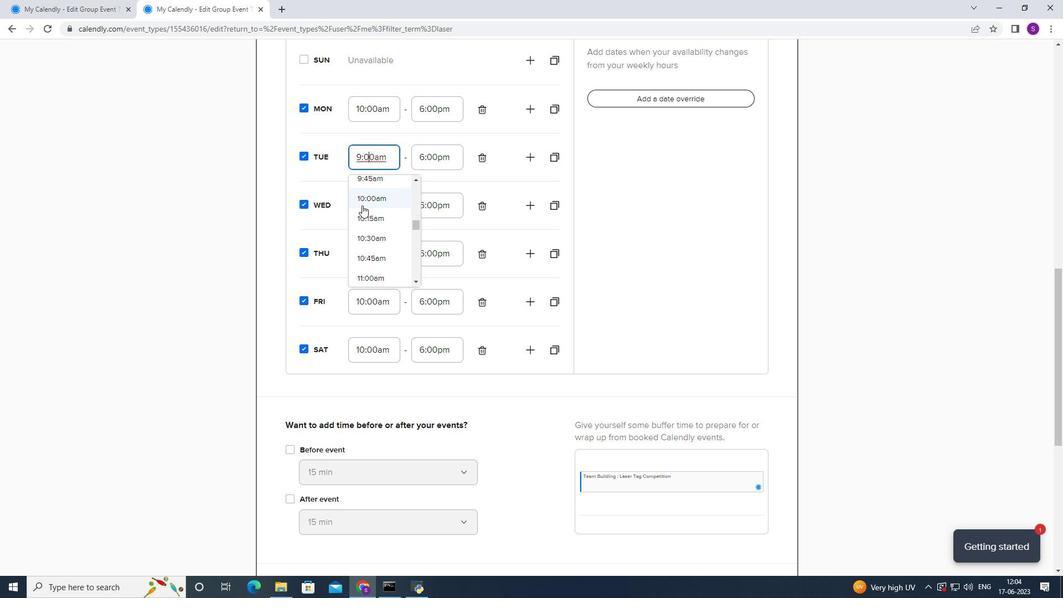 
Action: Mouse moved to (362, 214)
Screenshot: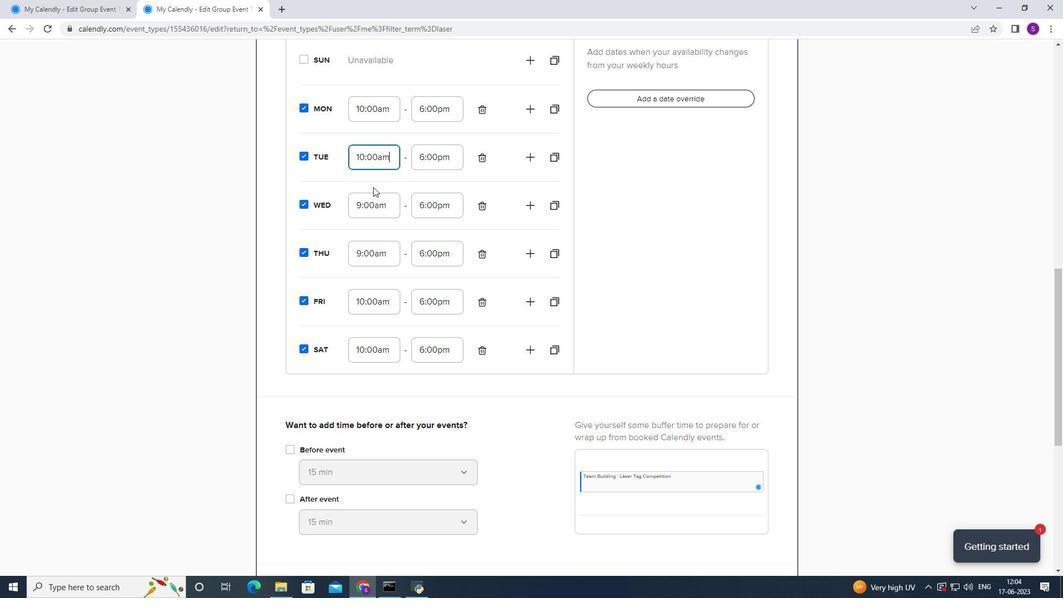 
Action: Mouse pressed left at (362, 214)
Screenshot: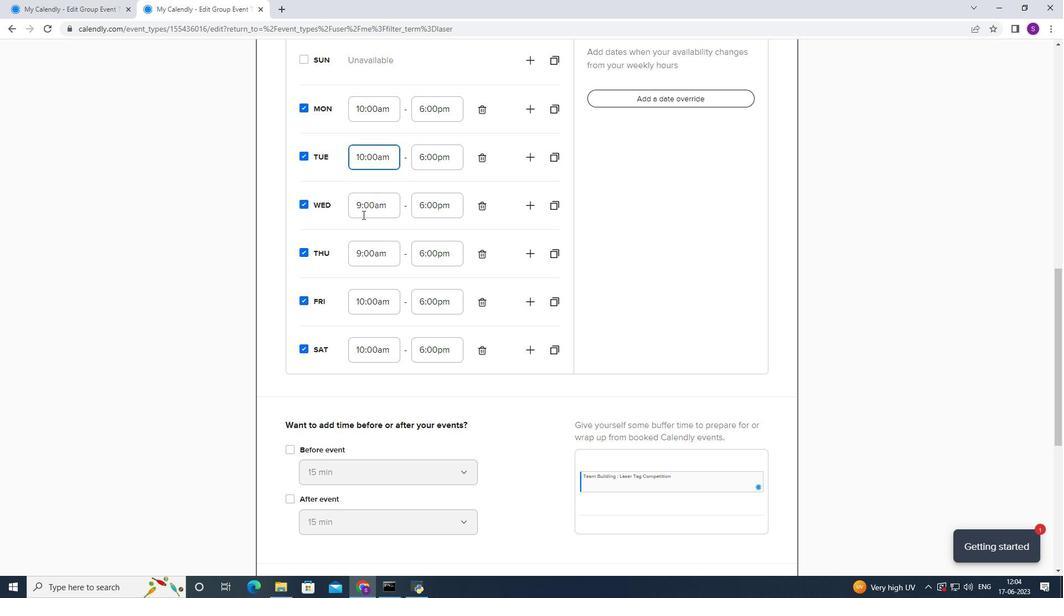 
Action: Mouse moved to (362, 227)
Screenshot: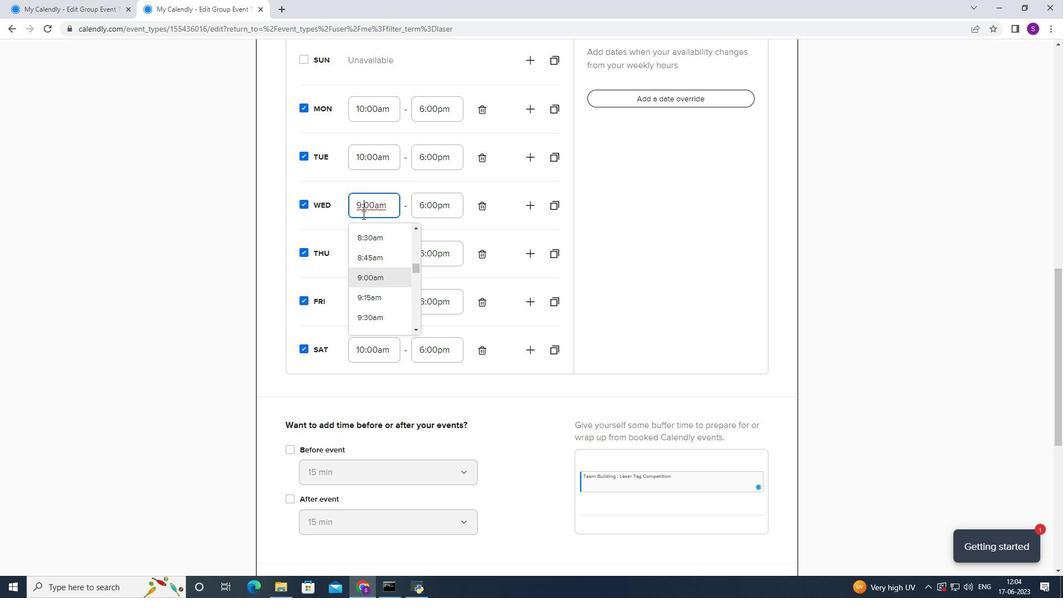 
Action: Mouse scrolled (362, 223) with delta (0, 0)
Screenshot: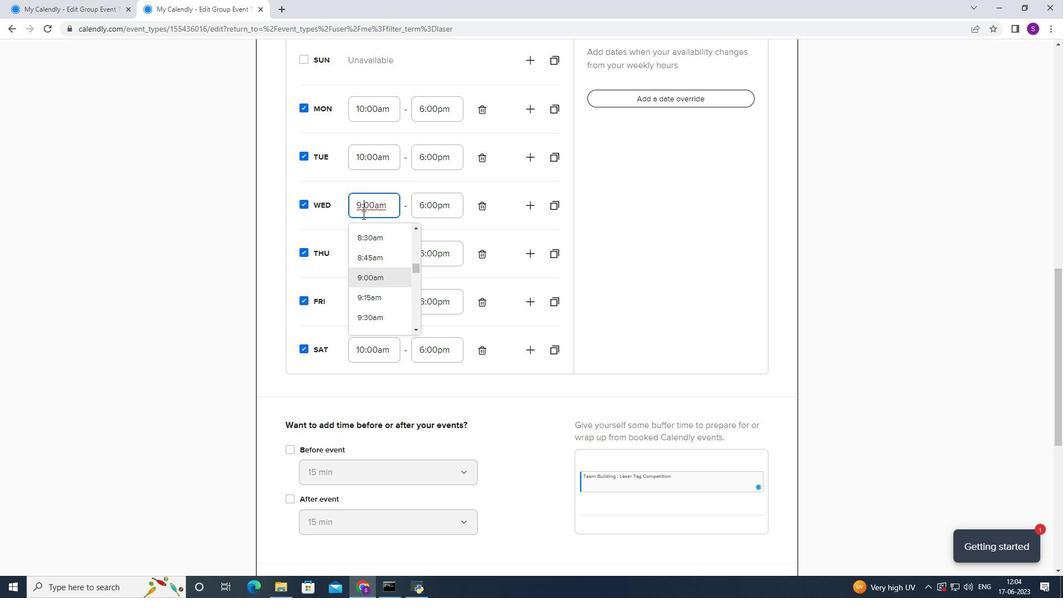 
Action: Mouse moved to (372, 296)
Screenshot: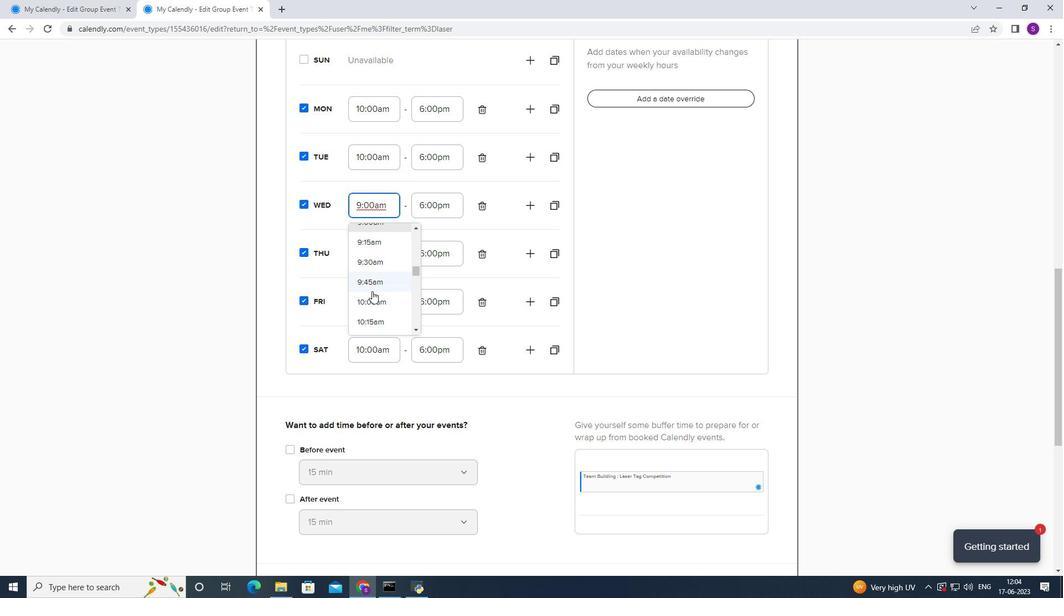 
Action: Mouse pressed left at (372, 296)
Screenshot: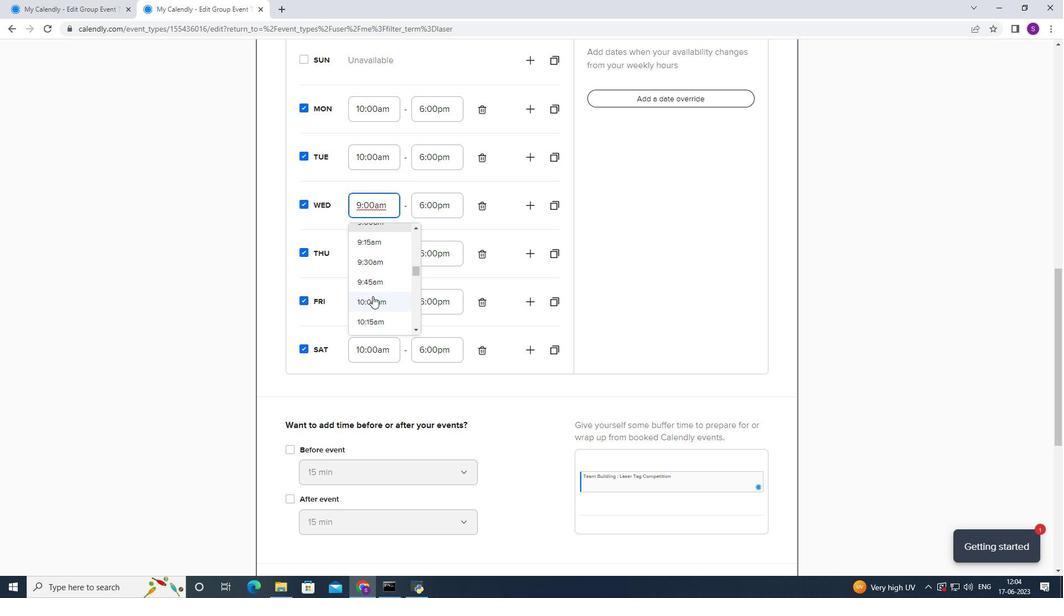 
Action: Mouse moved to (387, 262)
Screenshot: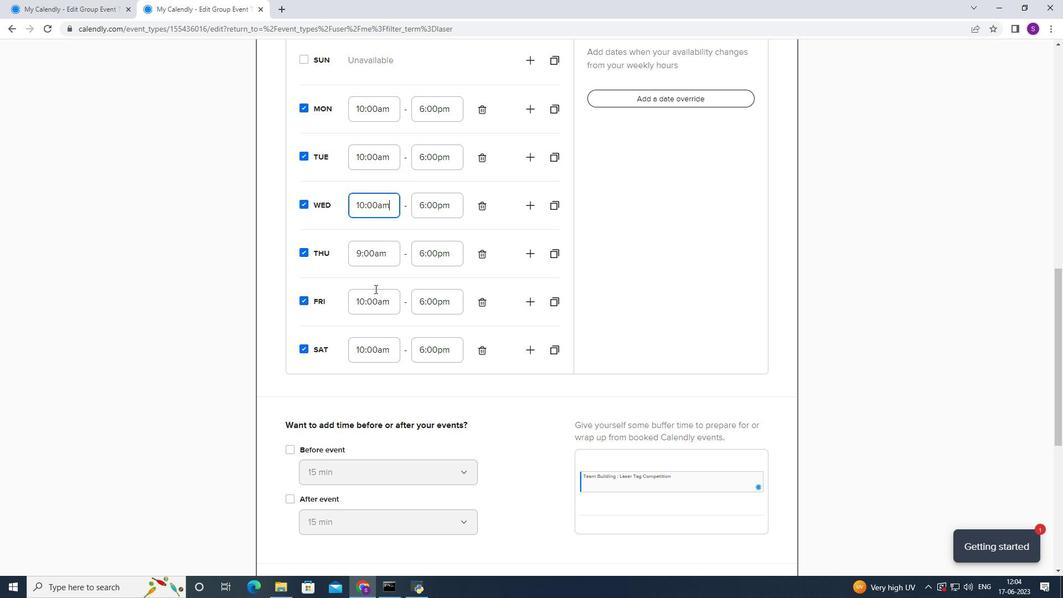 
Action: Mouse pressed left at (387, 262)
Screenshot: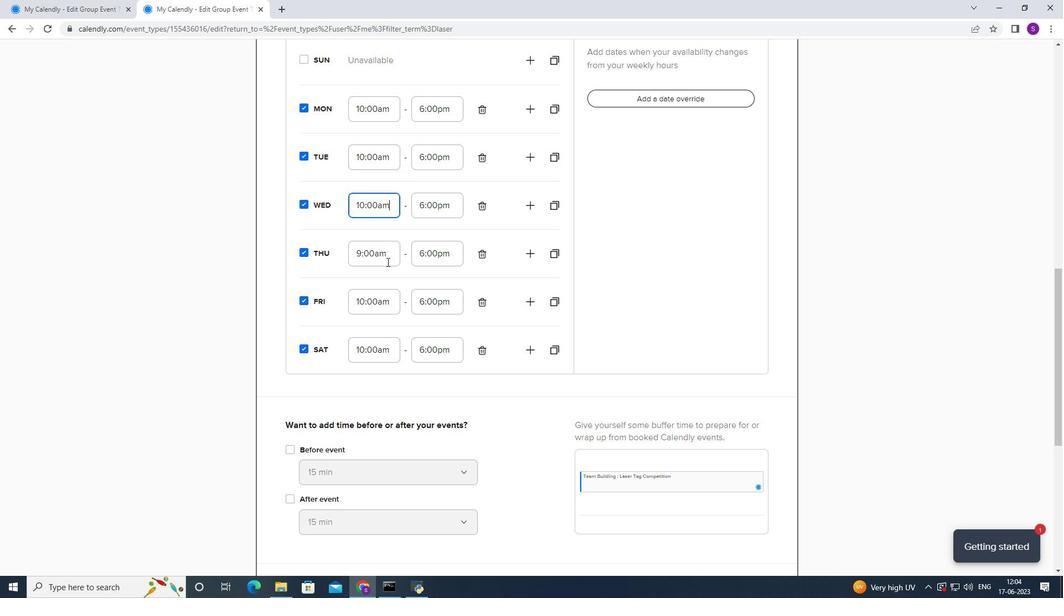 
Action: Mouse scrolled (387, 261) with delta (0, 0)
Screenshot: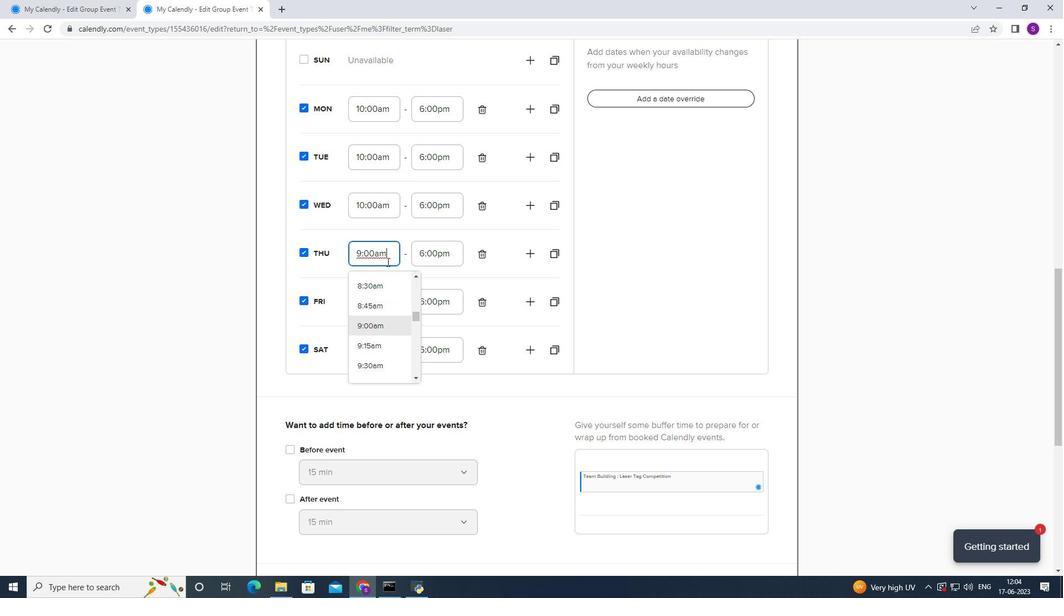 
Action: Mouse scrolled (387, 261) with delta (0, 0)
Screenshot: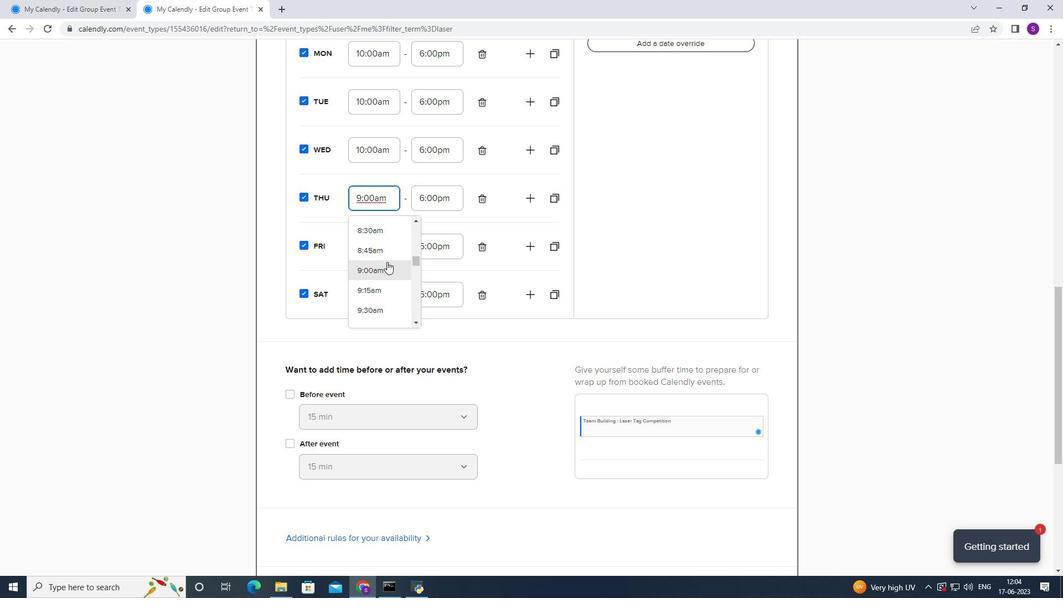 
Action: Mouse moved to (376, 289)
Screenshot: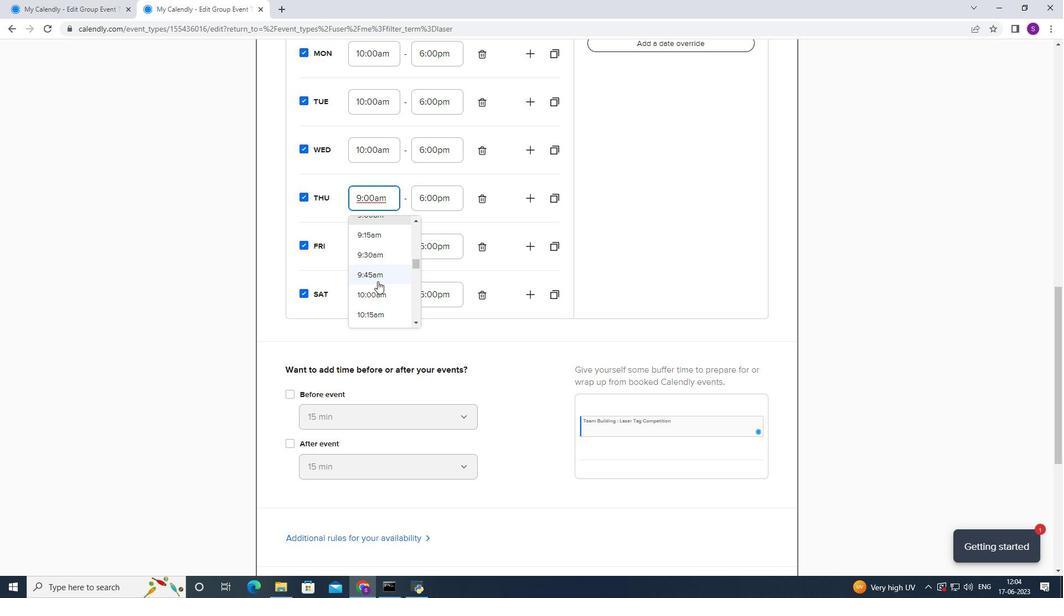 
Action: Mouse pressed left at (376, 289)
Screenshot: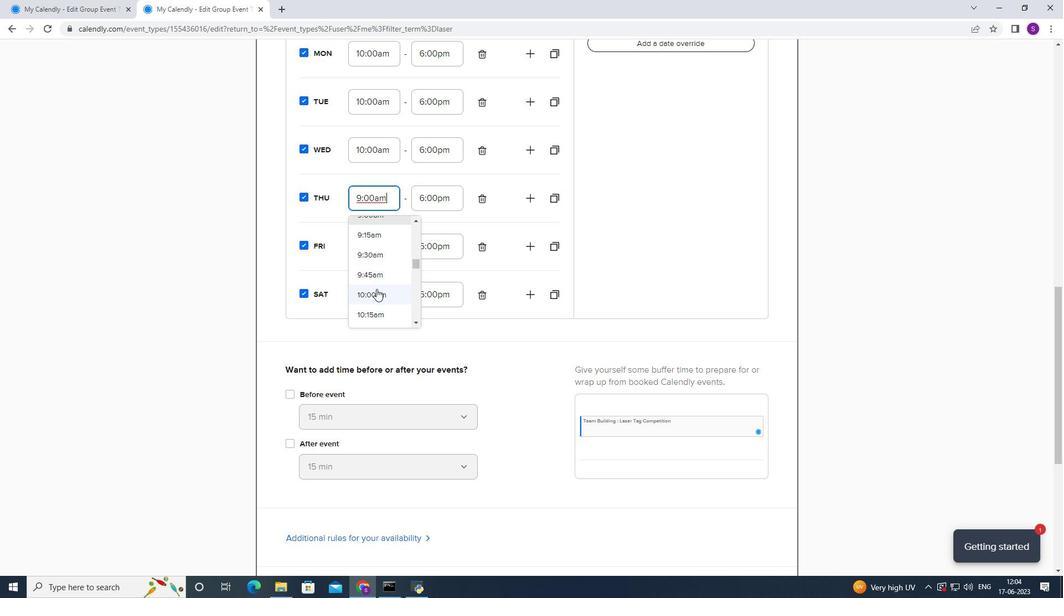 
Action: Mouse moved to (459, 280)
Screenshot: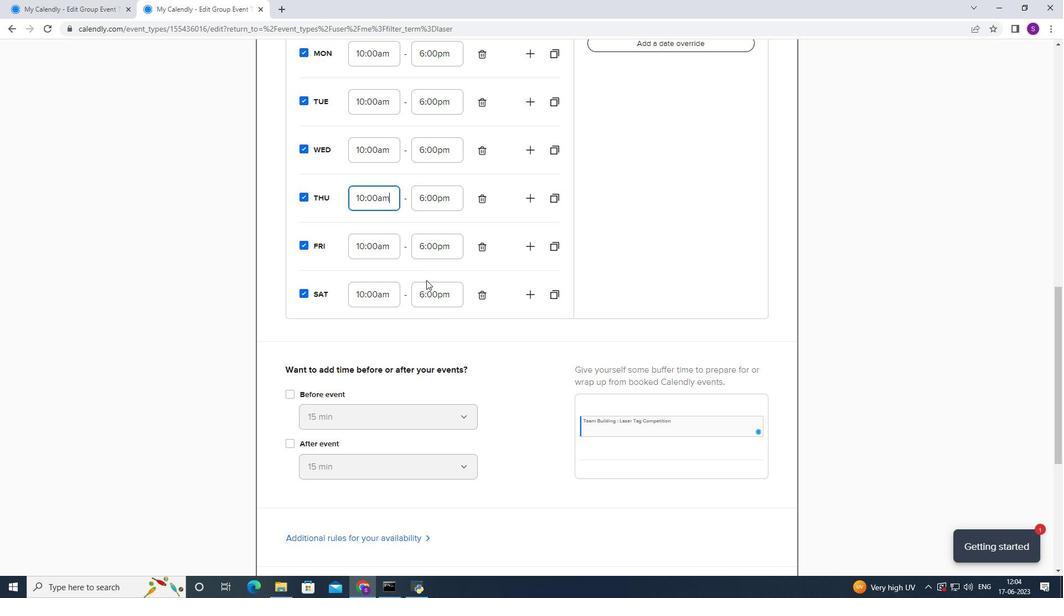
Action: Mouse scrolled (459, 279) with delta (0, 0)
Screenshot: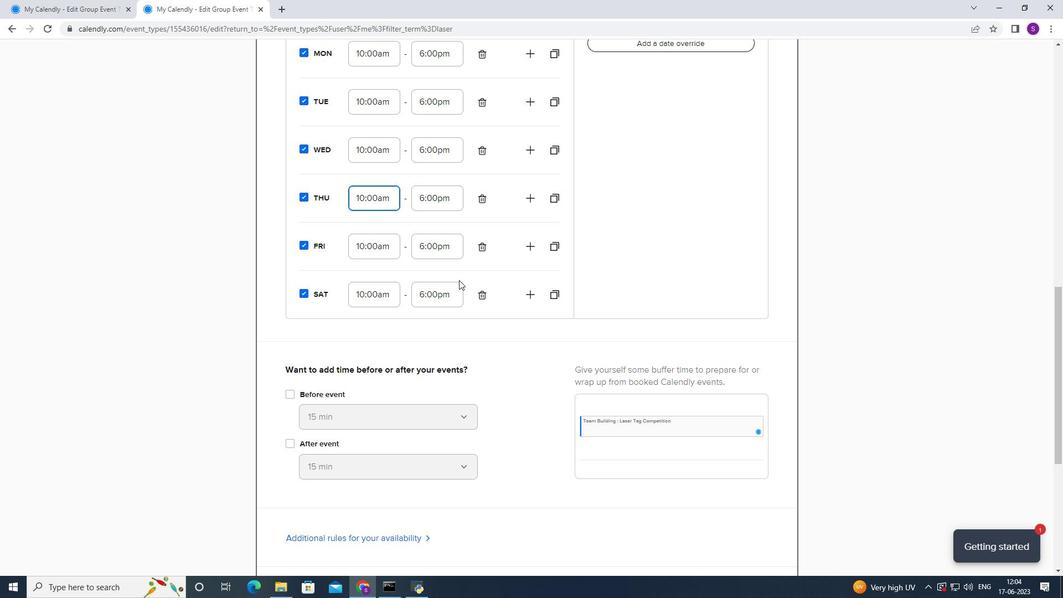 
Action: Mouse scrolled (459, 279) with delta (0, 0)
Screenshot: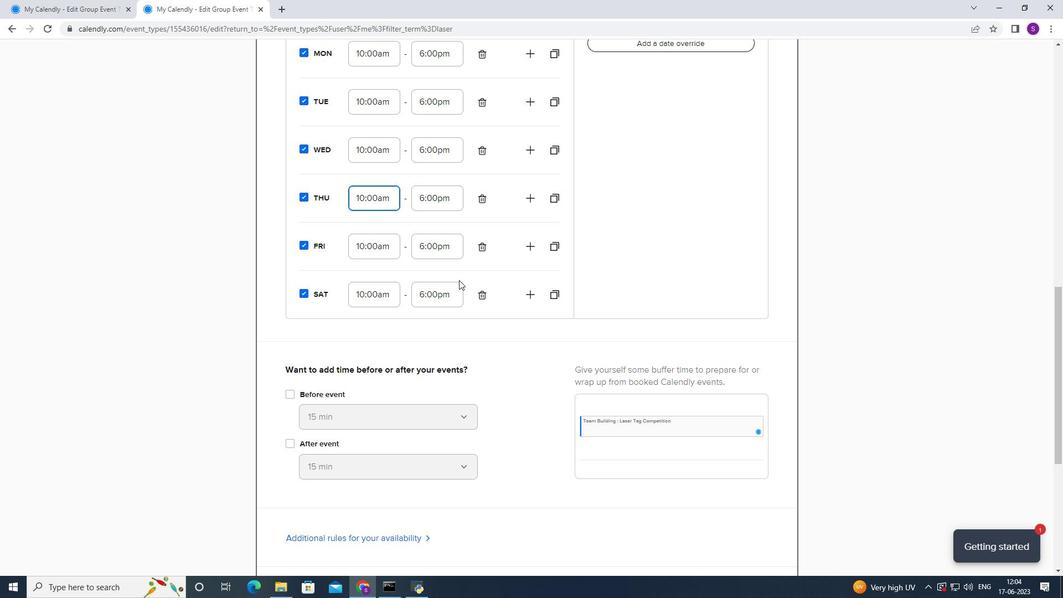 
Action: Mouse scrolled (459, 279) with delta (0, 0)
Screenshot: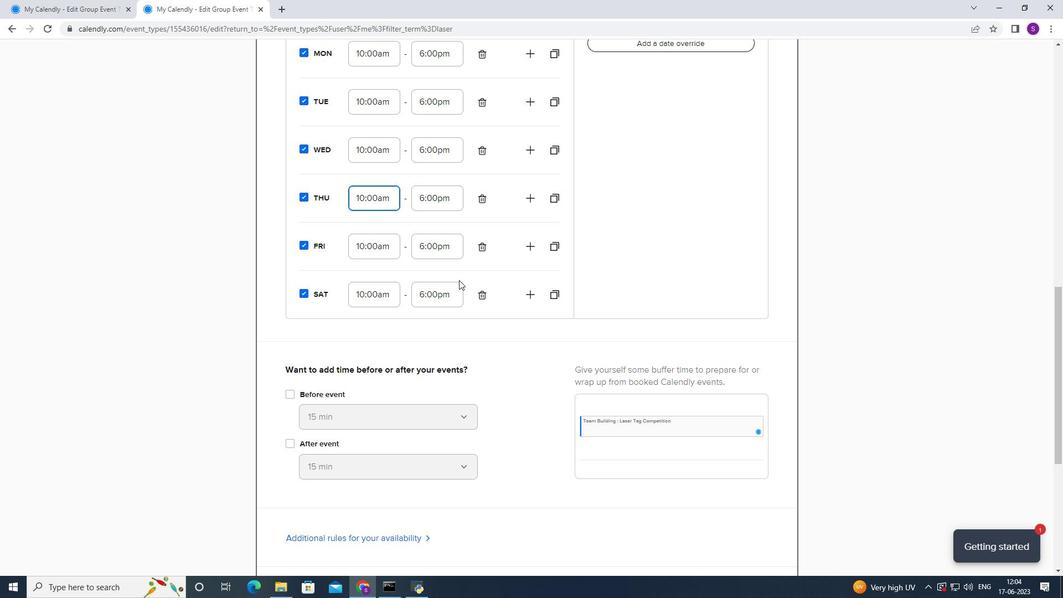 
Action: Mouse scrolled (459, 279) with delta (0, 0)
Screenshot: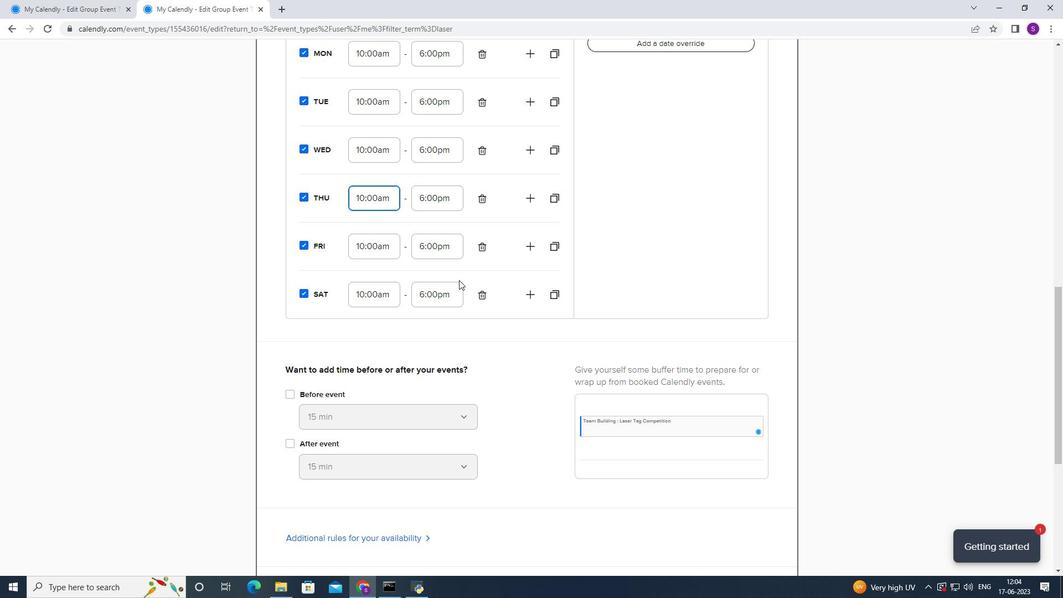 
Action: Mouse scrolled (459, 279) with delta (0, 0)
Screenshot: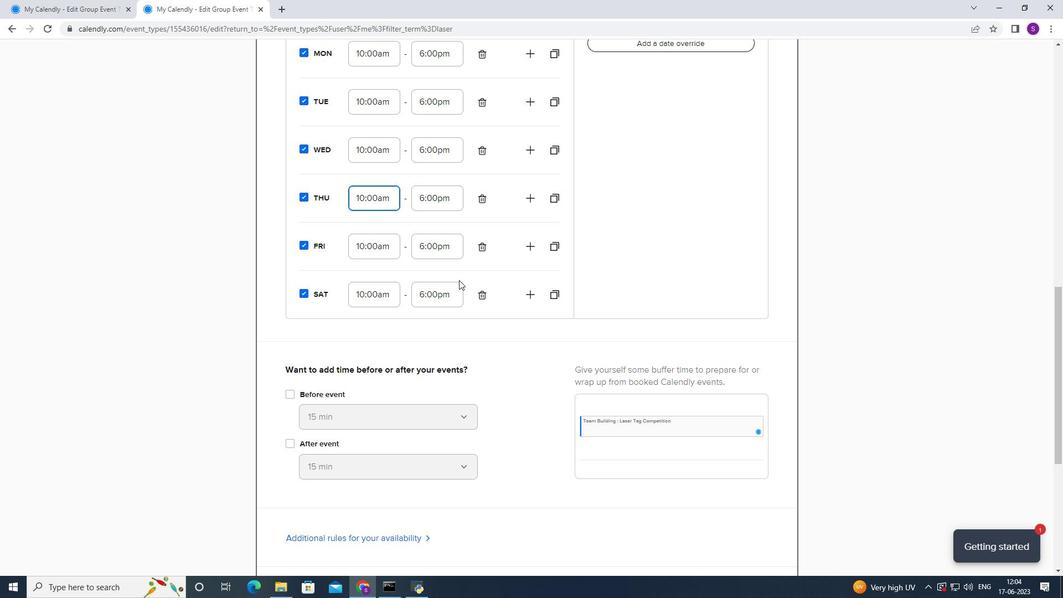 
Action: Mouse moved to (446, 278)
Screenshot: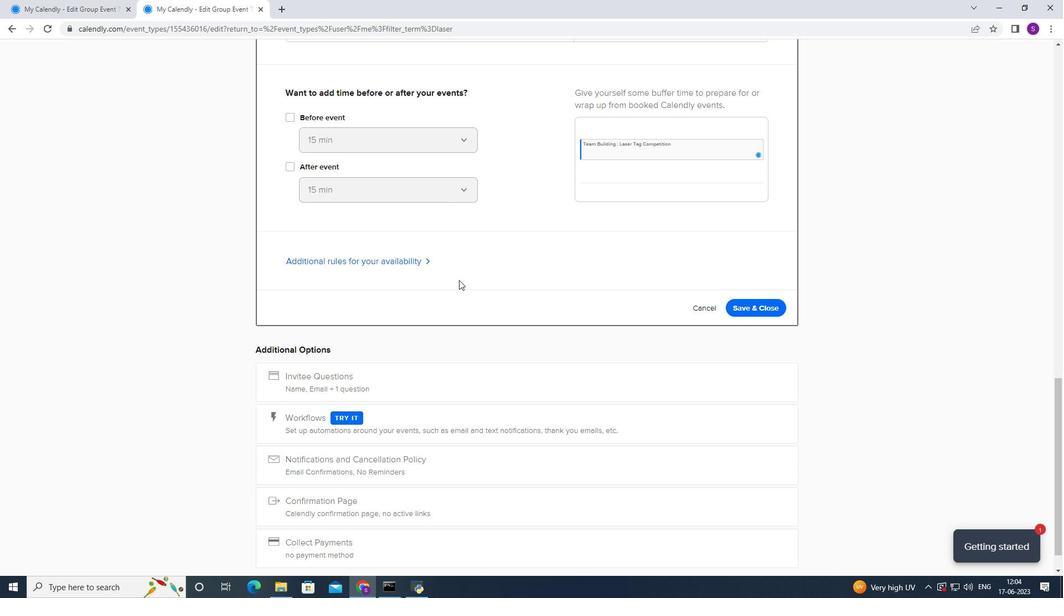 
Action: Mouse scrolled (446, 278) with delta (0, 0)
Screenshot: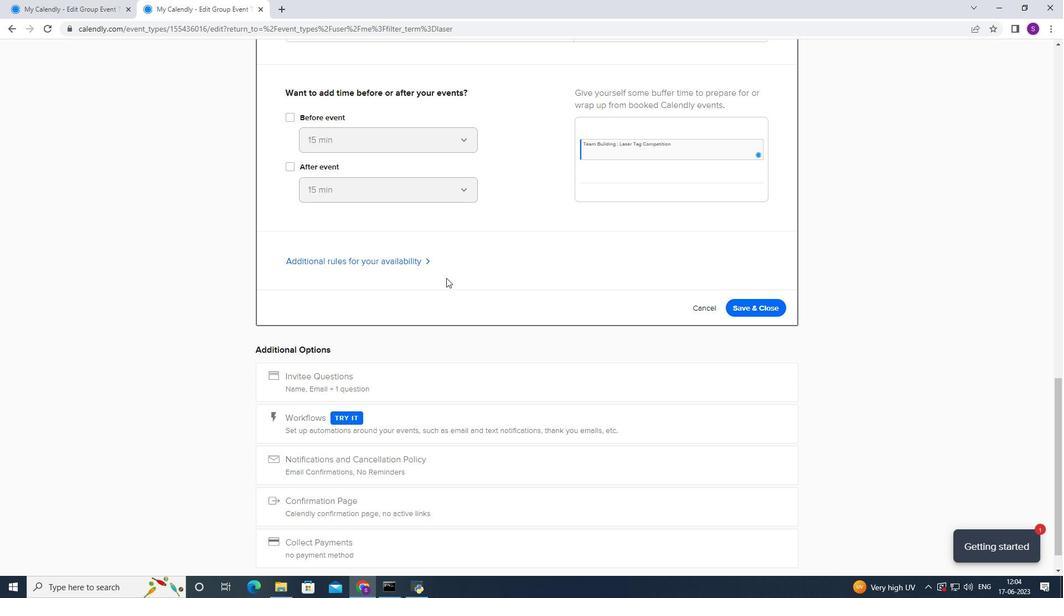 
Action: Mouse moved to (291, 171)
Screenshot: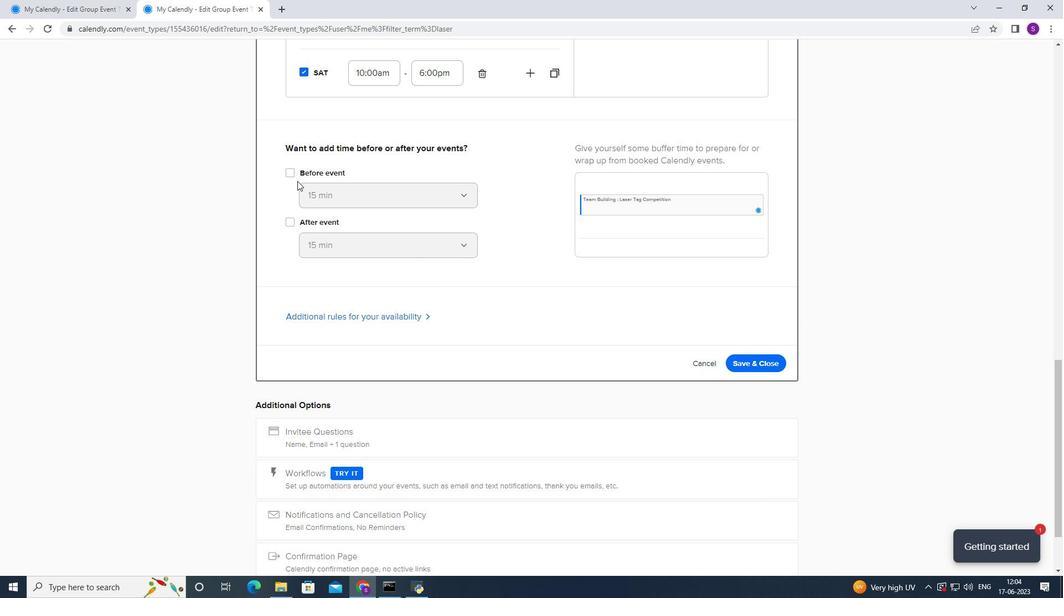 
Action: Mouse pressed left at (291, 171)
Screenshot: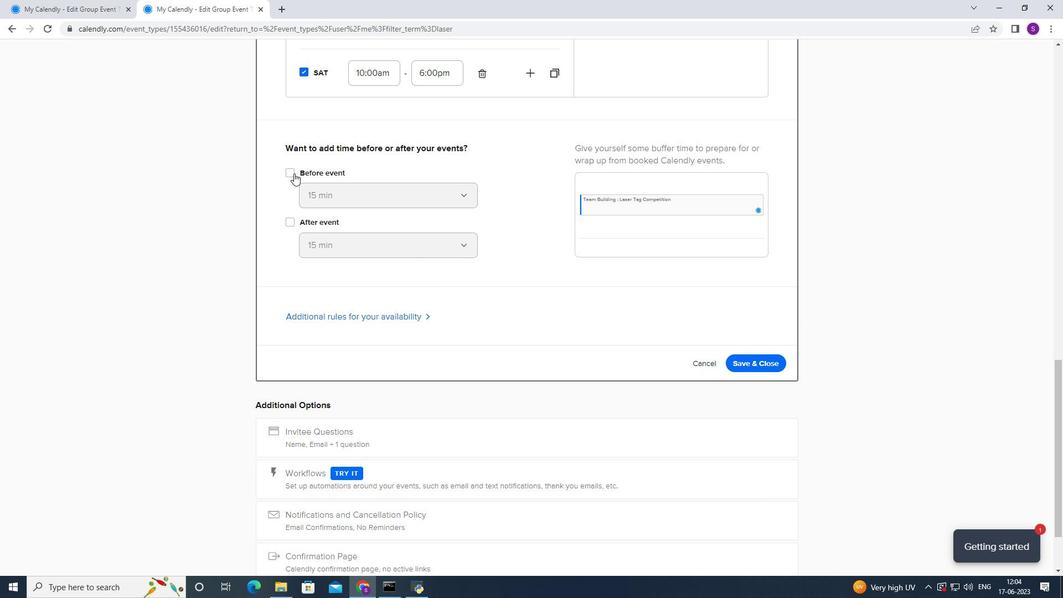 
Action: Mouse moved to (286, 214)
Screenshot: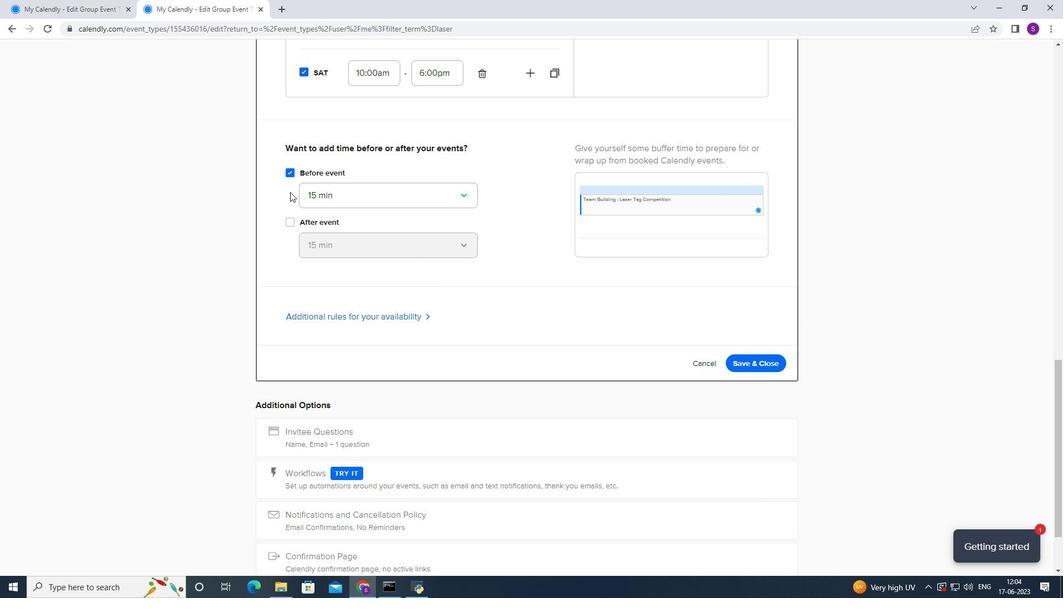 
Action: Mouse pressed left at (286, 214)
Screenshot: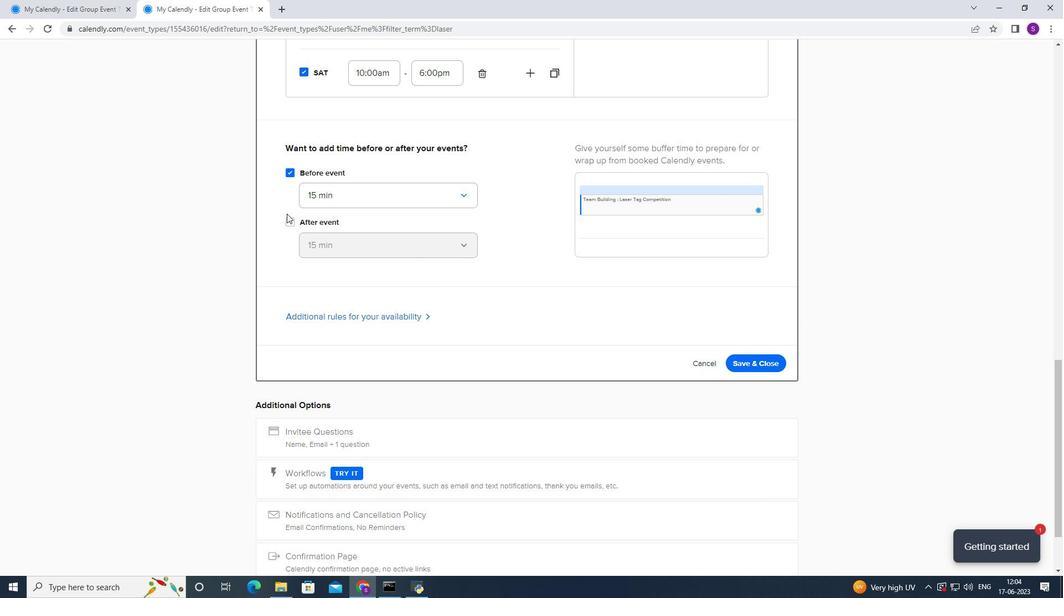 
Action: Mouse moved to (335, 201)
Screenshot: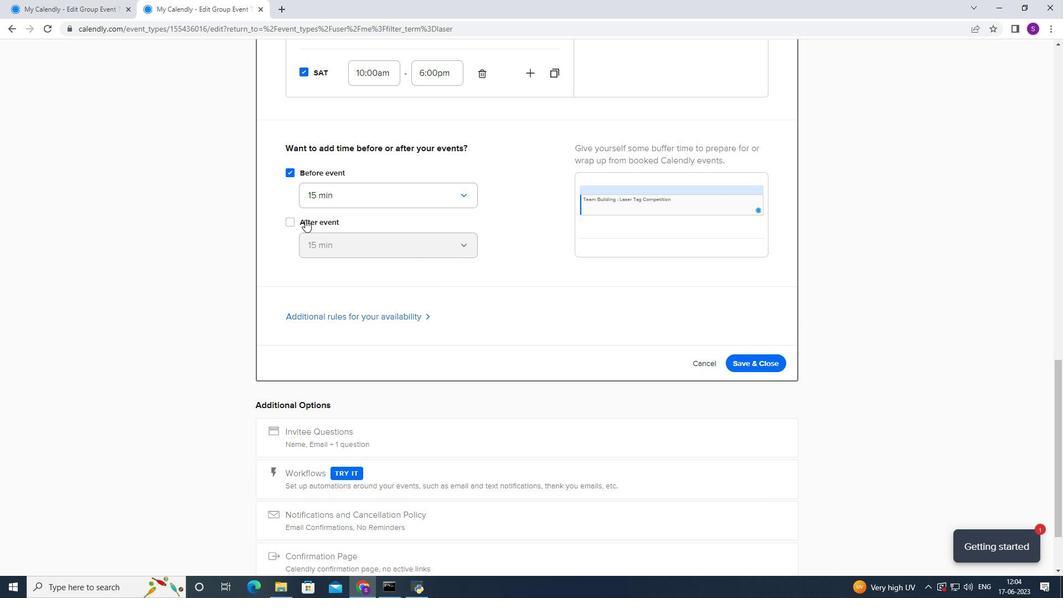 
Action: Mouse pressed left at (335, 201)
Screenshot: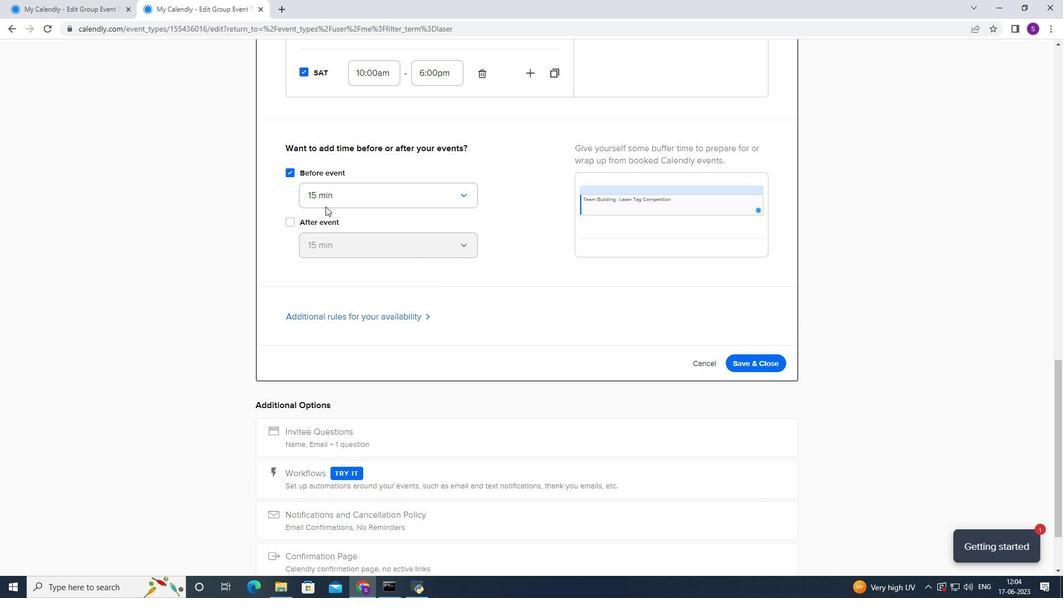 
Action: Mouse moved to (345, 244)
Screenshot: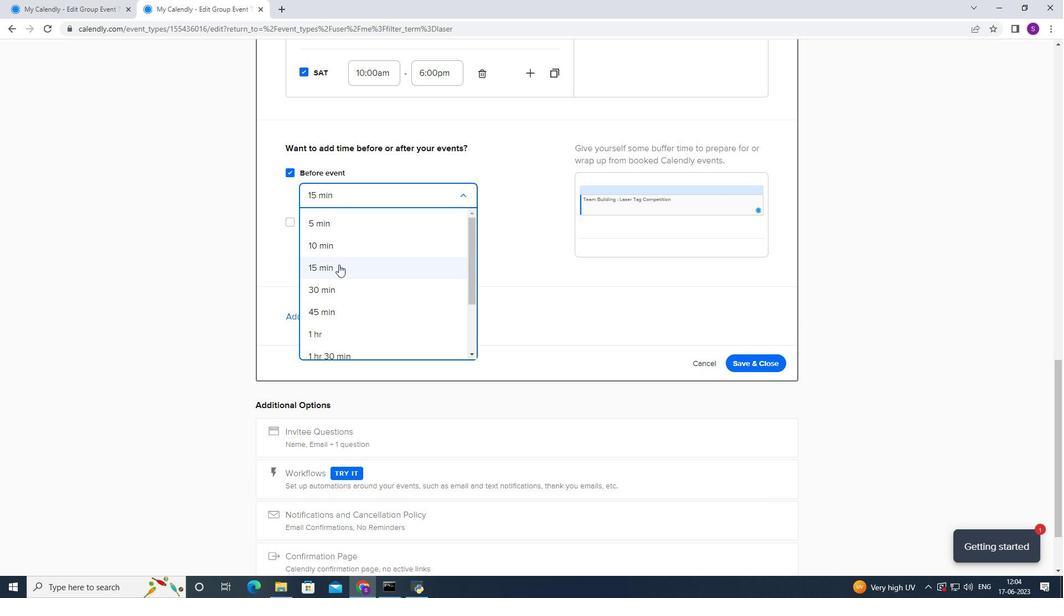 
Action: Mouse pressed left at (345, 244)
Screenshot: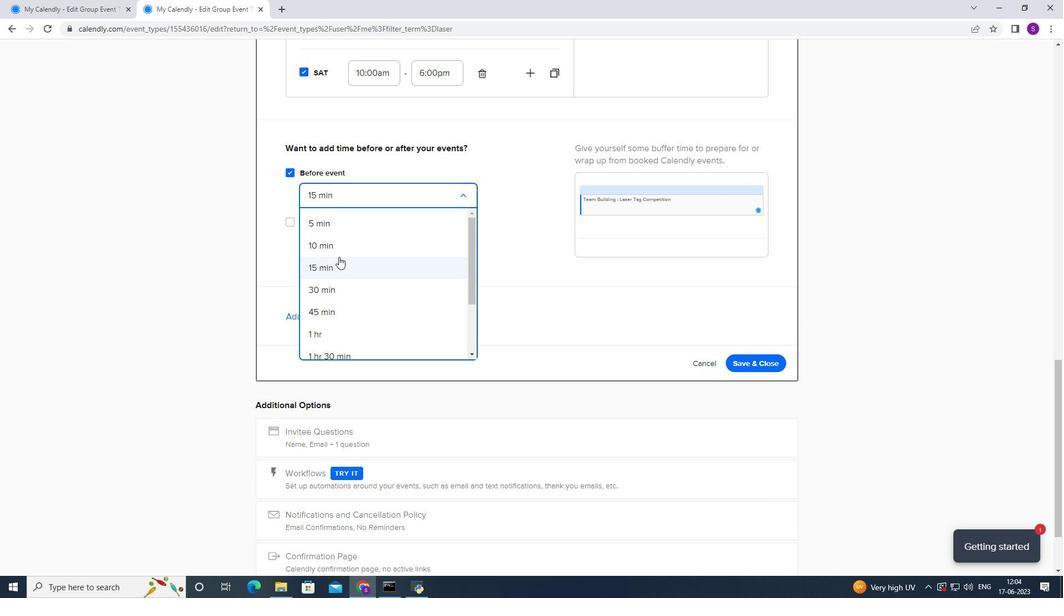 
Action: Mouse moved to (300, 225)
Screenshot: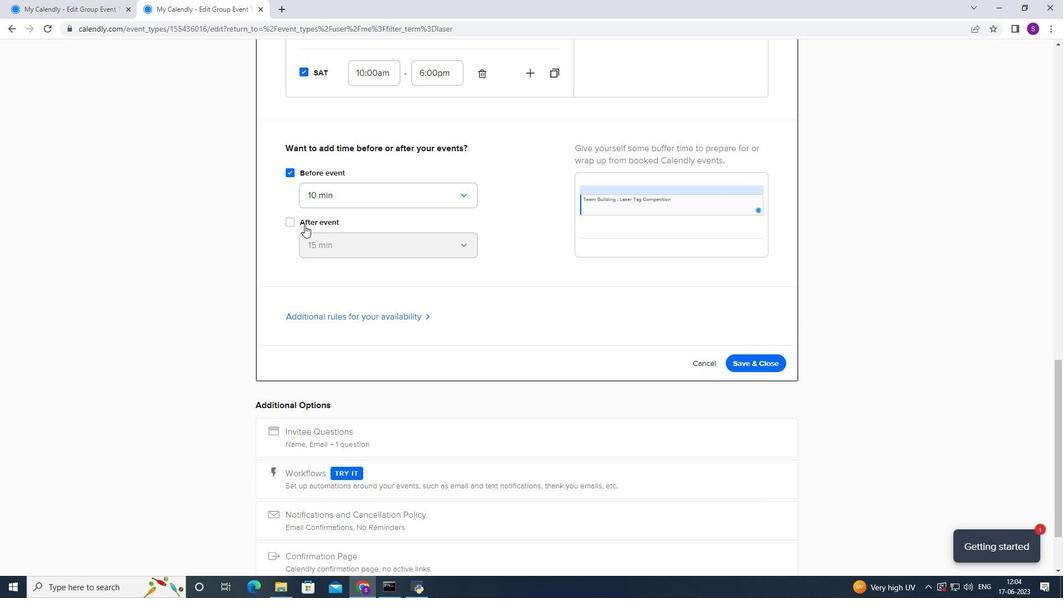 
Action: Mouse pressed left at (300, 225)
Screenshot: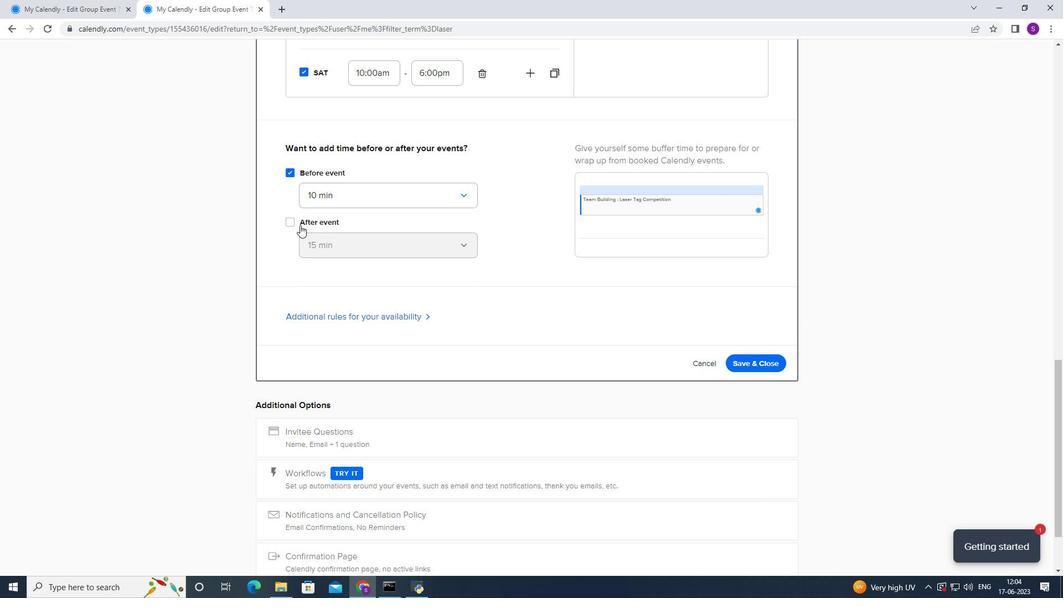 
Action: Mouse moved to (305, 240)
Screenshot: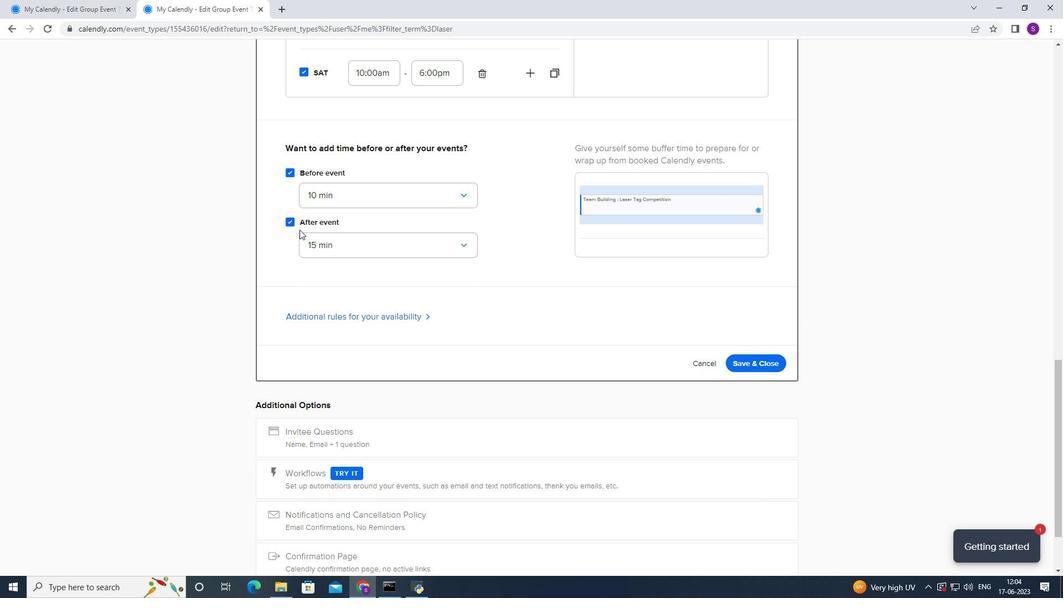 
Action: Mouse pressed left at (305, 240)
Screenshot: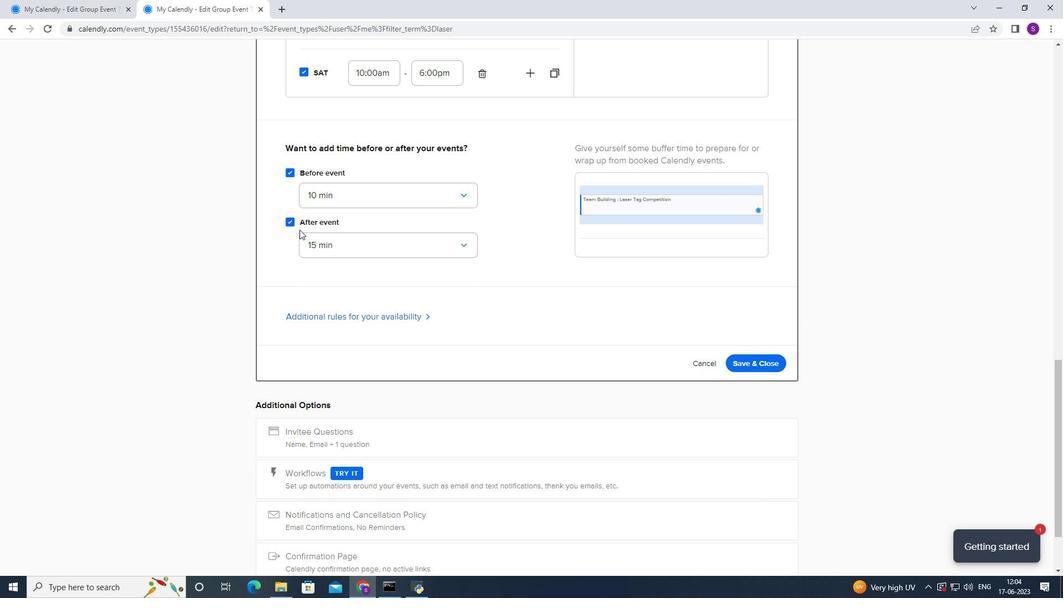 
Action: Mouse moved to (317, 284)
Screenshot: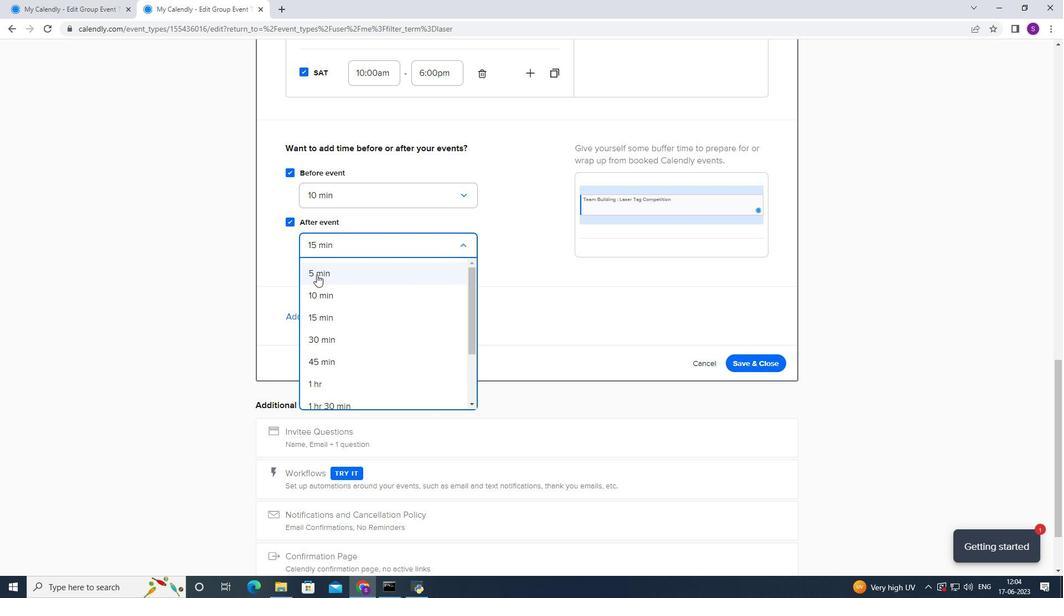 
Action: Mouse pressed left at (317, 284)
Screenshot: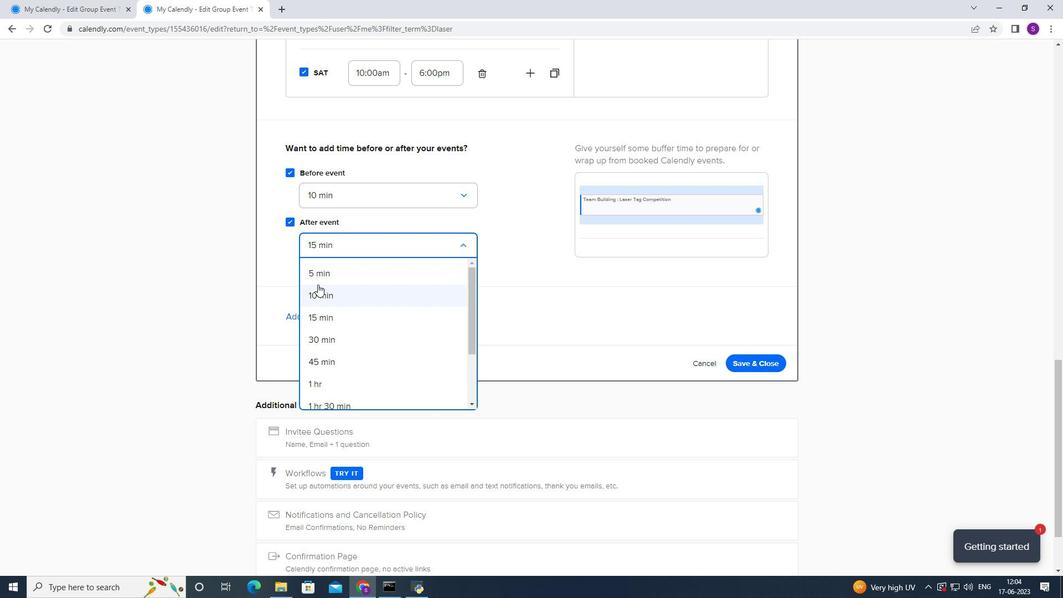 
Action: Mouse moved to (319, 308)
Screenshot: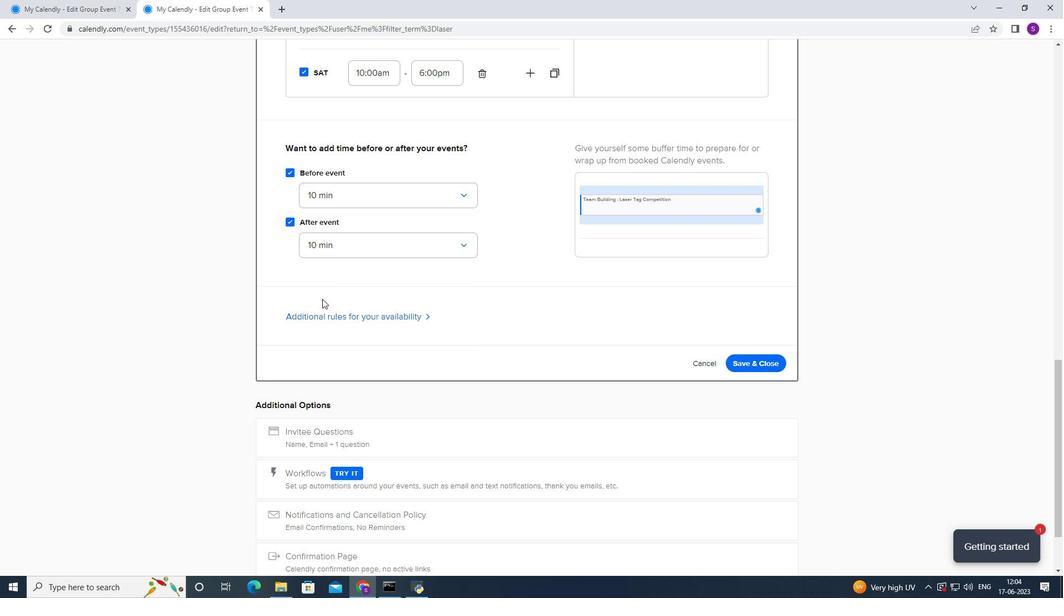 
Action: Mouse pressed left at (319, 308)
Screenshot: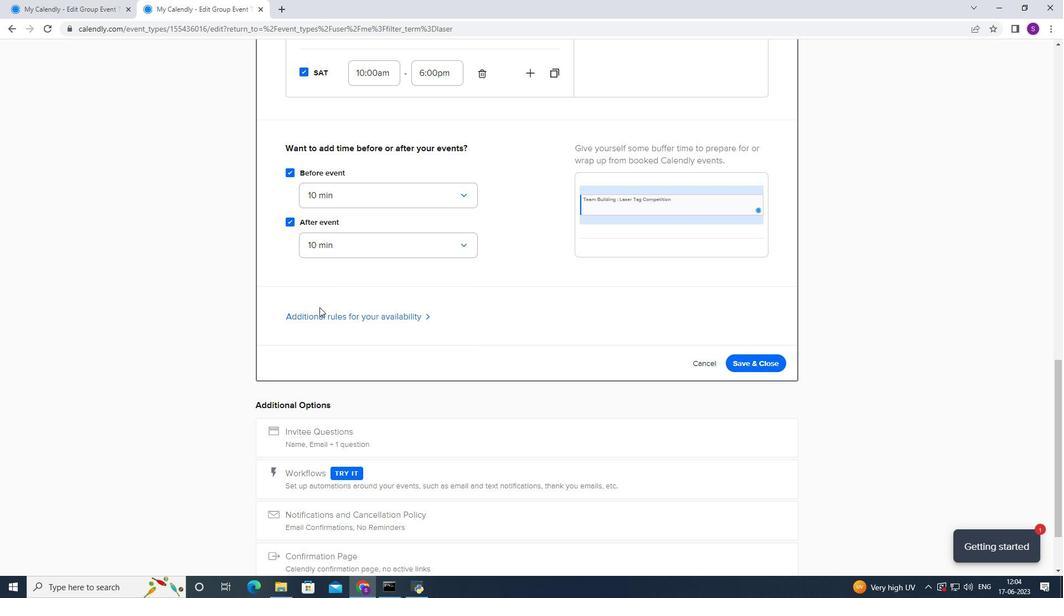 
Action: Mouse moved to (318, 312)
Screenshot: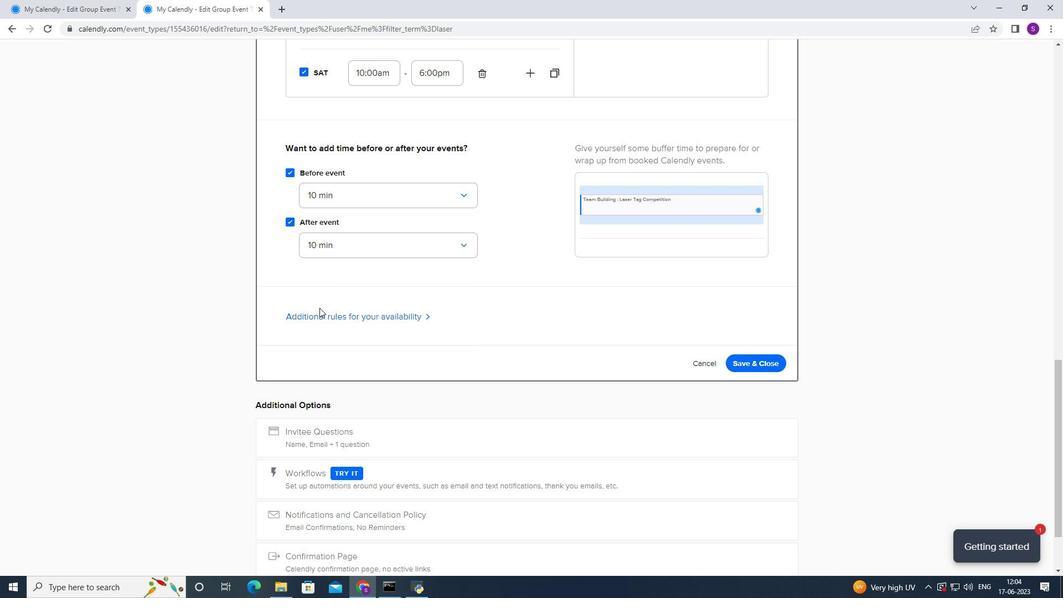 
Action: Mouse pressed left at (318, 312)
Screenshot: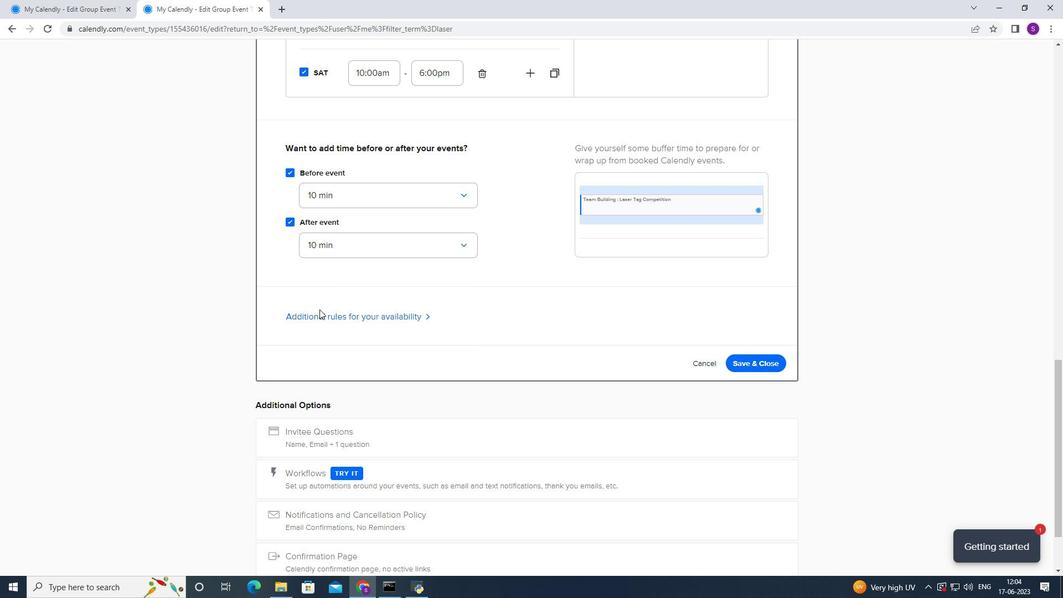 
Action: Mouse moved to (336, 303)
Screenshot: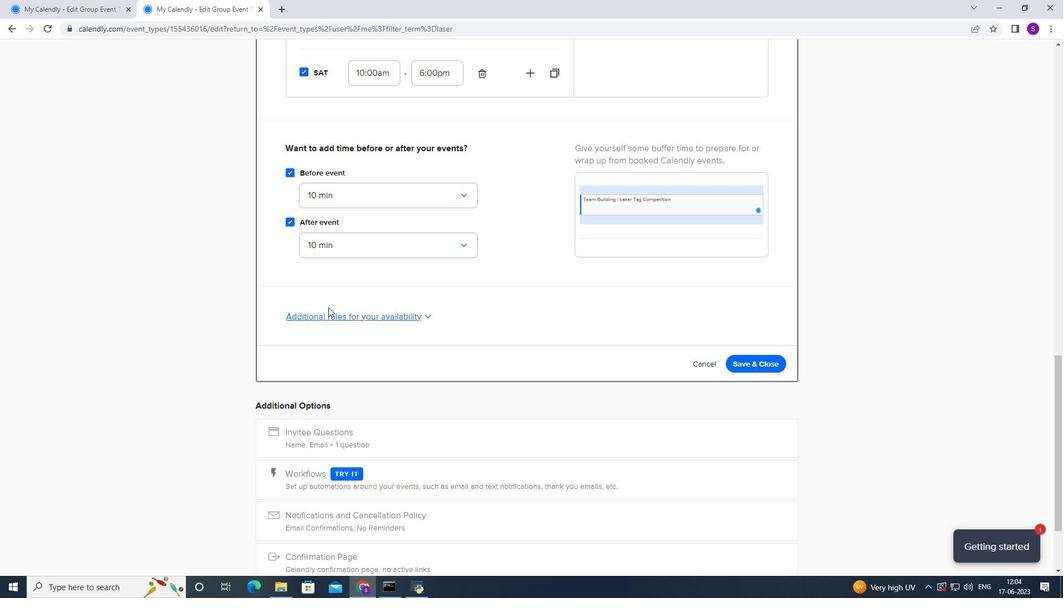 
Action: Mouse scrolled (336, 303) with delta (0, 0)
Screenshot: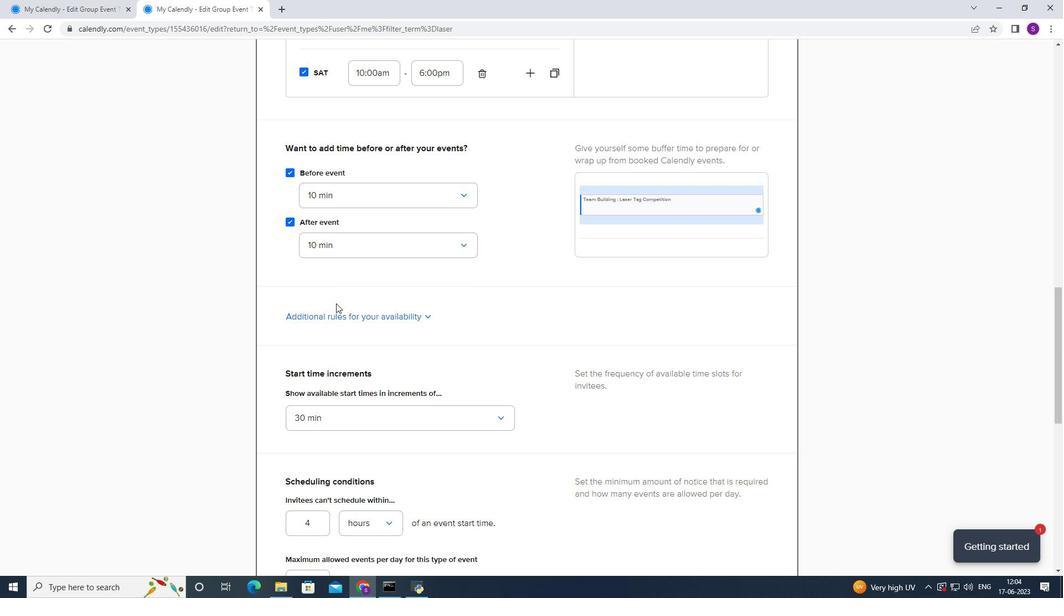 
Action: Mouse scrolled (336, 303) with delta (0, 0)
Screenshot: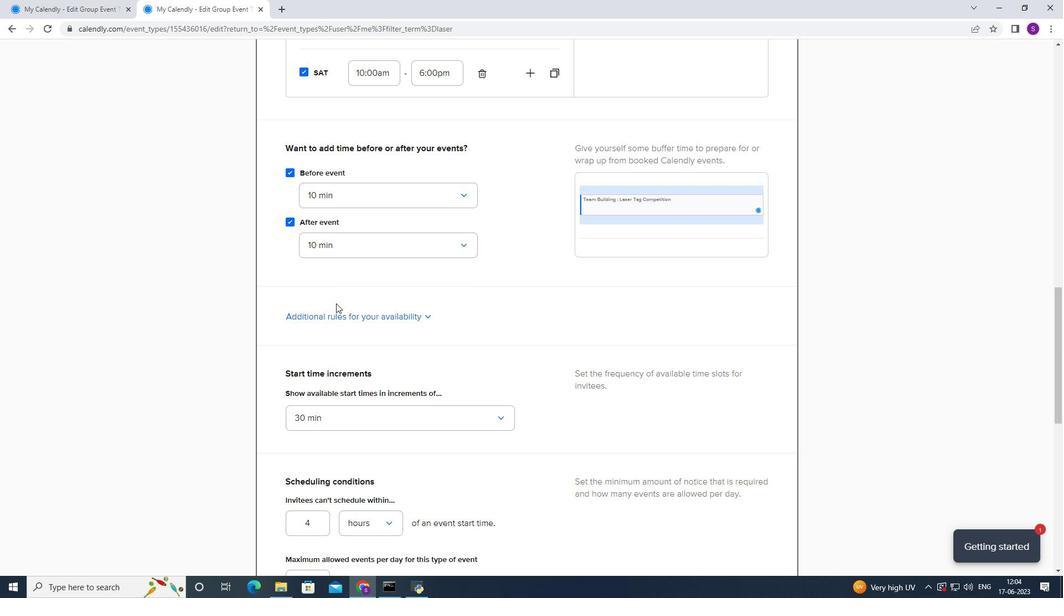 
Action: Mouse scrolled (336, 303) with delta (0, 0)
Screenshot: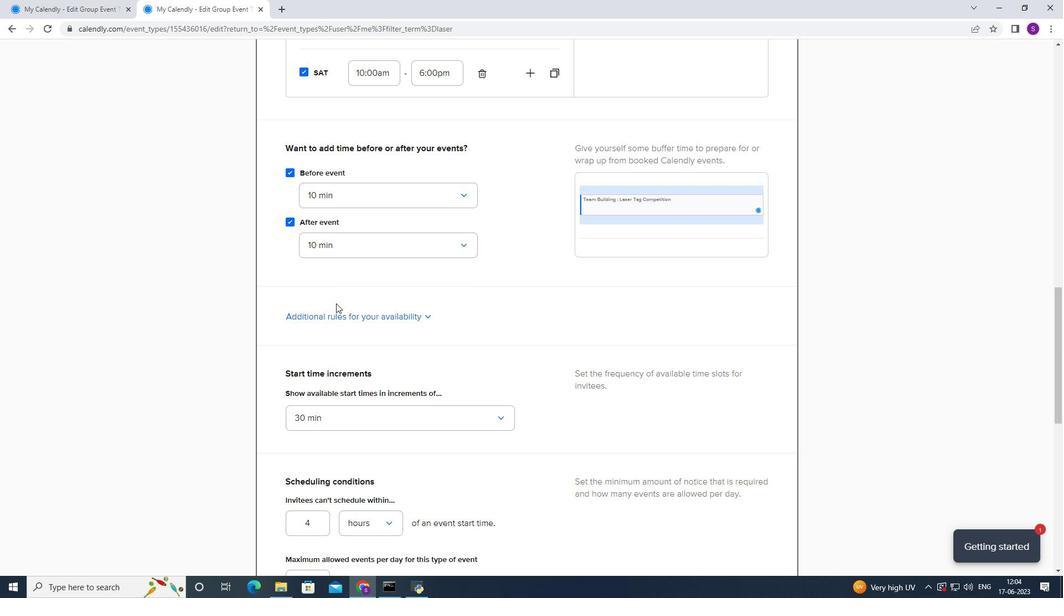 
Action: Mouse moved to (353, 253)
Screenshot: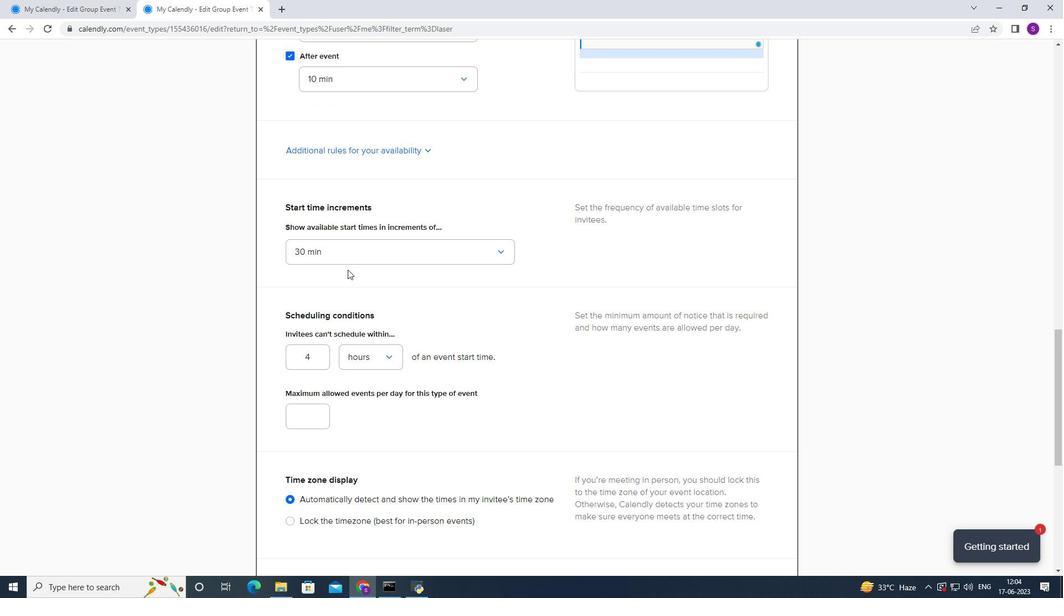 
Action: Mouse pressed left at (353, 253)
Screenshot: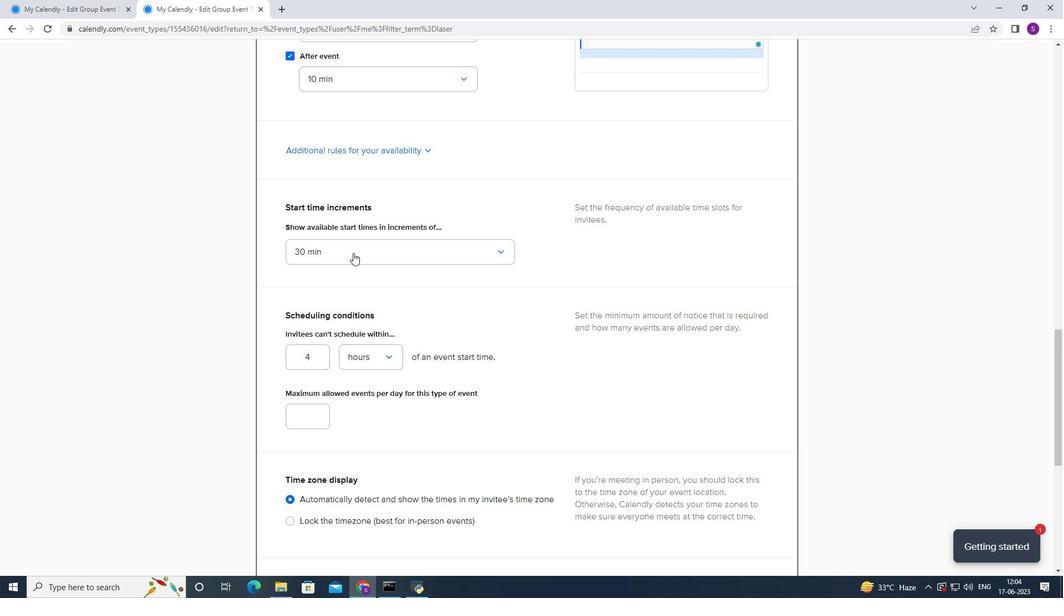 
Action: Mouse moved to (307, 401)
Screenshot: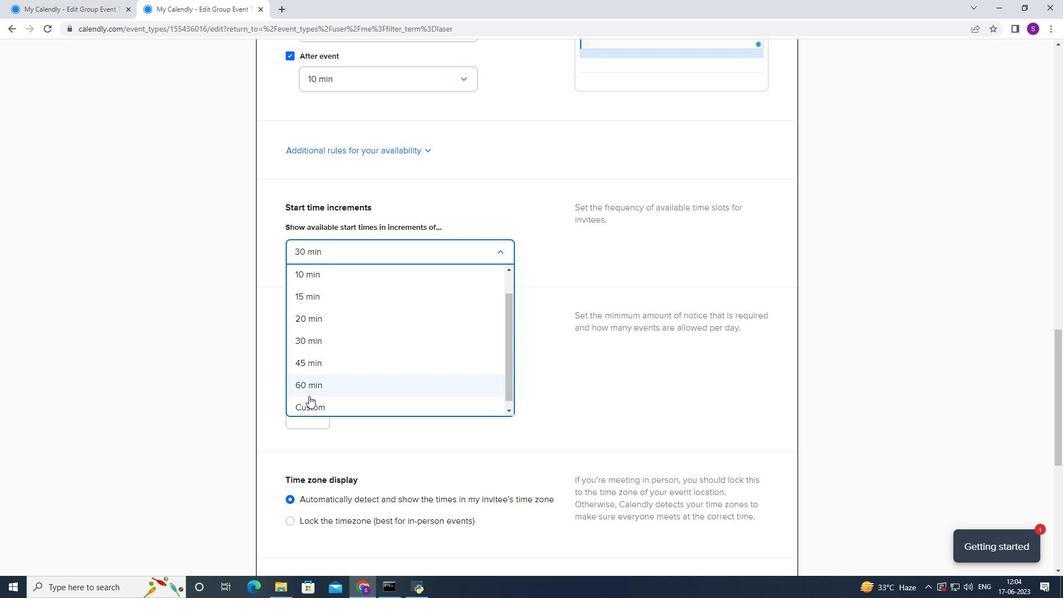 
Action: Mouse pressed left at (307, 401)
Screenshot: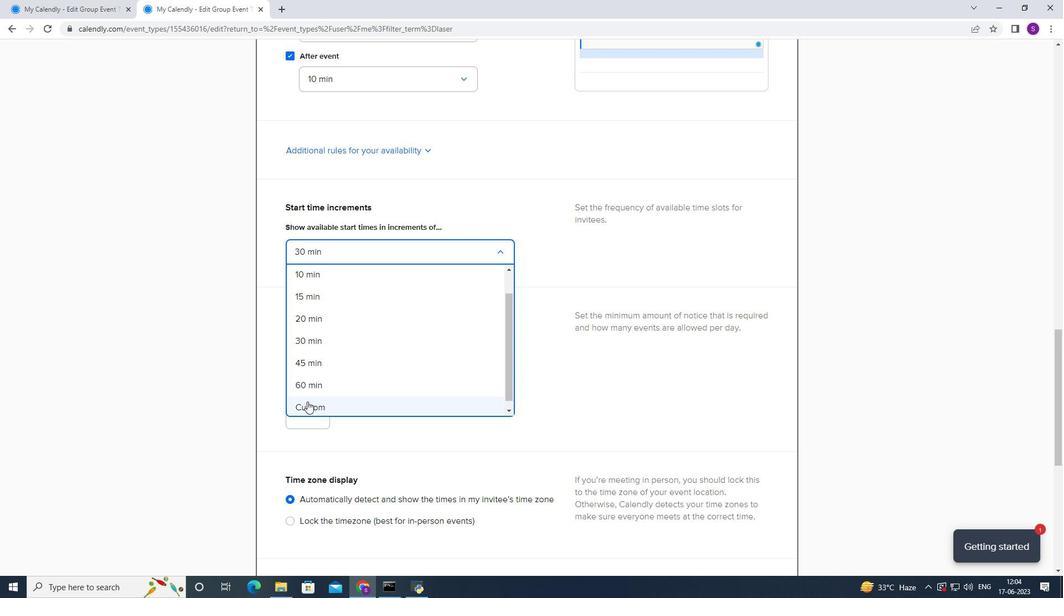 
Action: Mouse moved to (355, 287)
Screenshot: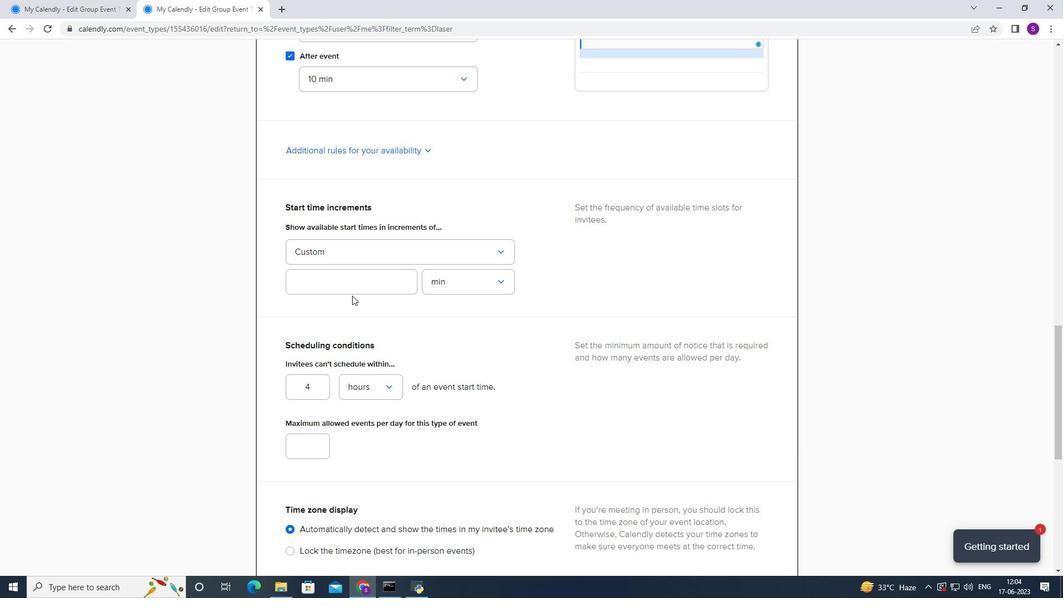 
Action: Mouse pressed left at (355, 287)
Screenshot: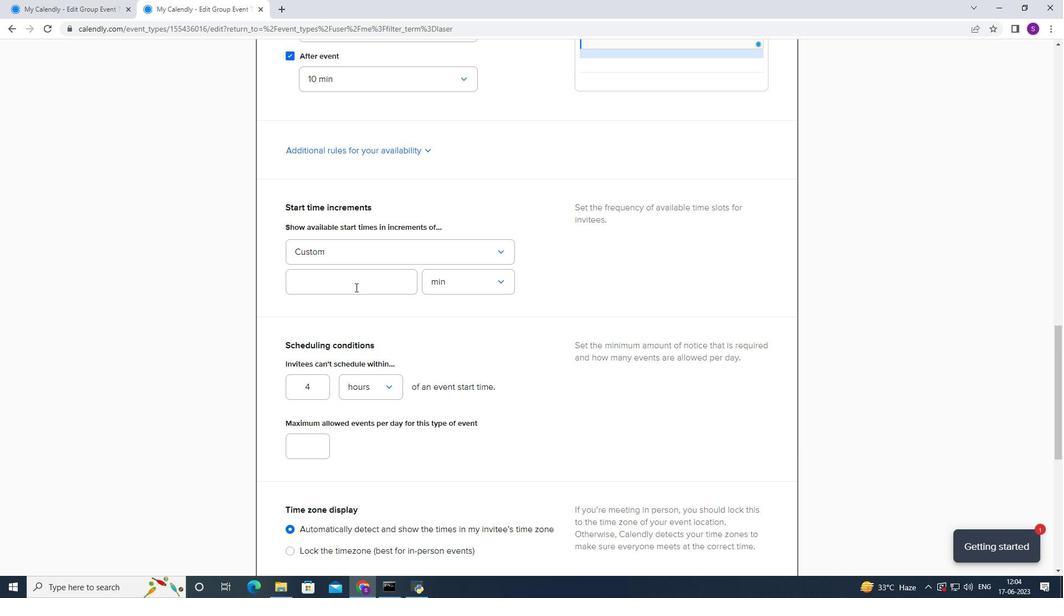
Action: Key pressed 35
Screenshot: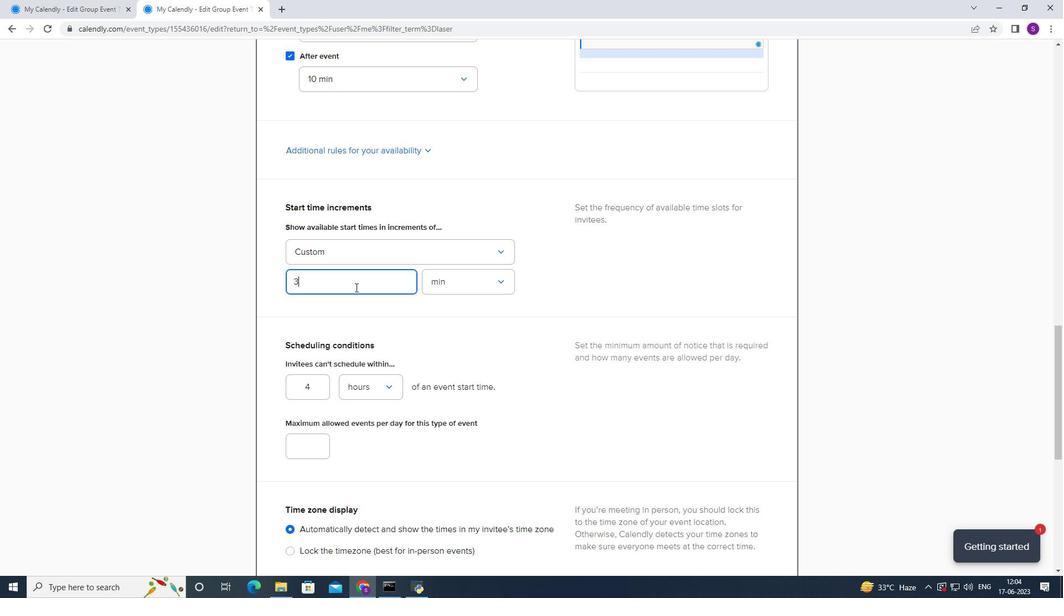 
Action: Mouse moved to (317, 381)
Screenshot: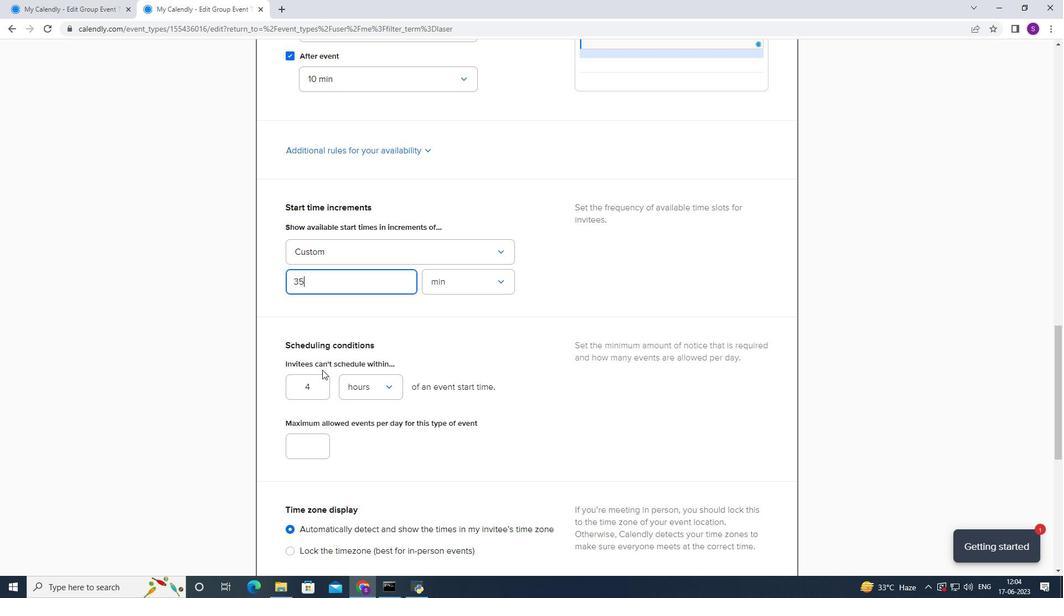 
Action: Mouse pressed left at (317, 381)
Screenshot: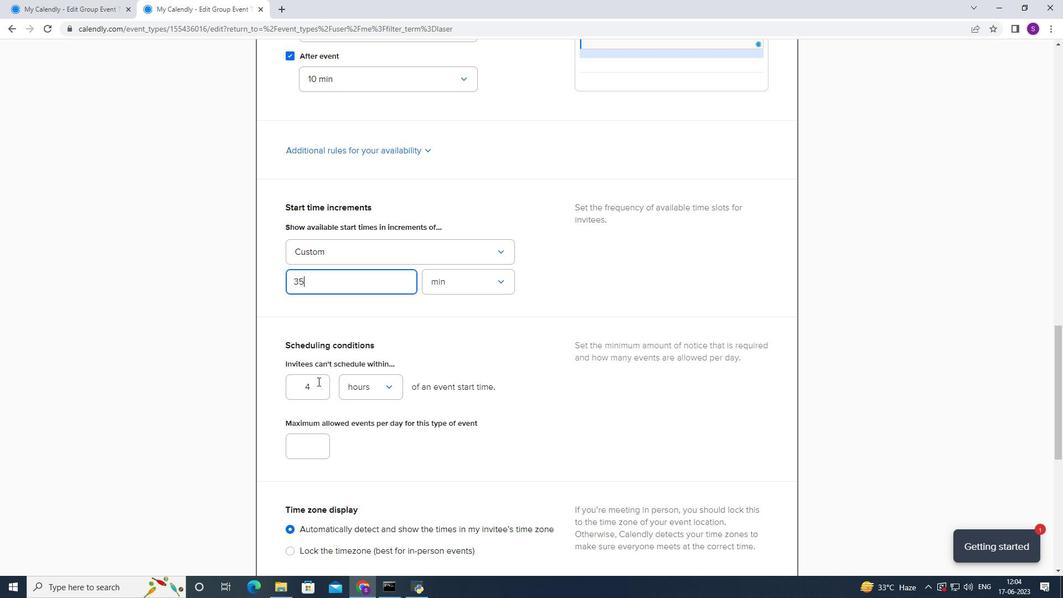 
Action: Key pressed <Key.backspace>40
Screenshot: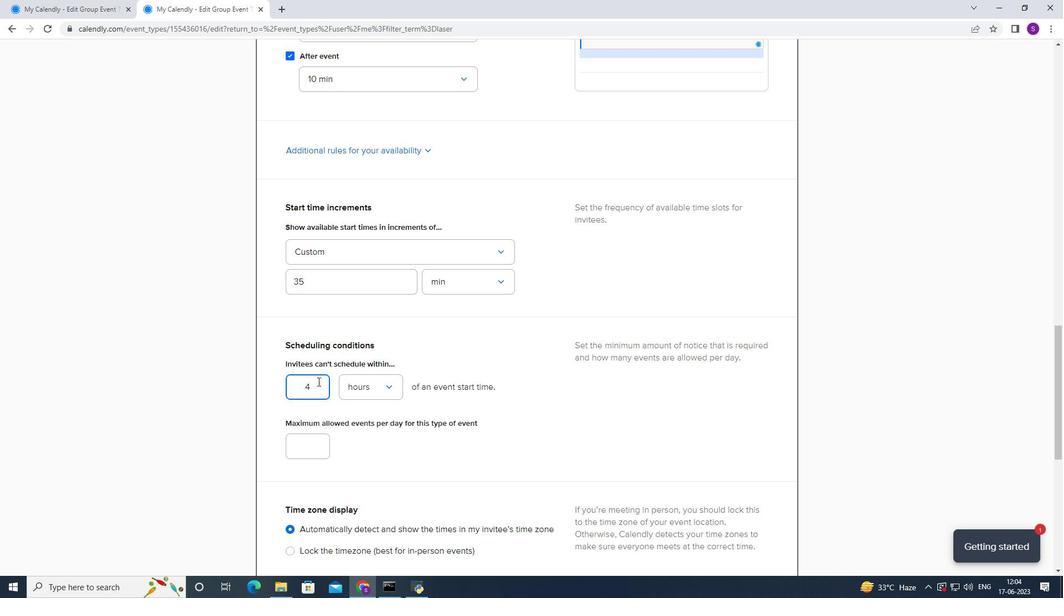 
Action: Mouse moved to (295, 439)
Screenshot: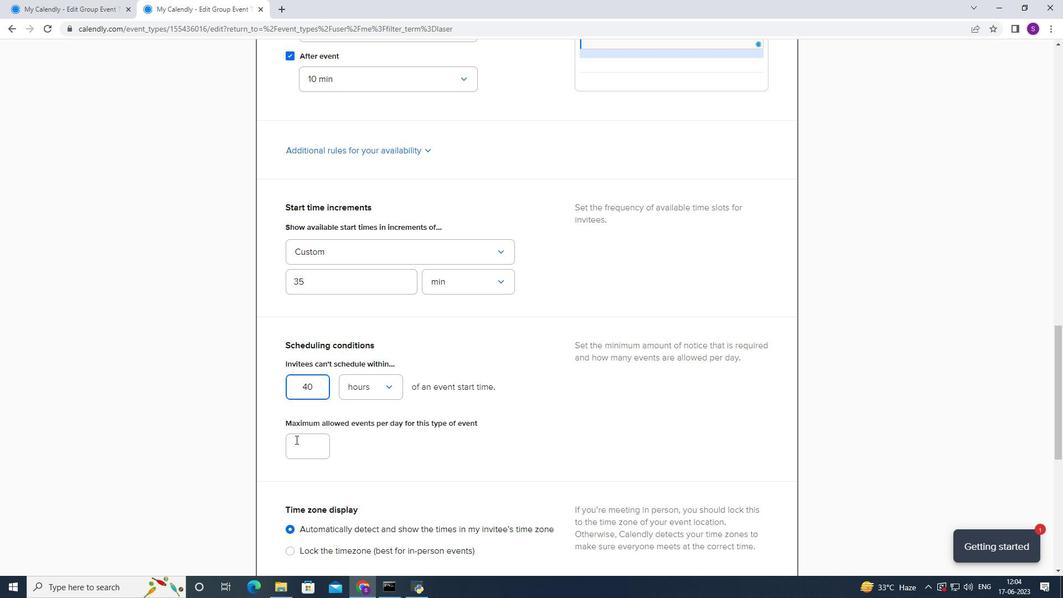 
Action: Mouse pressed left at (295, 439)
Screenshot: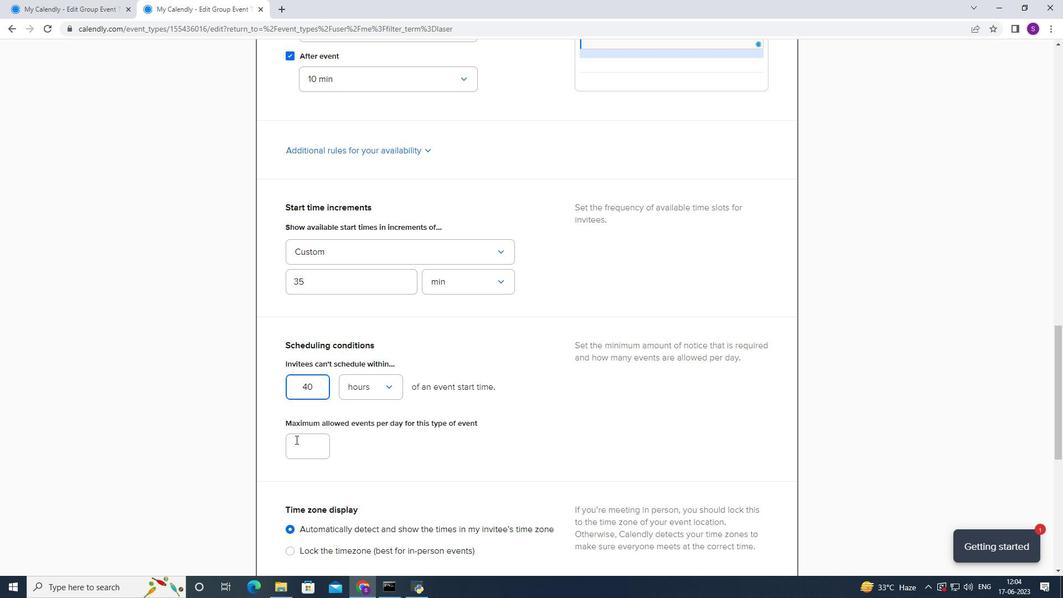 
Action: Key pressed 6
Screenshot: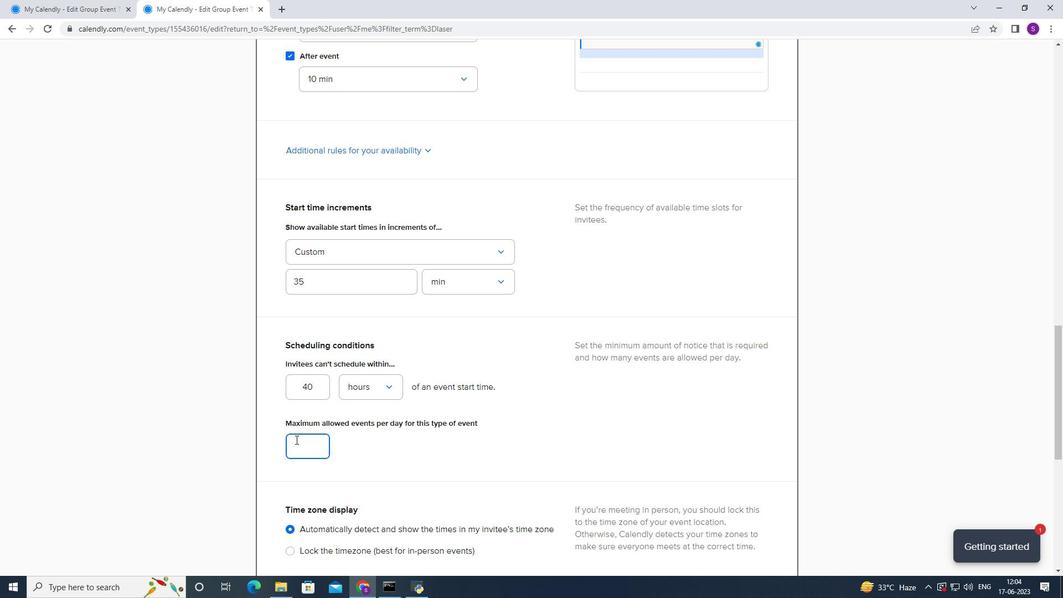 
Action: Mouse moved to (445, 418)
Screenshot: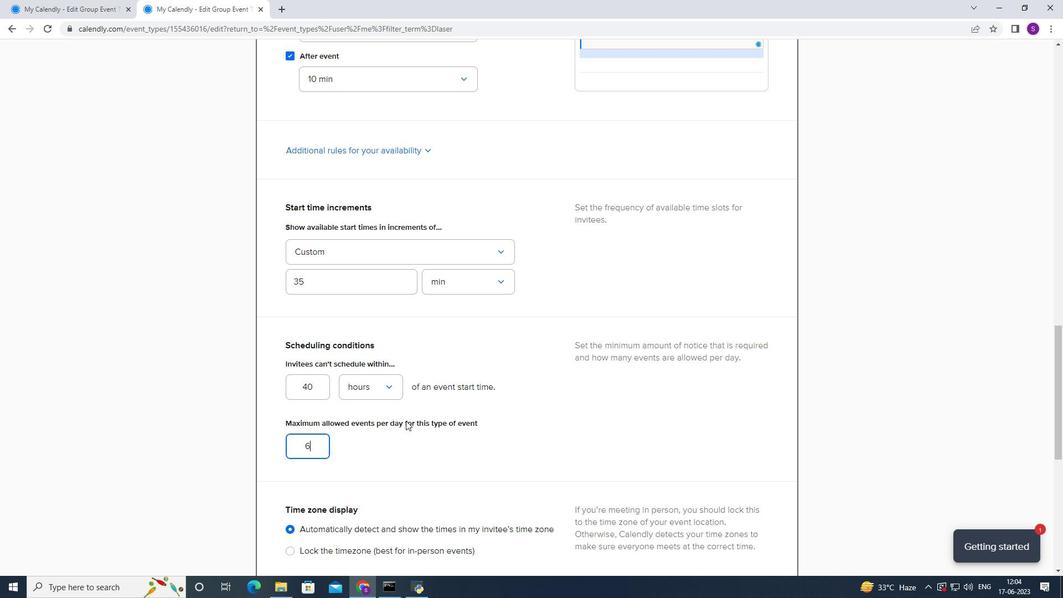 
Action: Mouse scrolled (445, 418) with delta (0, 0)
Screenshot: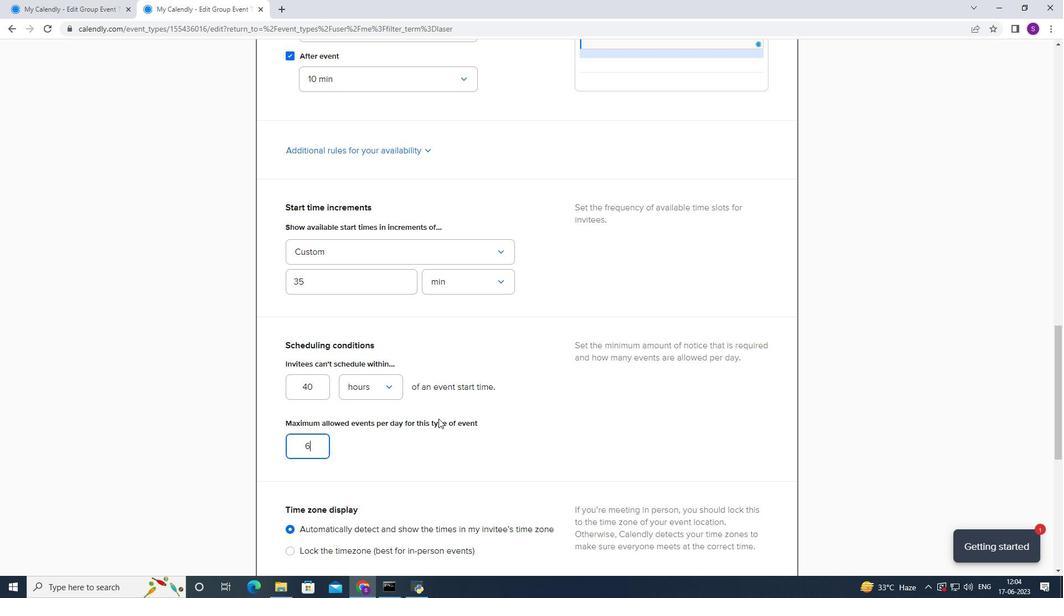 
Action: Mouse scrolled (445, 418) with delta (0, 0)
Screenshot: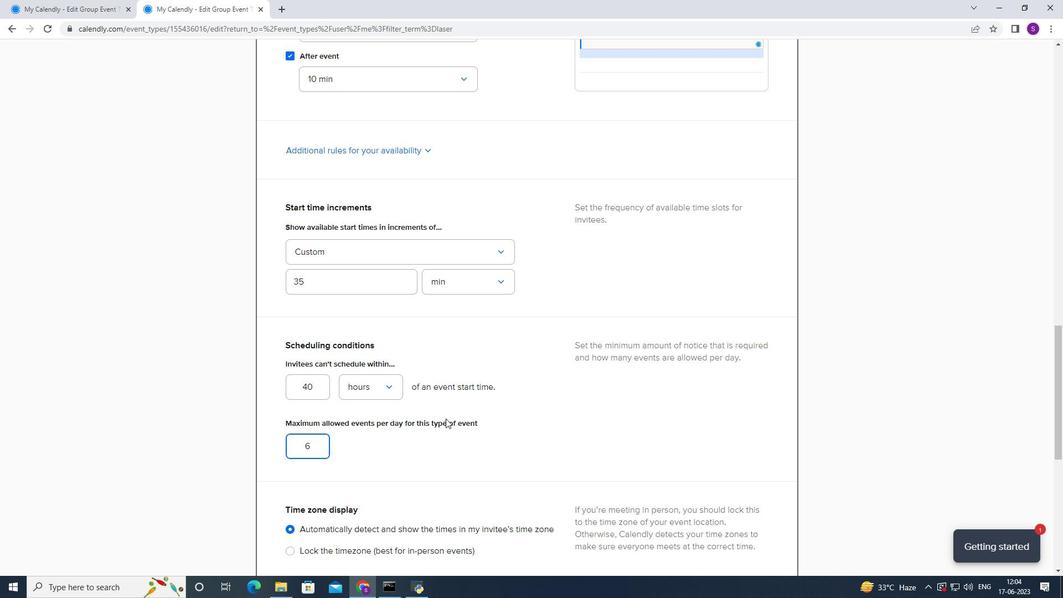 
Action: Mouse scrolled (445, 418) with delta (0, 0)
Screenshot: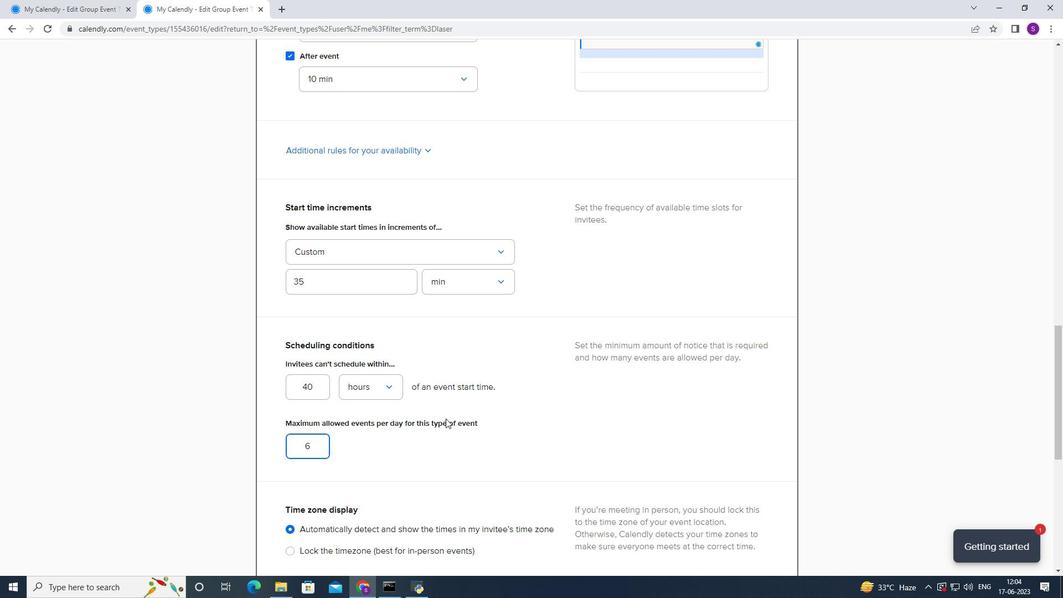 
Action: Mouse scrolled (445, 418) with delta (0, 0)
Screenshot: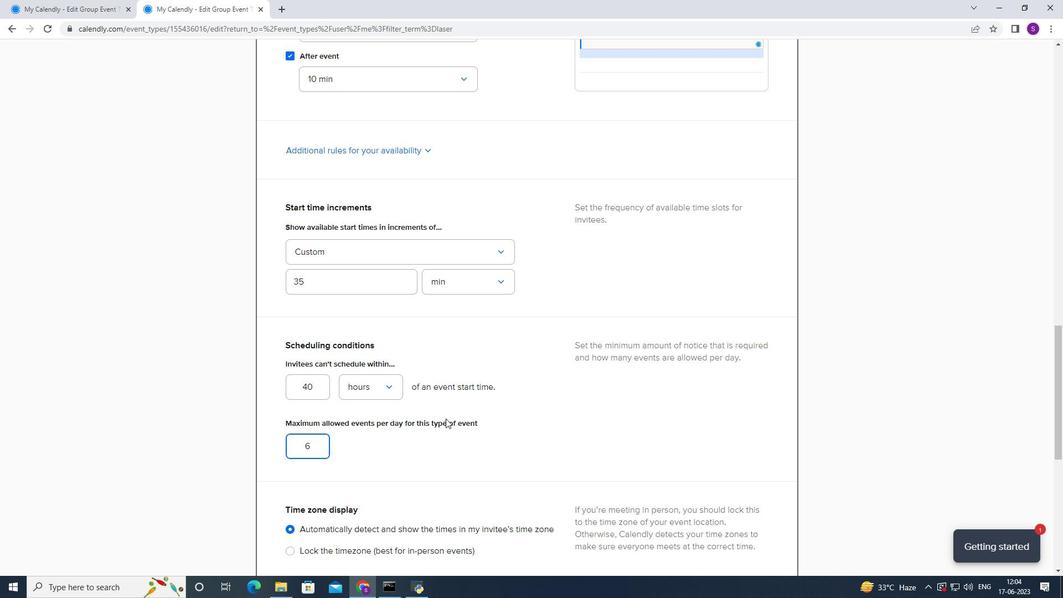
Action: Mouse scrolled (445, 418) with delta (0, 0)
Screenshot: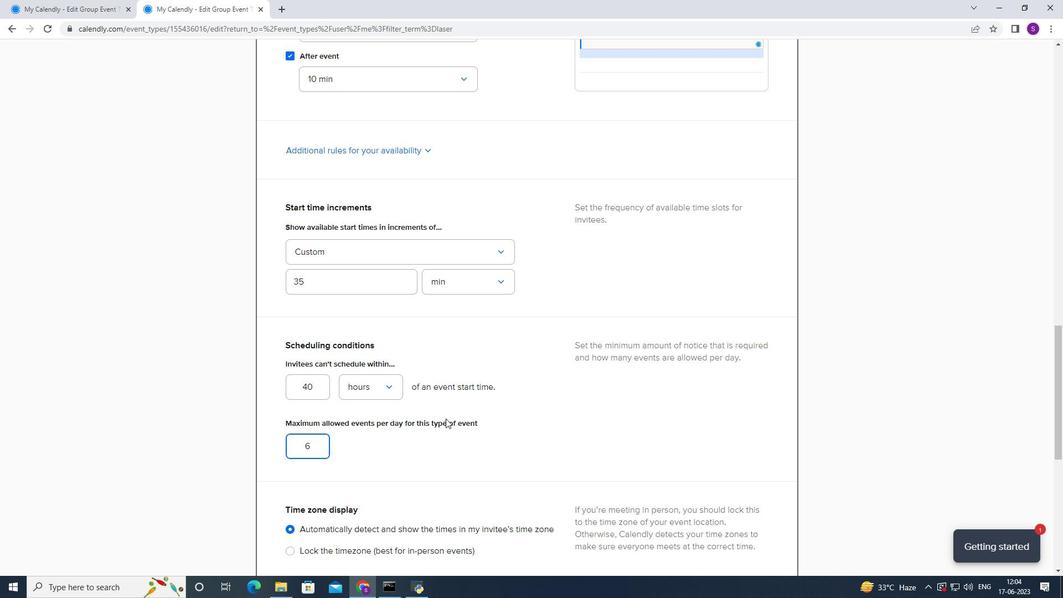 
Action: Mouse scrolled (445, 418) with delta (0, 0)
Screenshot: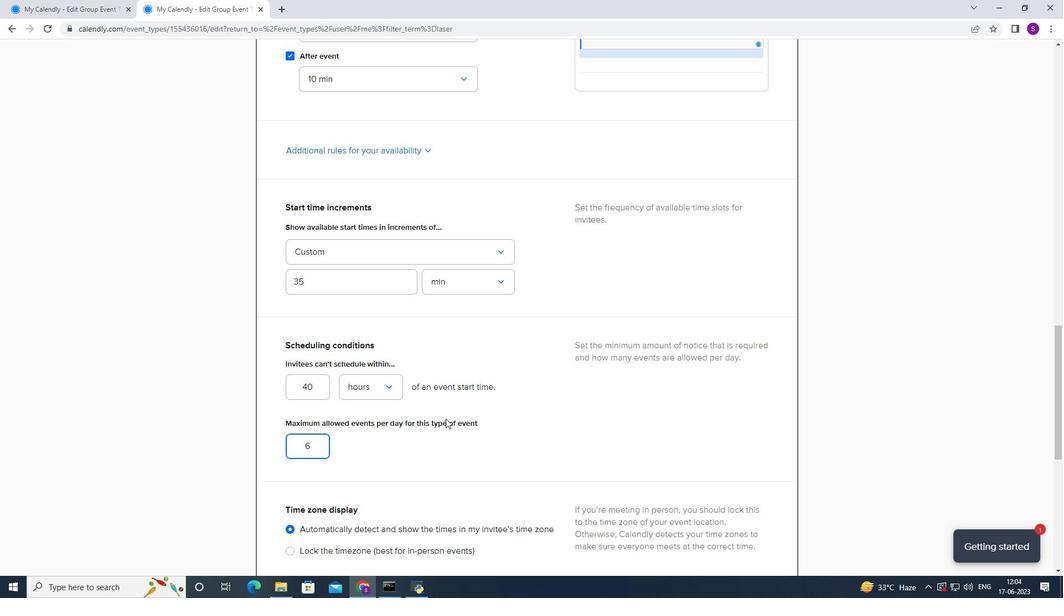 
Action: Mouse scrolled (445, 418) with delta (0, 0)
Screenshot: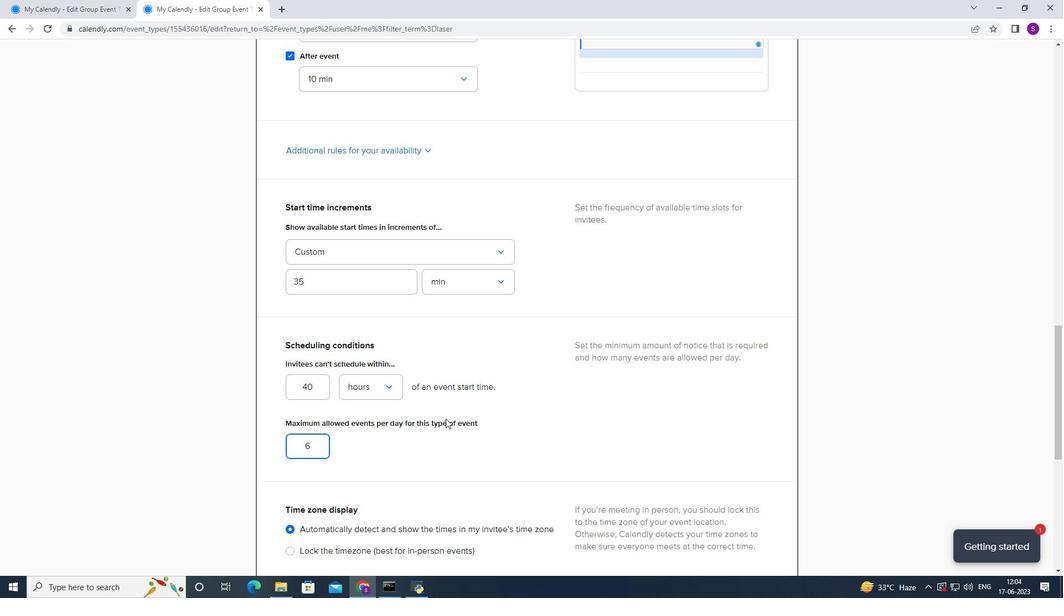 
Action: Mouse moved to (764, 301)
Screenshot: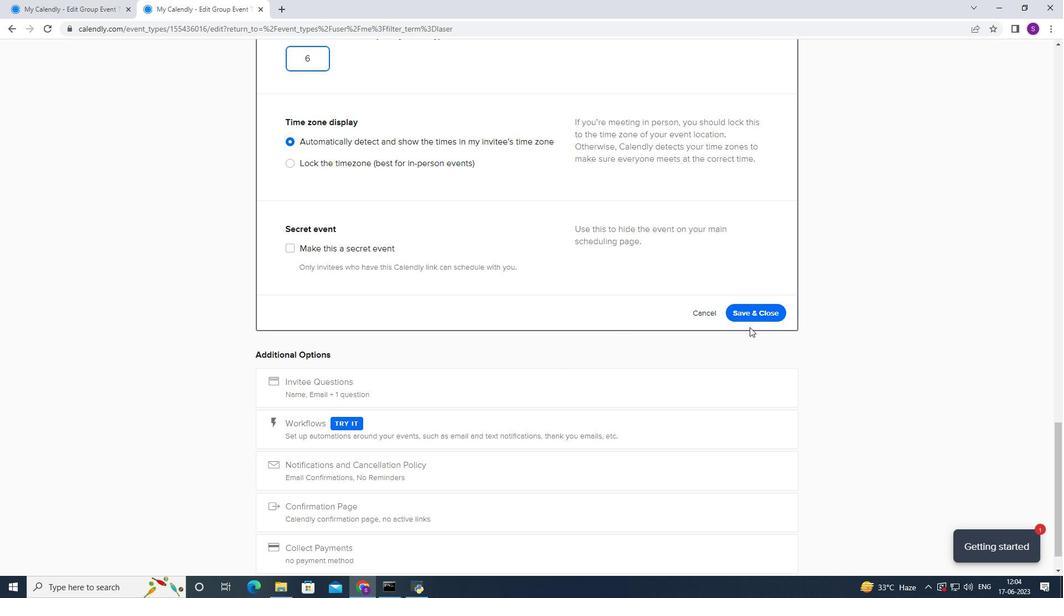 
Action: Mouse pressed left at (764, 301)
Screenshot: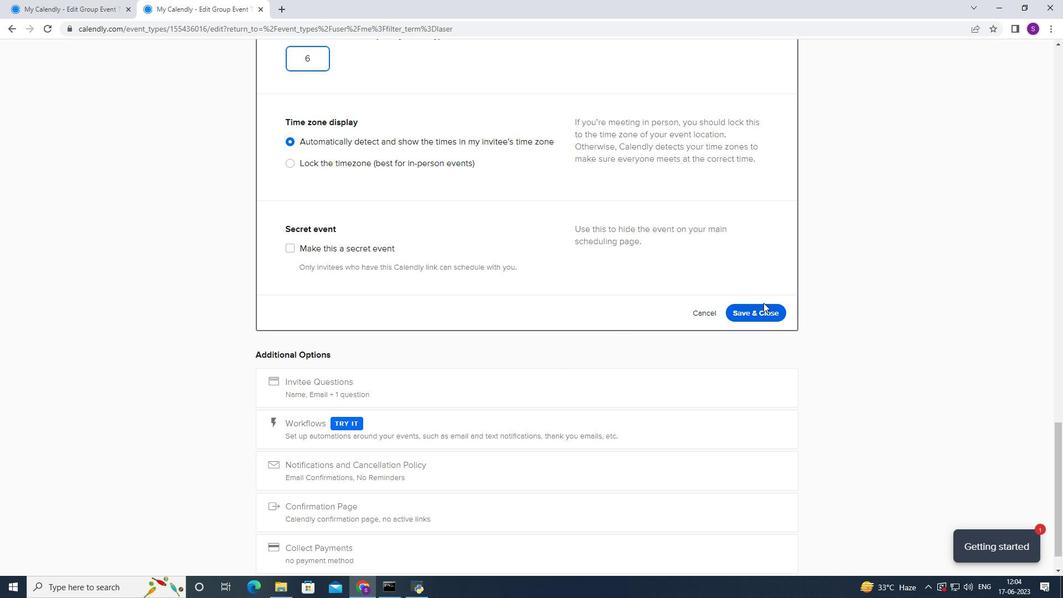 
Action: Mouse moved to (760, 306)
Screenshot: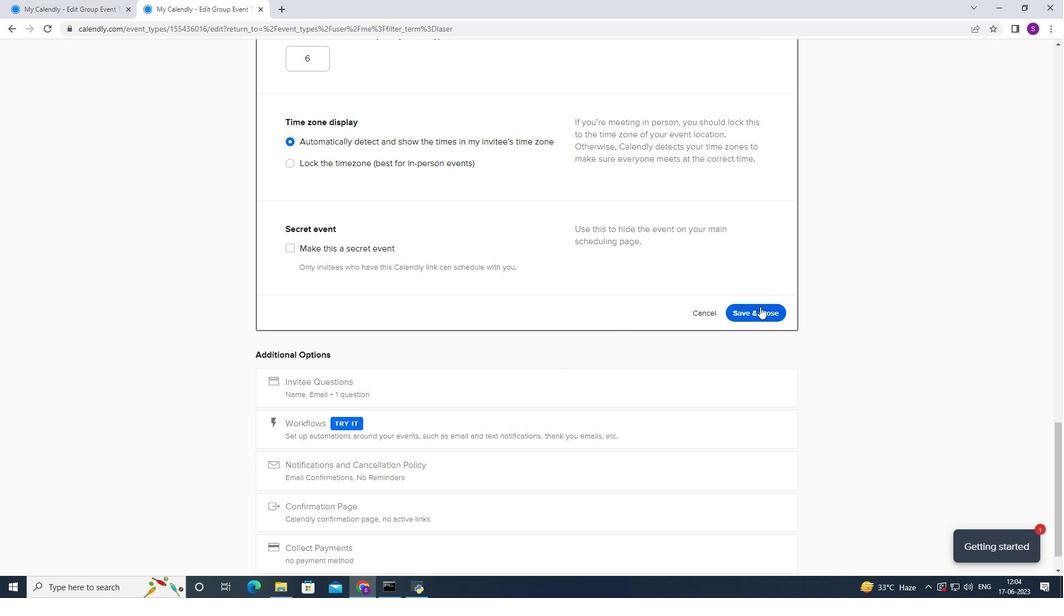 
Action: Mouse pressed left at (760, 306)
Screenshot: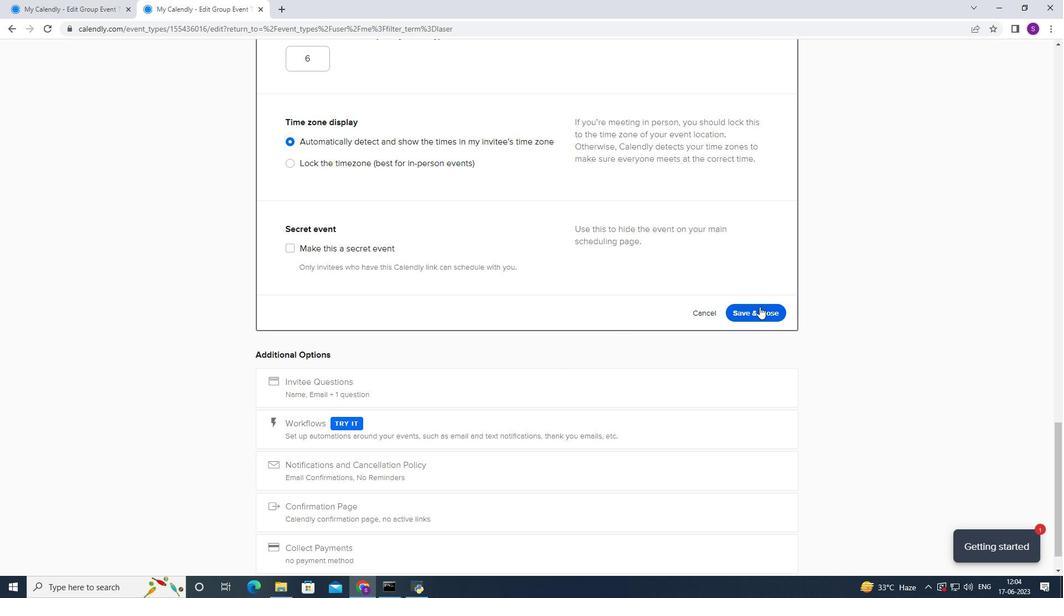 
Action: Mouse moved to (467, 229)
Screenshot: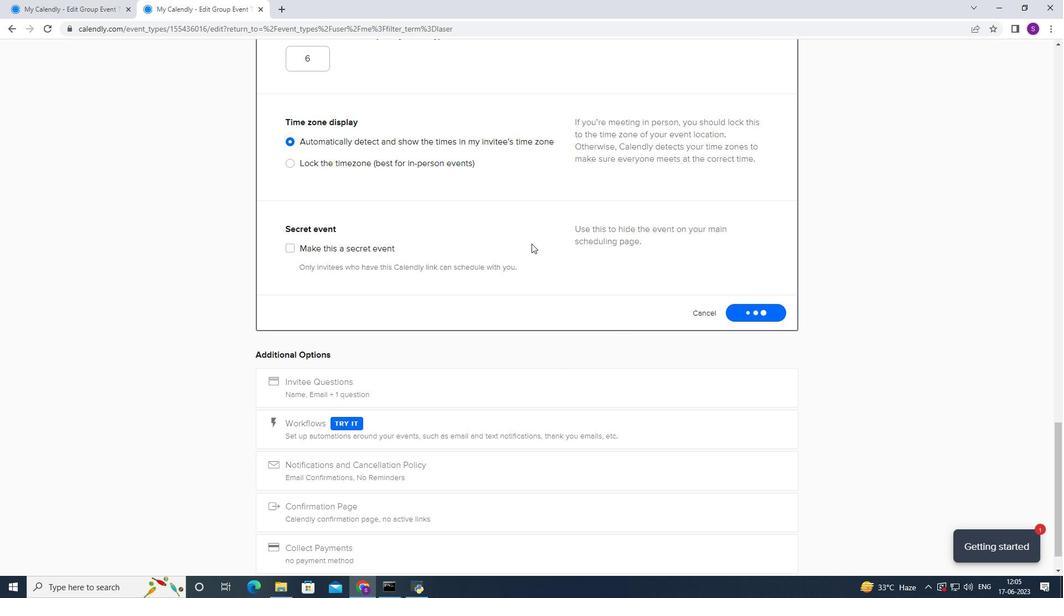 
Action: Mouse scrolled (467, 229) with delta (0, 0)
Screenshot: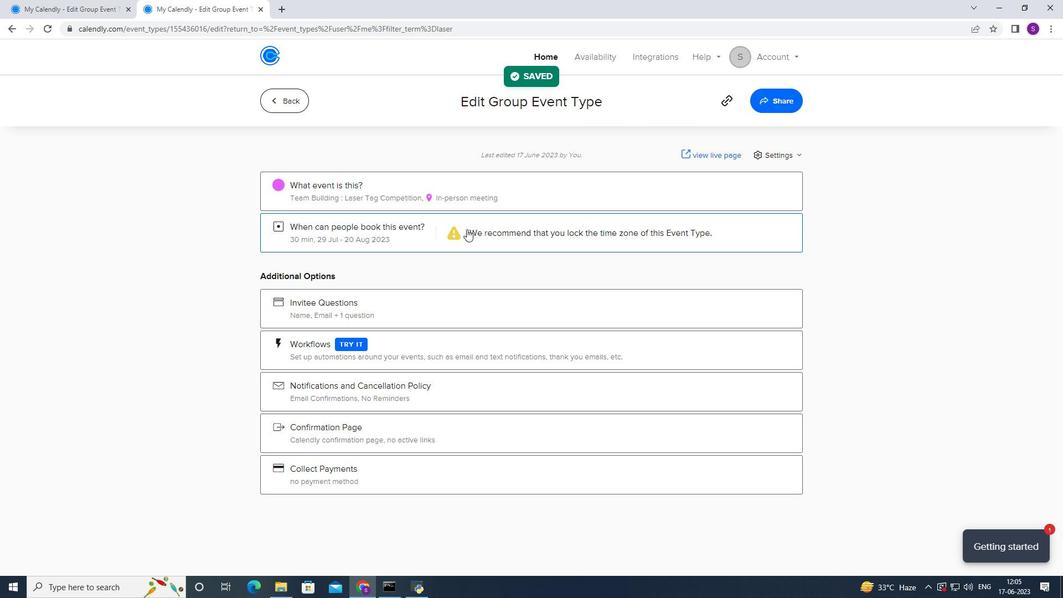 
Action: Mouse scrolled (467, 229) with delta (0, 0)
Screenshot: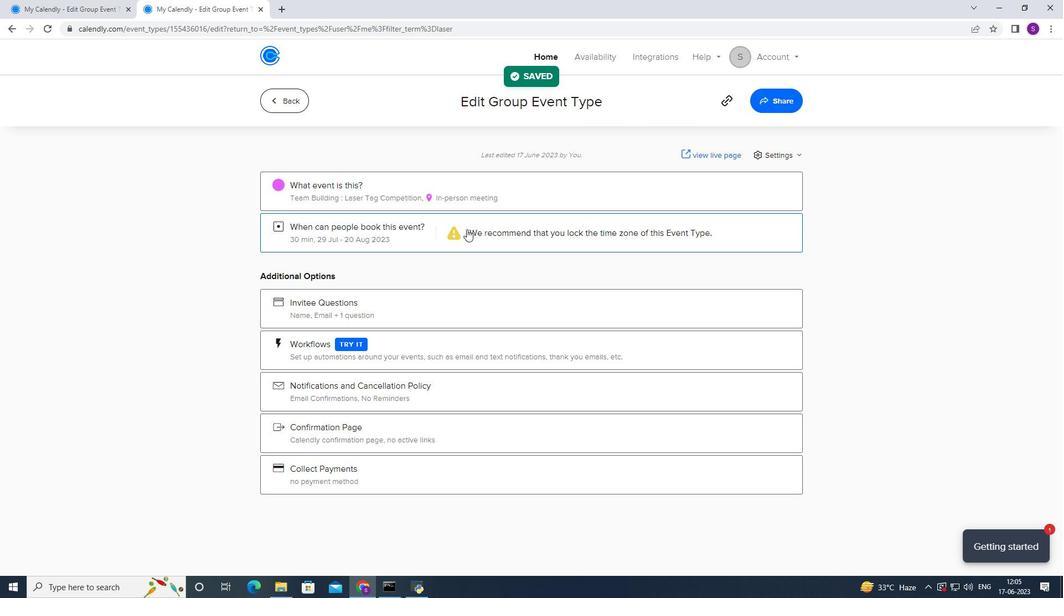 
